 Task: Look for space in Bad Kissingen, Germany from 9th June, 2023 to 16th June, 2023 for 2 adults in price range Rs.8000 to Rs.16000. Place can be entire place with 2 bedrooms having 2 beds and 1 bathroom. Property type can be house, flat, guest house. Booking option can be shelf check-in. Required host language is English.
Action: Mouse moved to (790, 99)
Screenshot: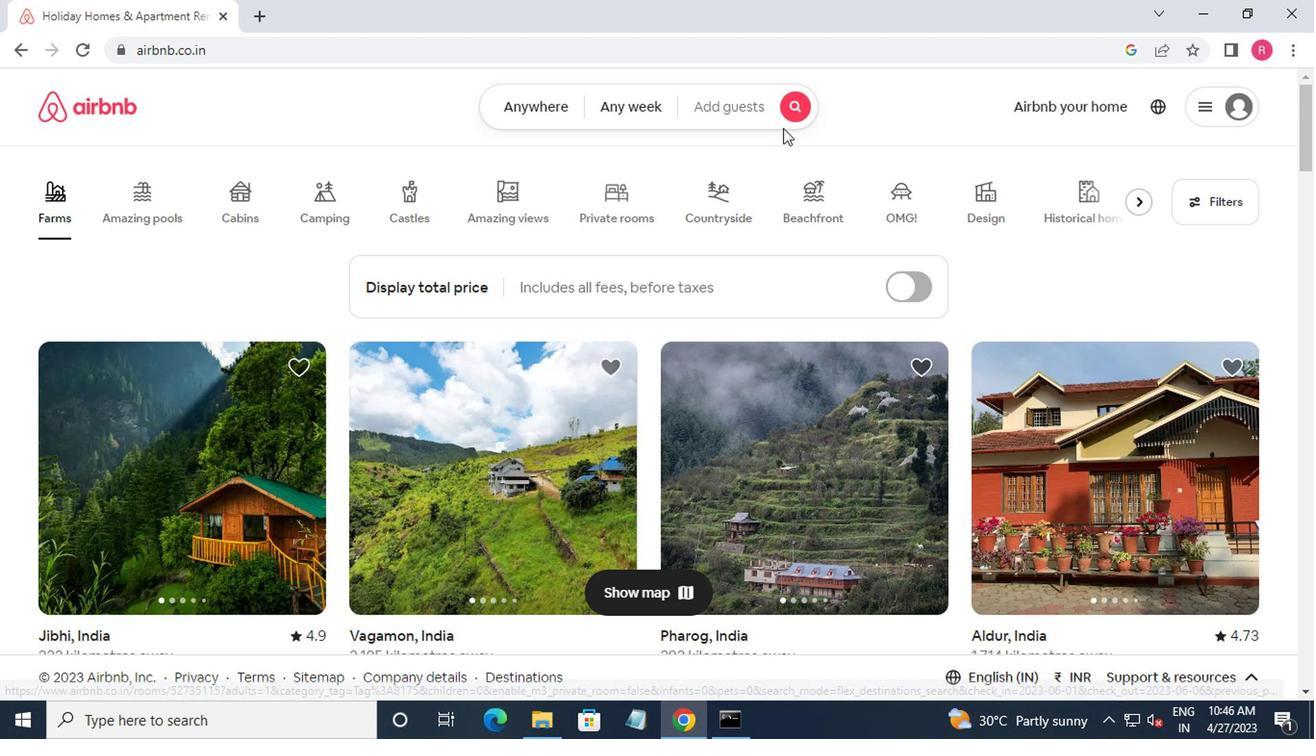 
Action: Mouse pressed left at (790, 99)
Screenshot: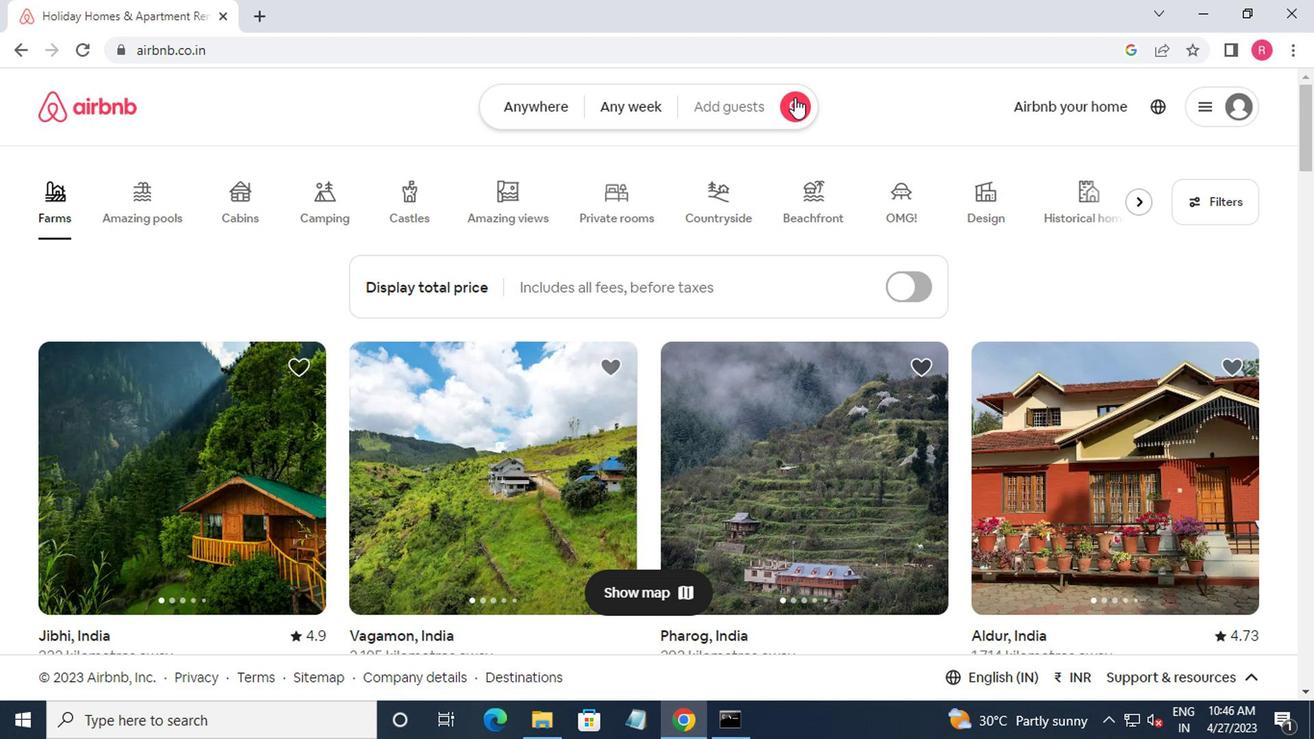 
Action: Mouse moved to (353, 191)
Screenshot: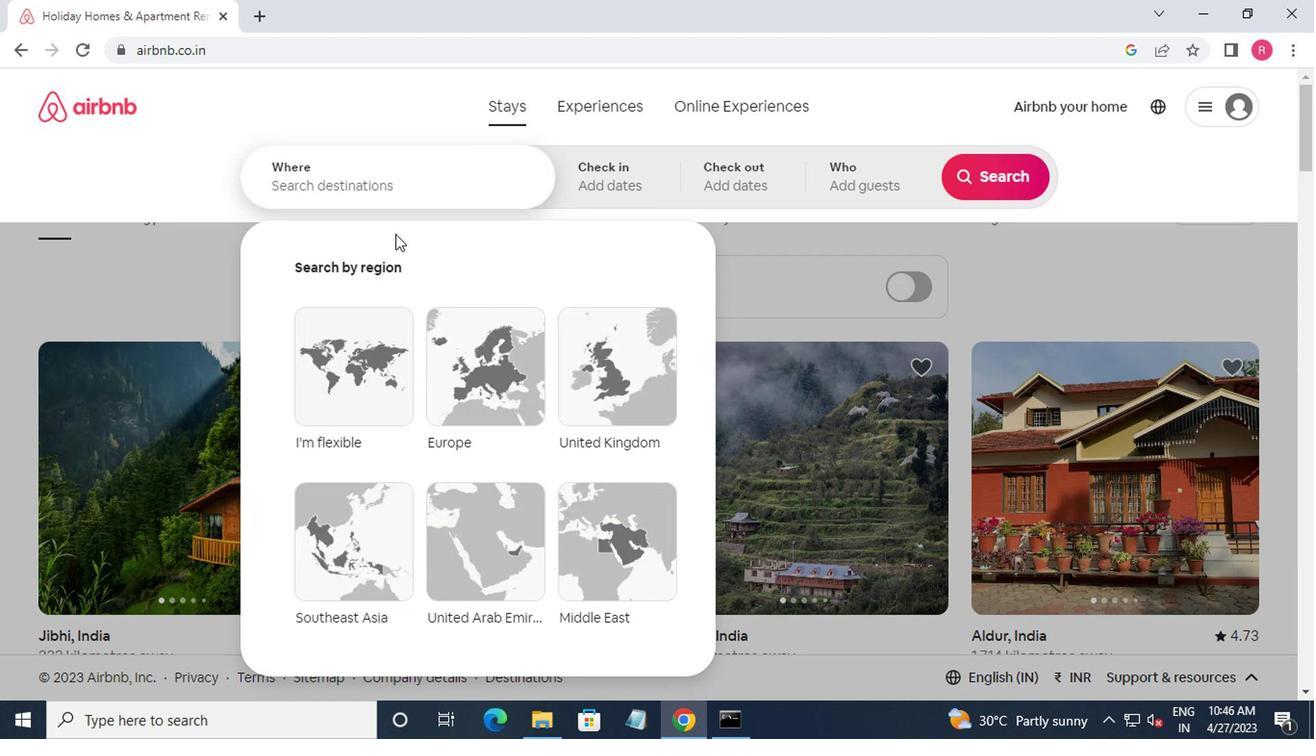 
Action: Mouse pressed left at (353, 191)
Screenshot: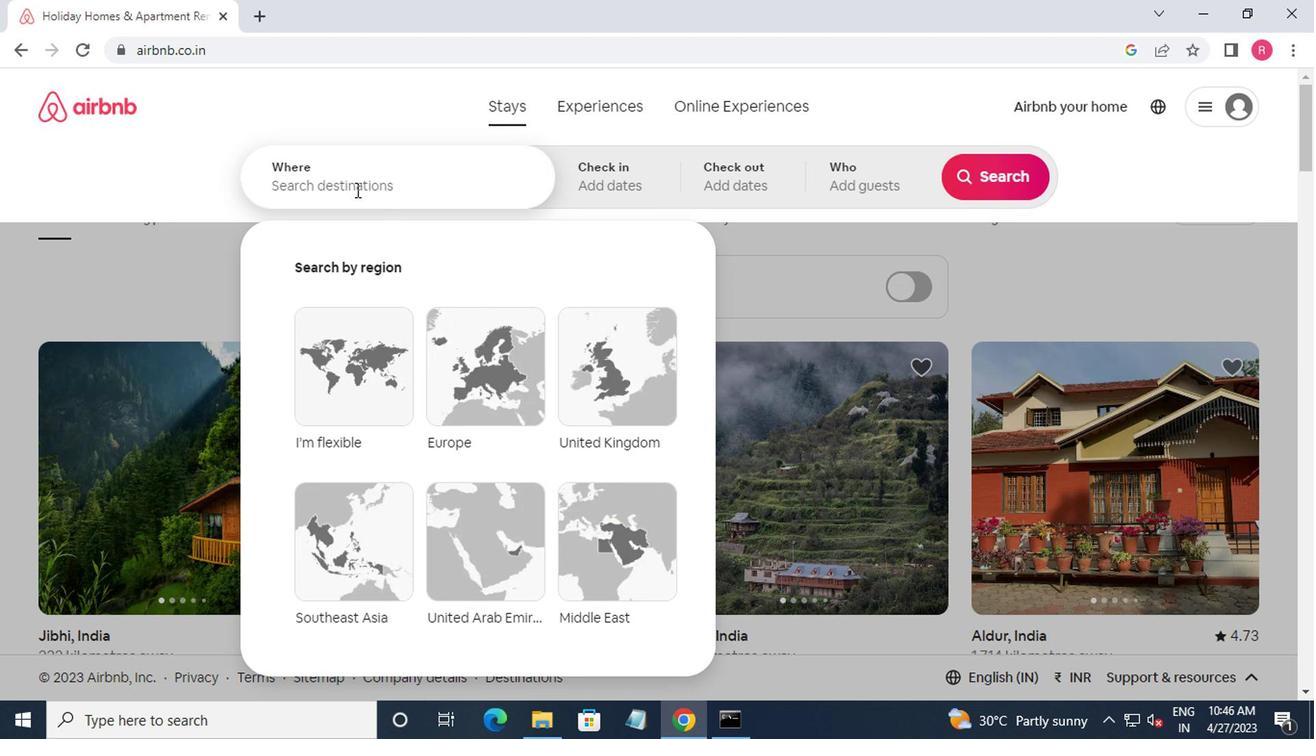 
Action: Mouse moved to (445, 171)
Screenshot: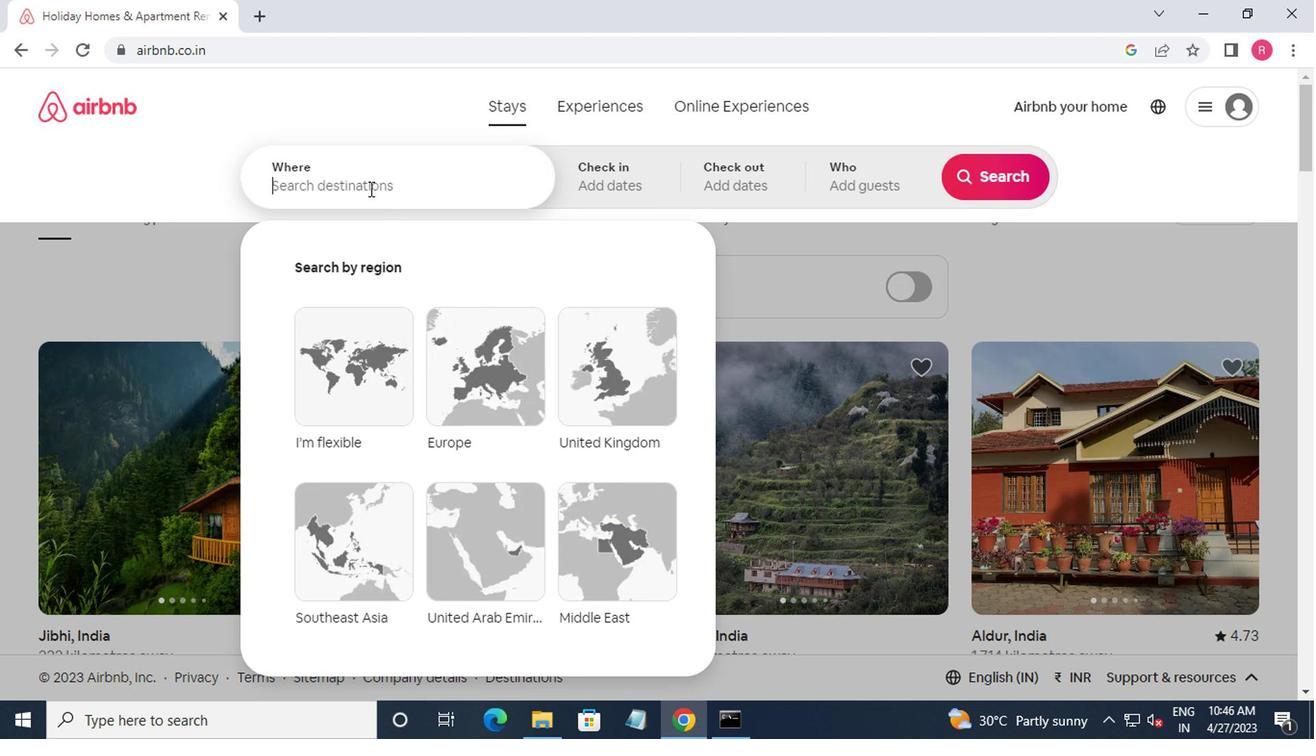 
Action: Key pressed bad<Key.space>kissing<Key.down><Key.down><Key.enter>
Screenshot: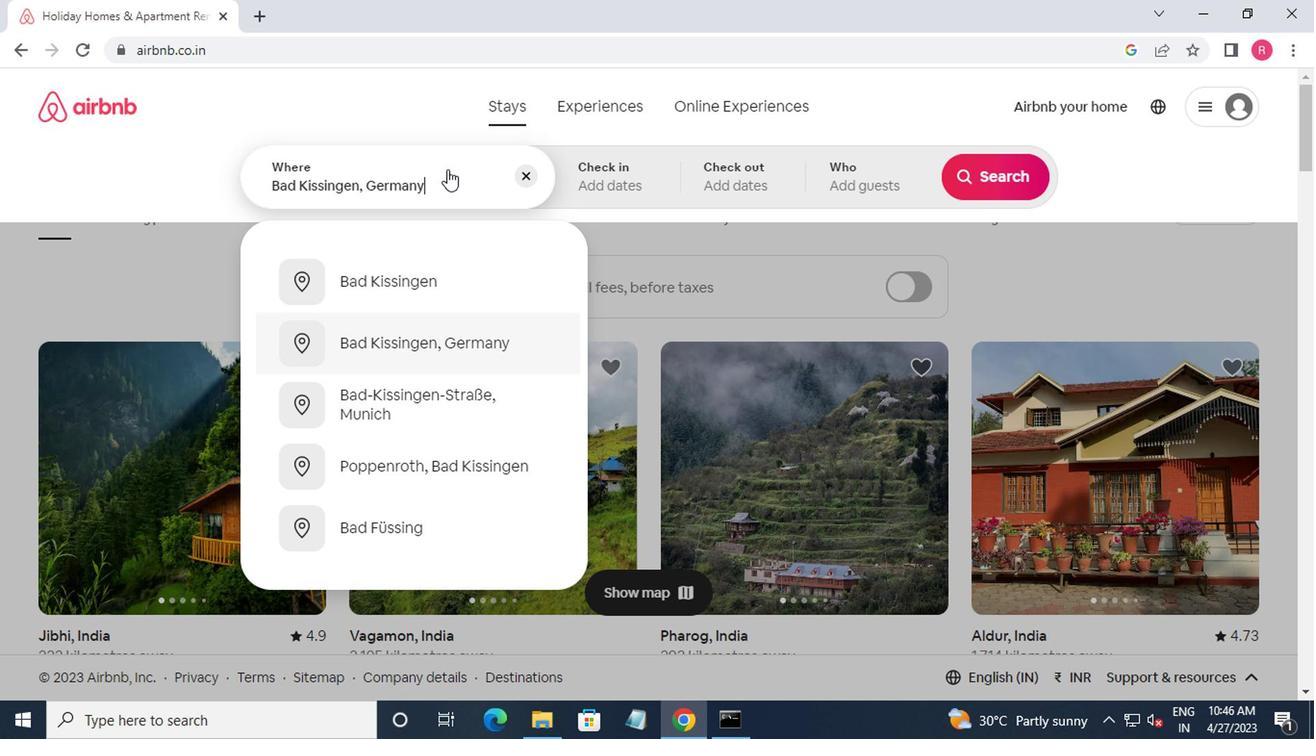 
Action: Mouse moved to (970, 323)
Screenshot: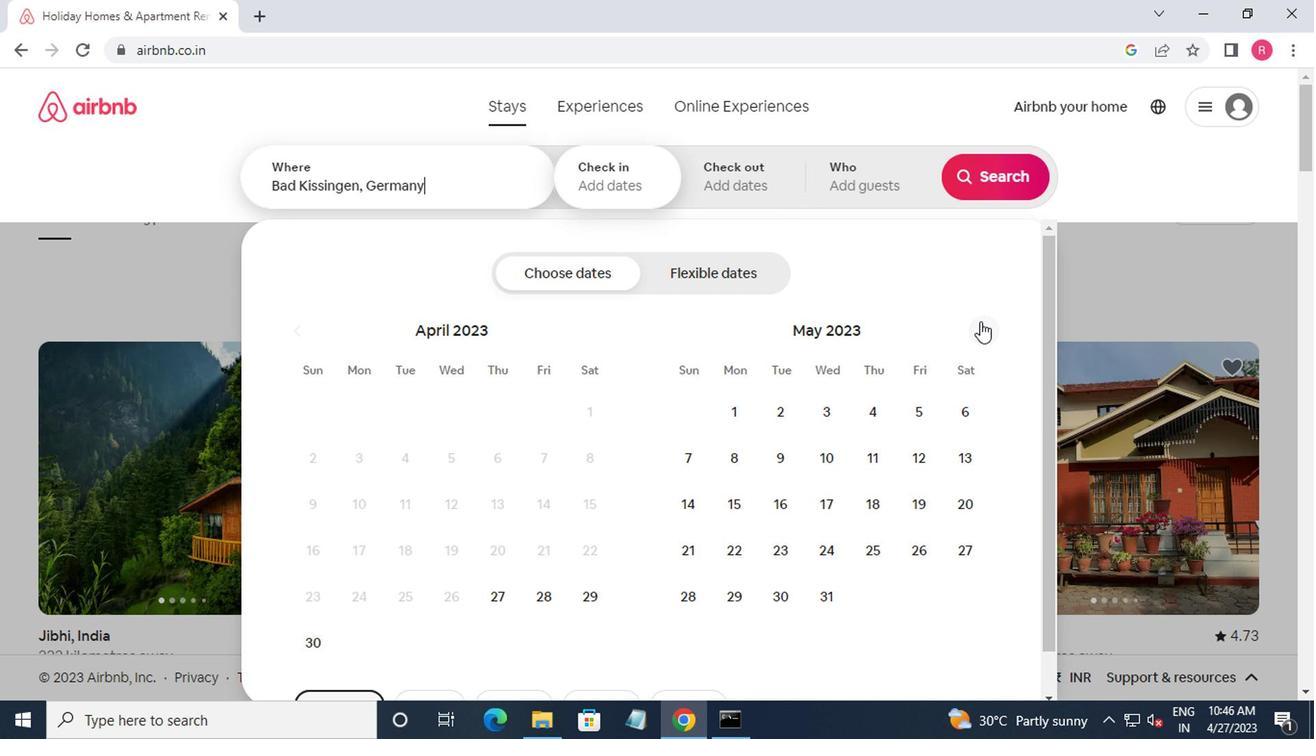 
Action: Mouse pressed left at (970, 323)
Screenshot: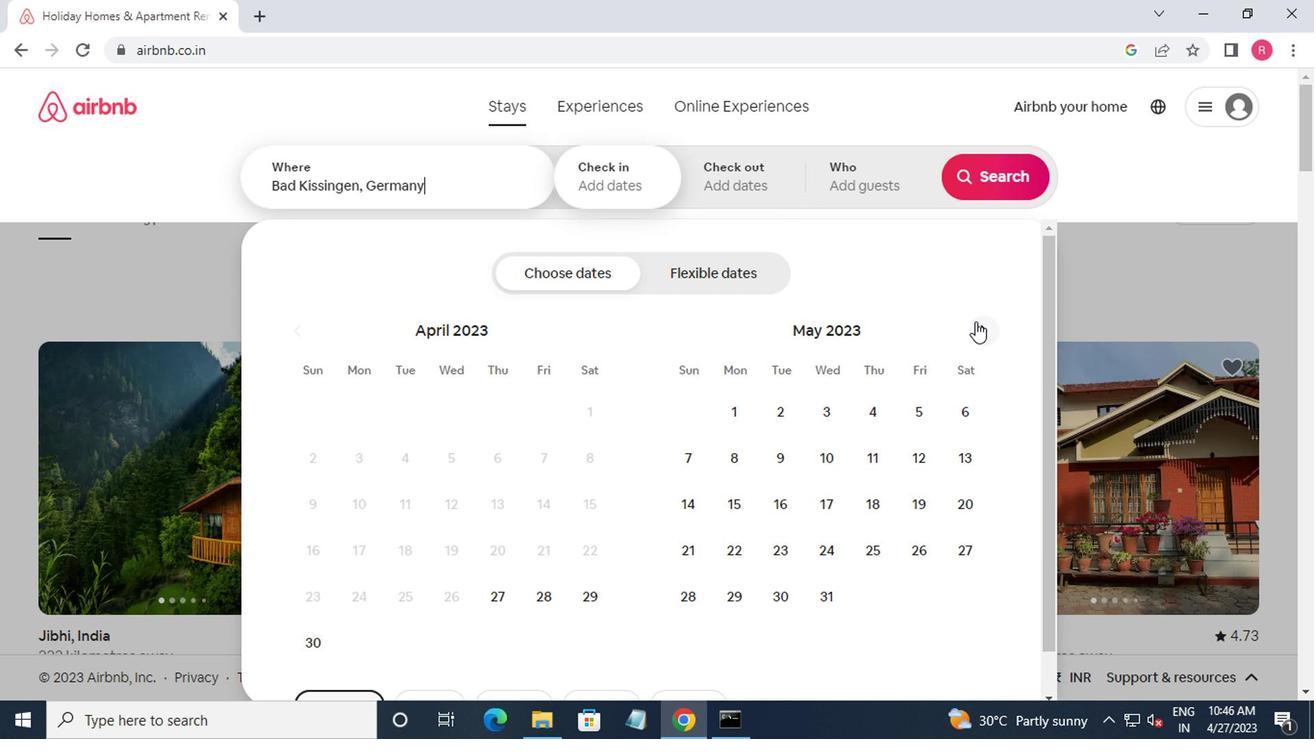 
Action: Mouse moved to (920, 466)
Screenshot: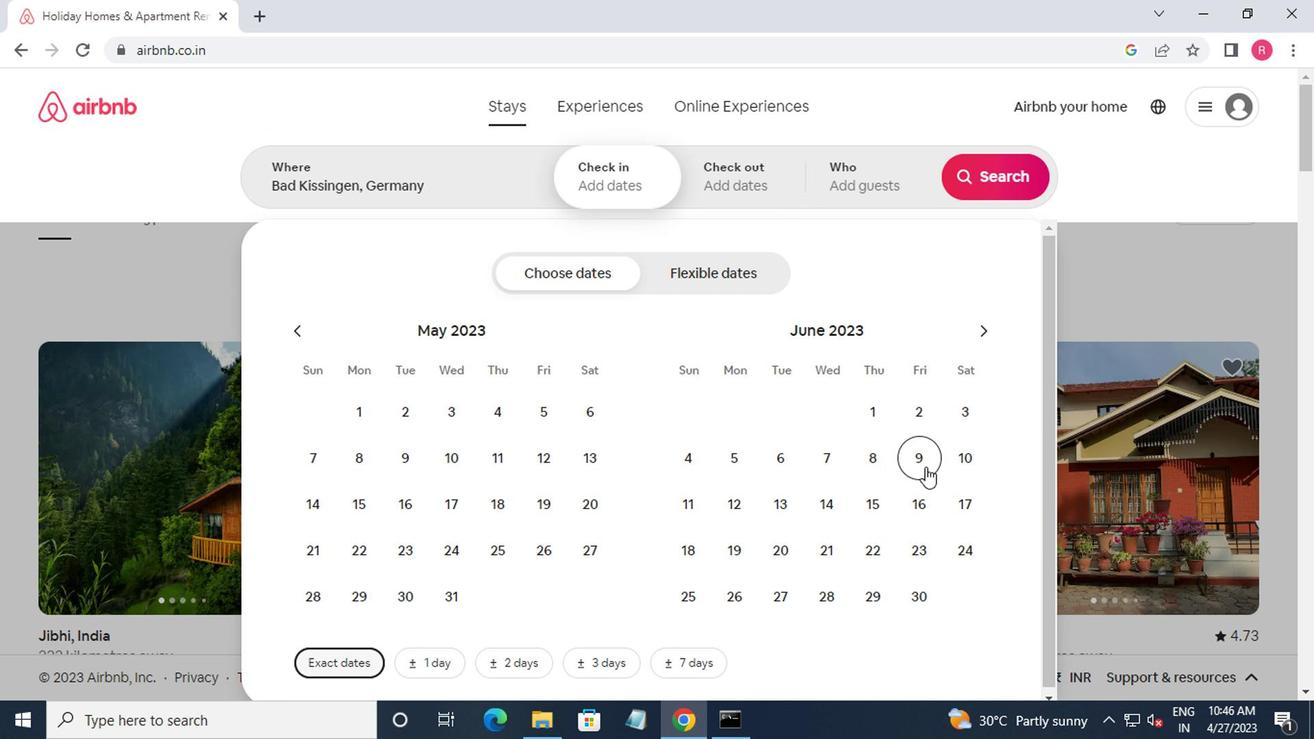 
Action: Mouse pressed left at (920, 466)
Screenshot: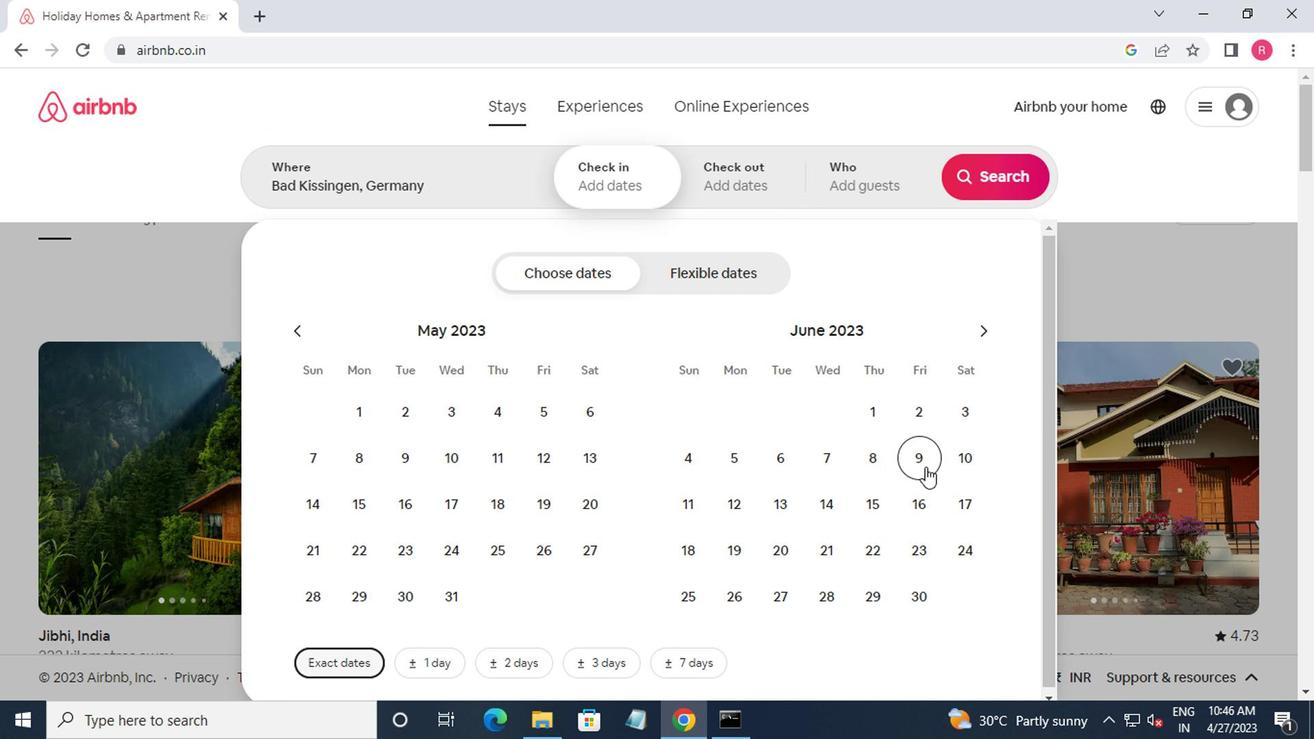 
Action: Mouse moved to (920, 510)
Screenshot: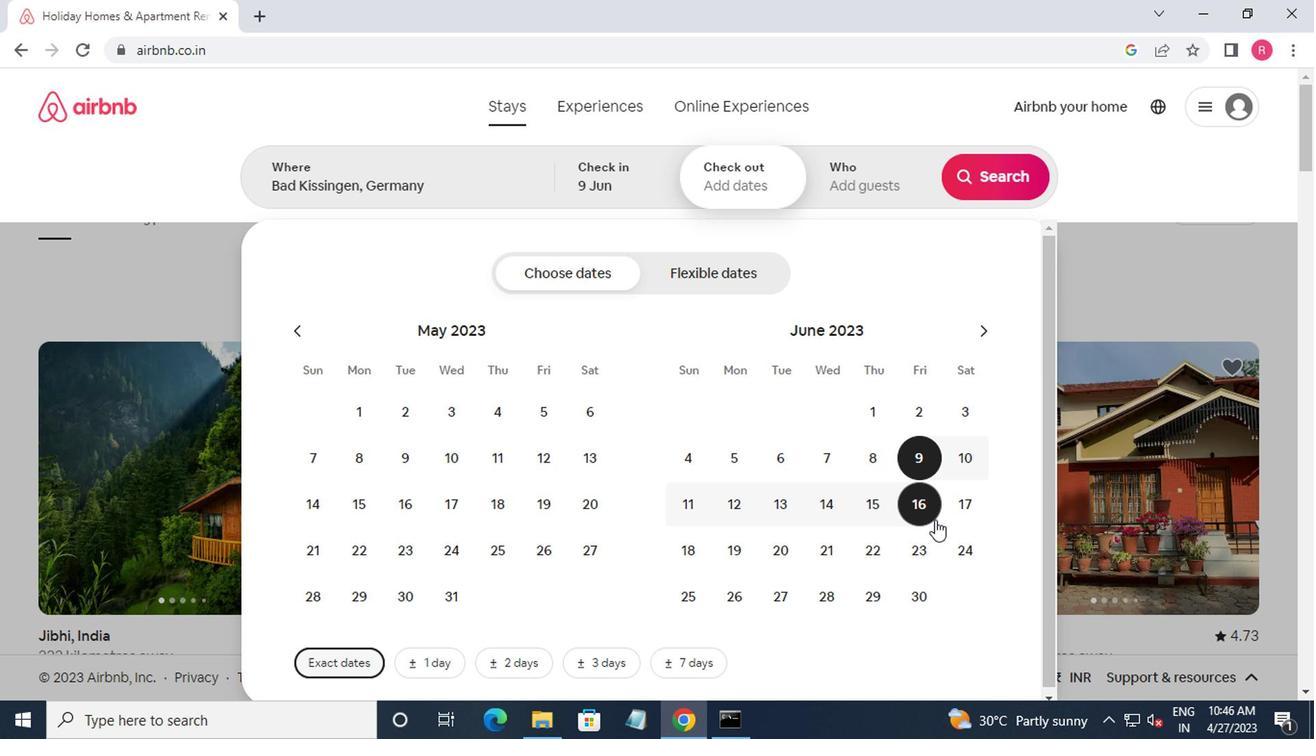 
Action: Mouse pressed left at (920, 510)
Screenshot: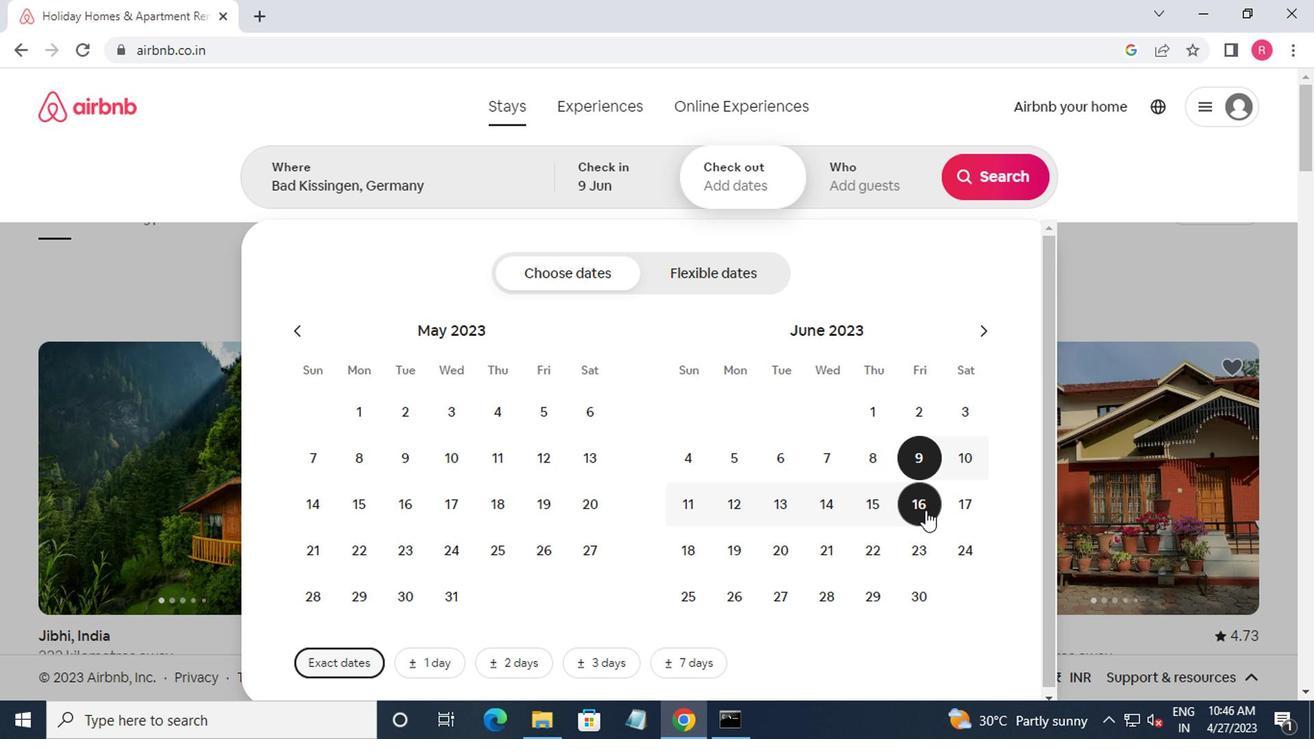 
Action: Mouse moved to (844, 166)
Screenshot: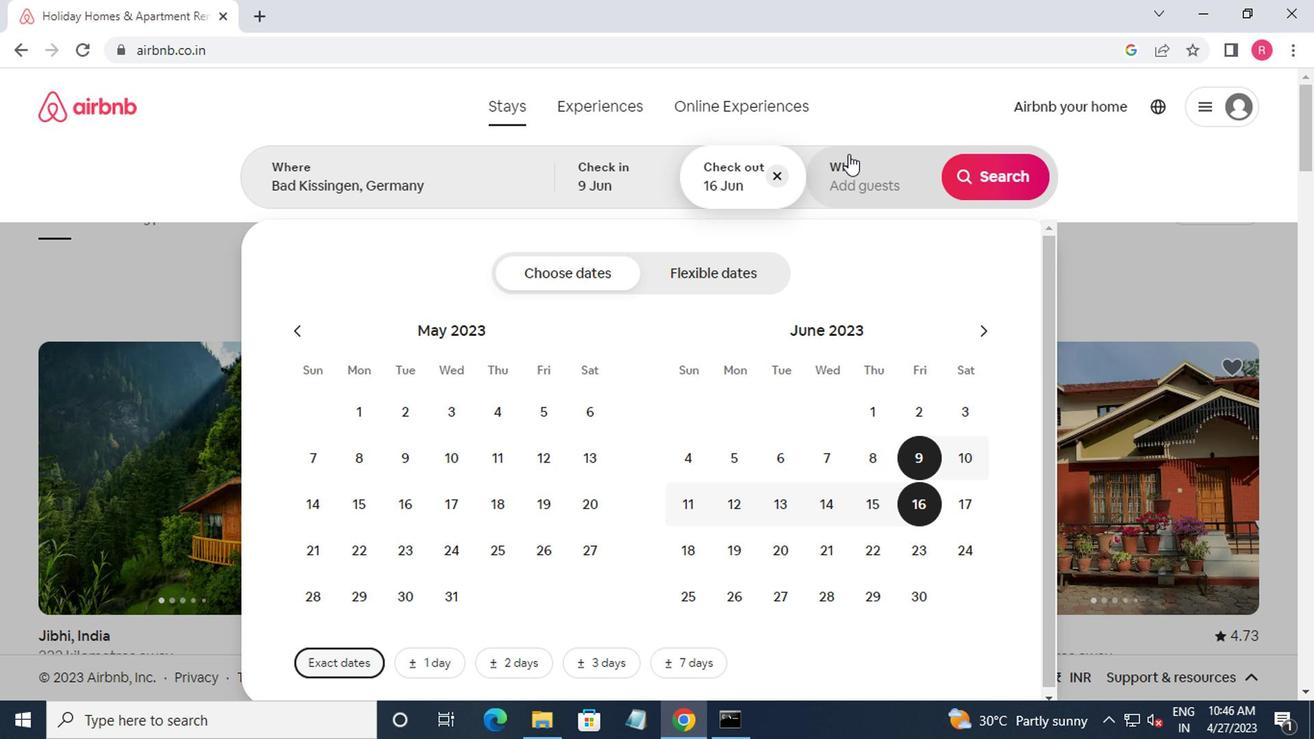 
Action: Mouse pressed left at (844, 166)
Screenshot: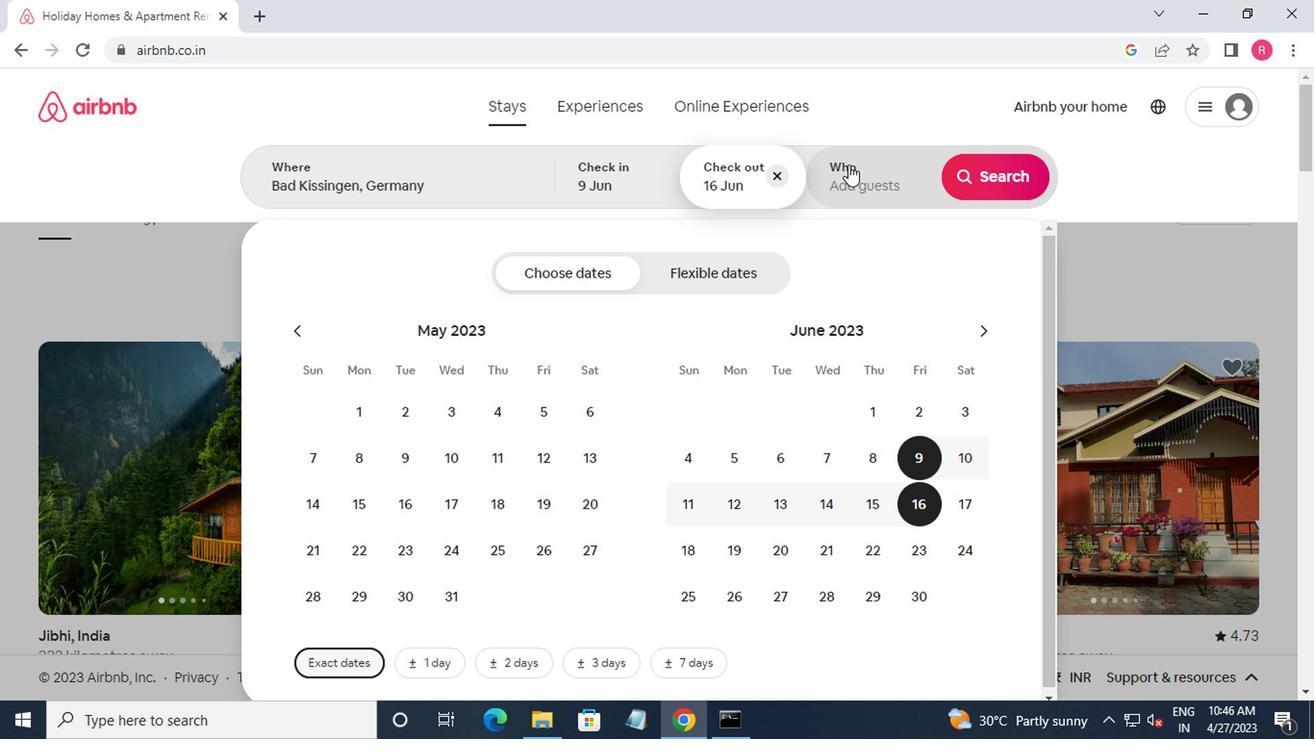 
Action: Mouse moved to (998, 281)
Screenshot: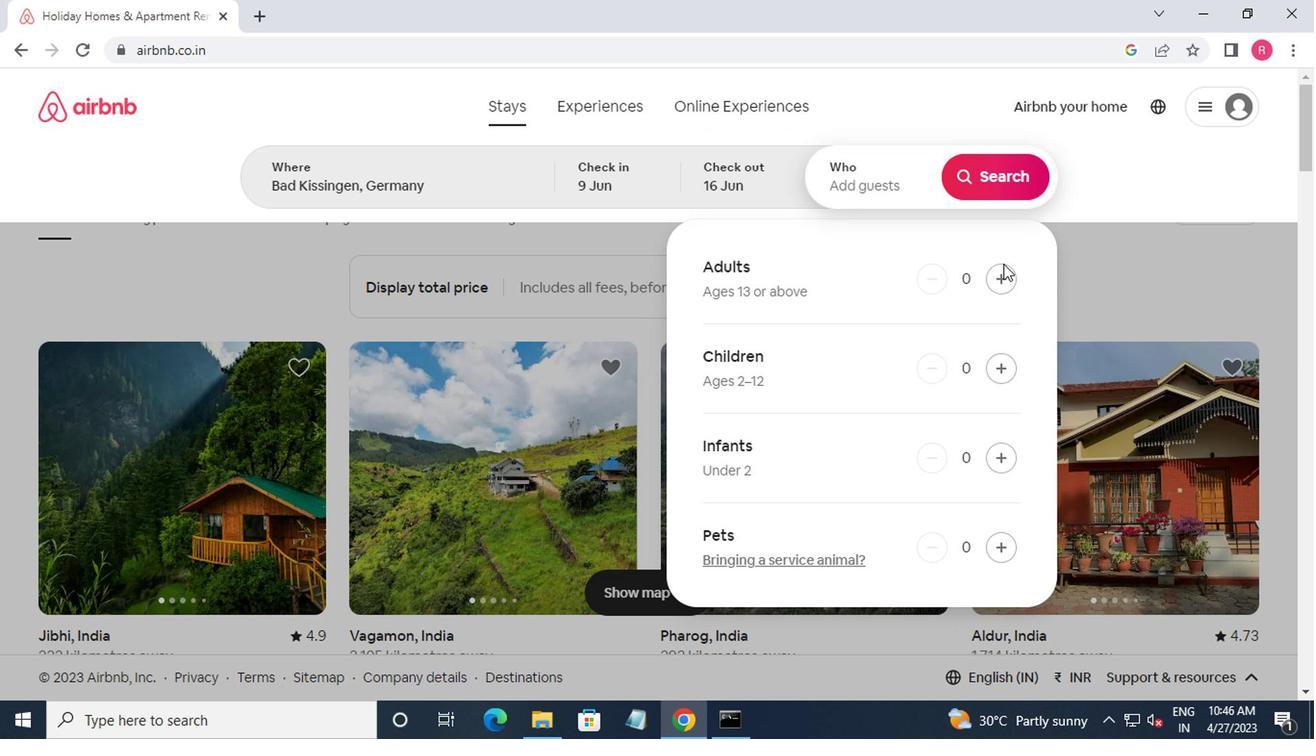 
Action: Mouse pressed left at (998, 281)
Screenshot: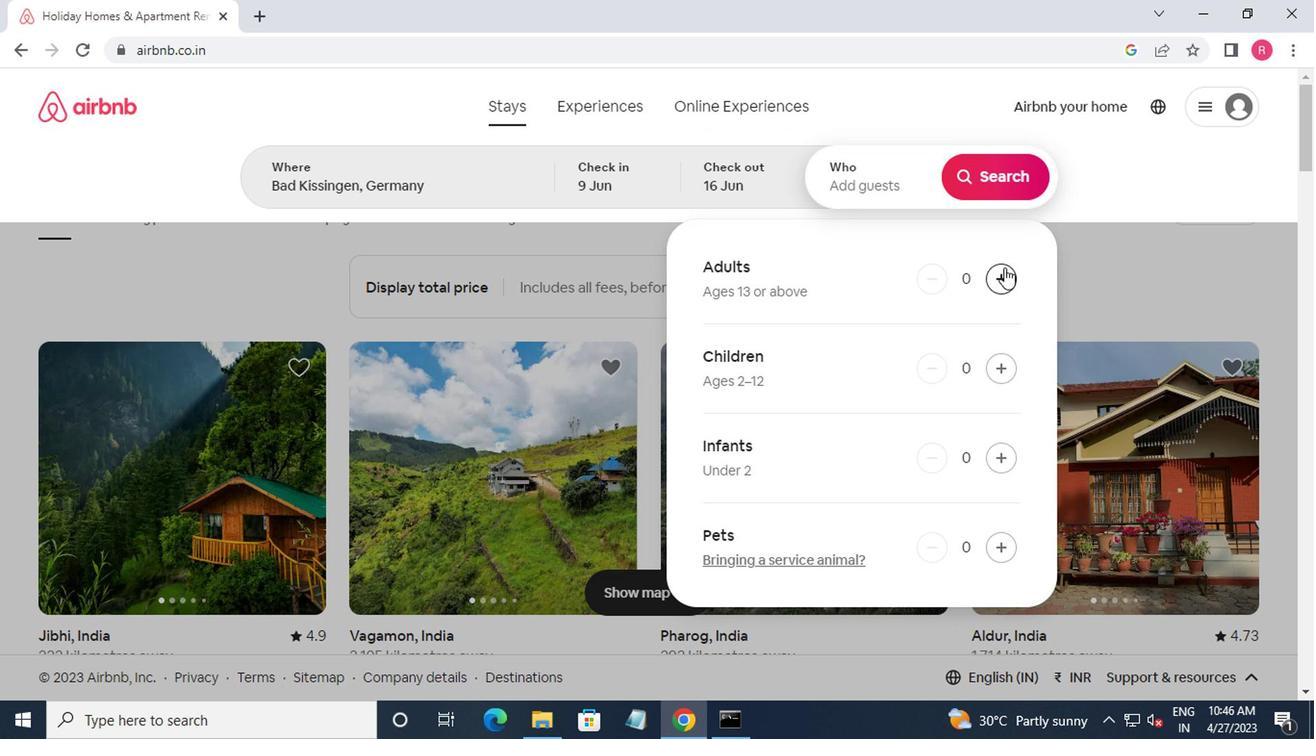 
Action: Mouse pressed left at (998, 281)
Screenshot: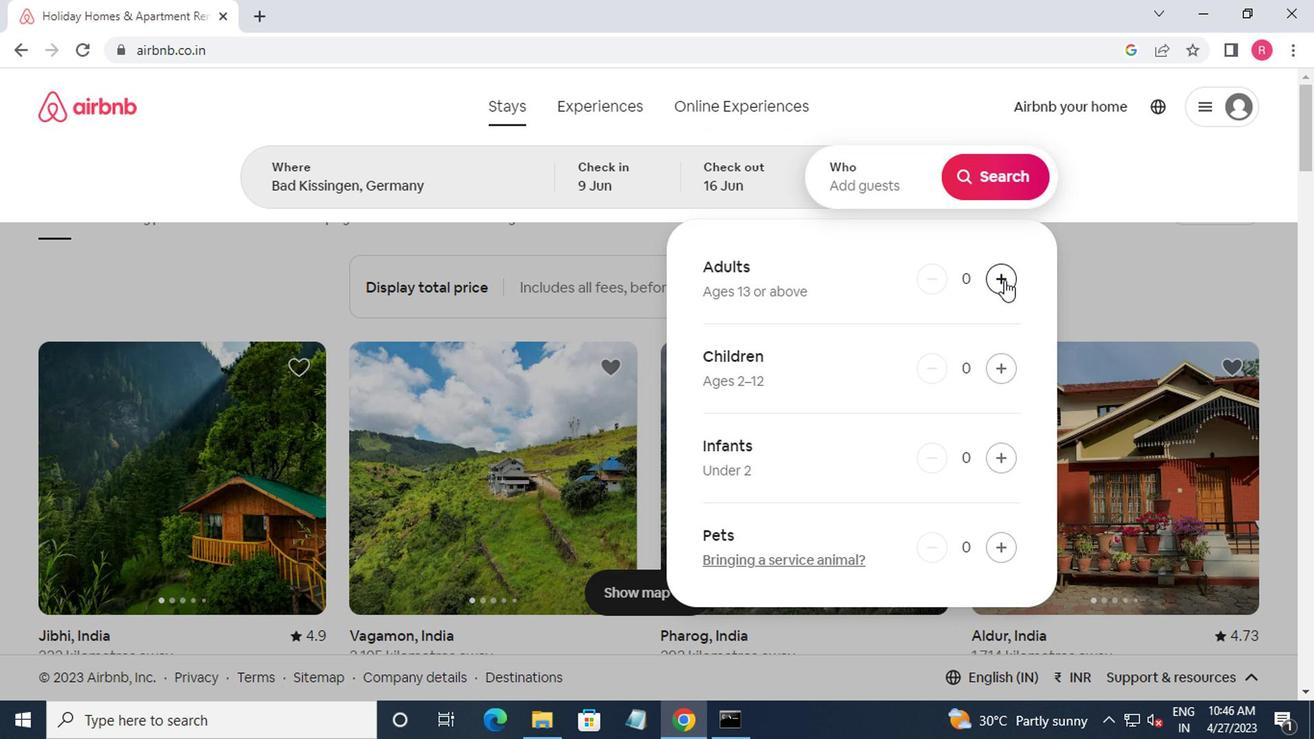 
Action: Mouse moved to (969, 175)
Screenshot: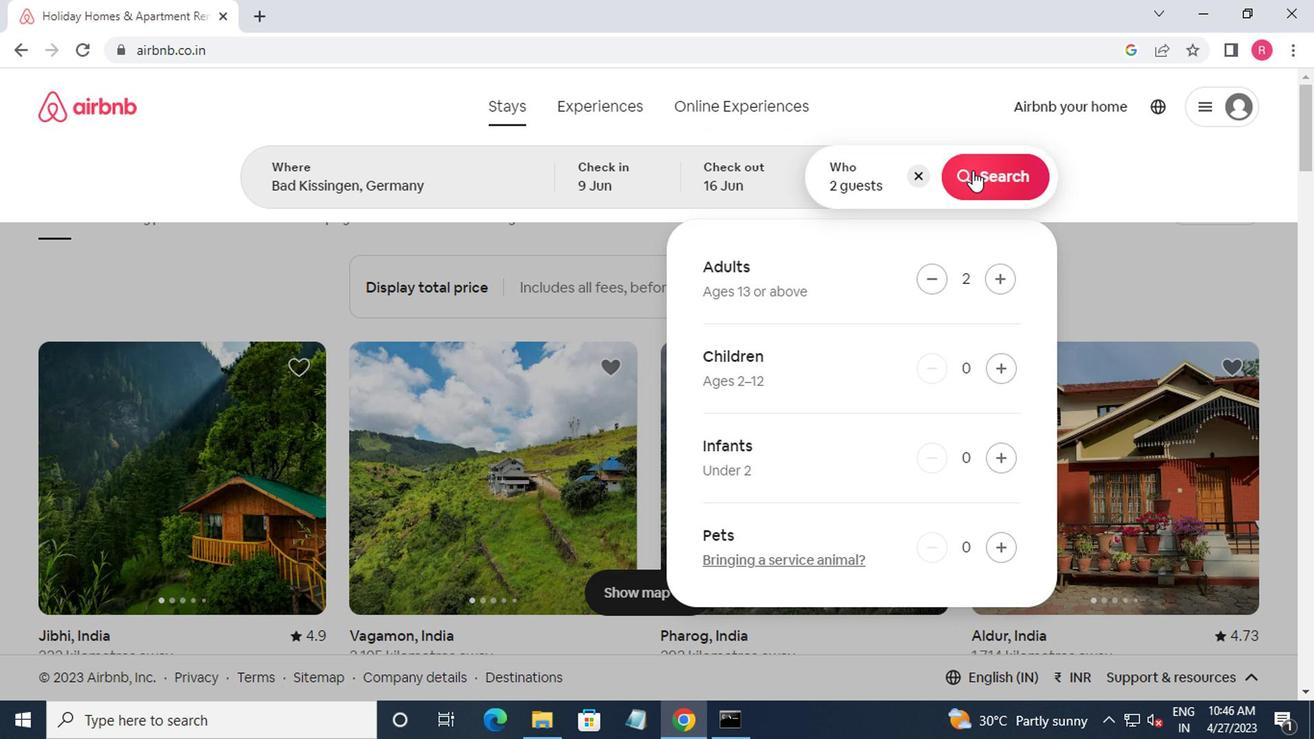 
Action: Mouse pressed left at (969, 175)
Screenshot: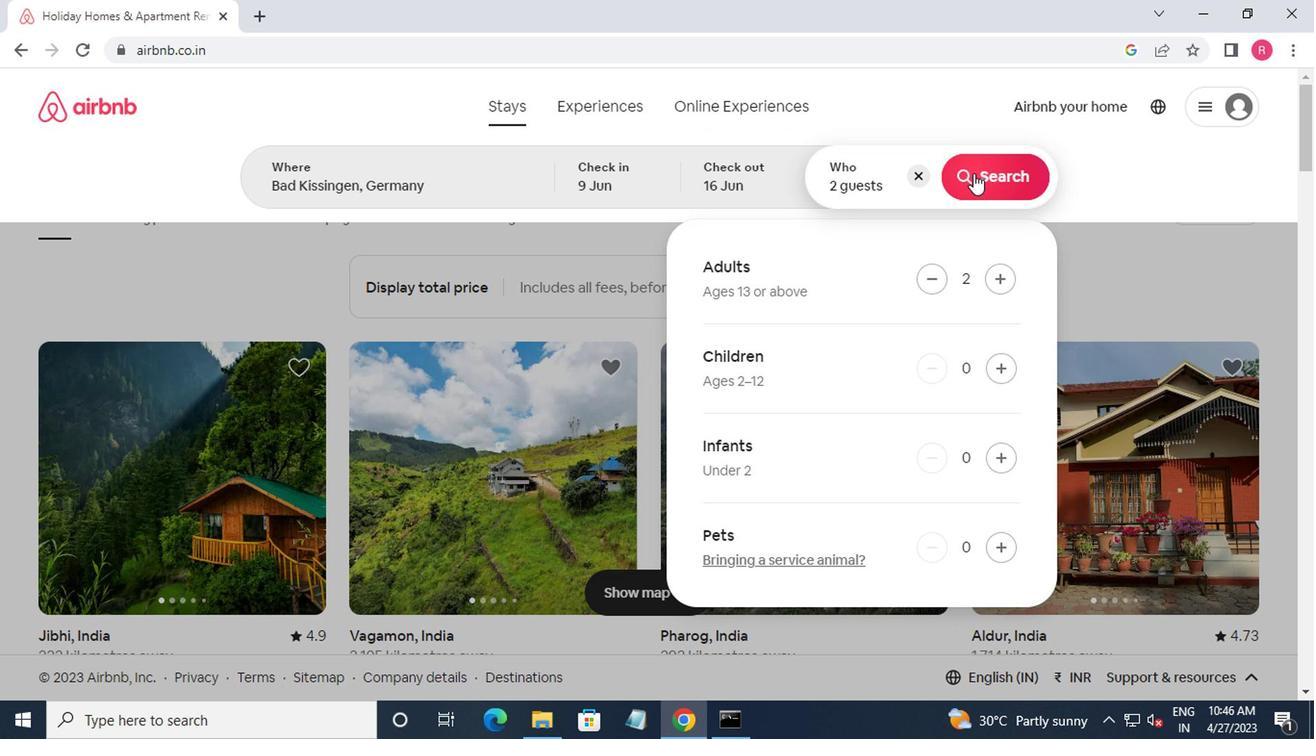 
Action: Mouse moved to (1233, 188)
Screenshot: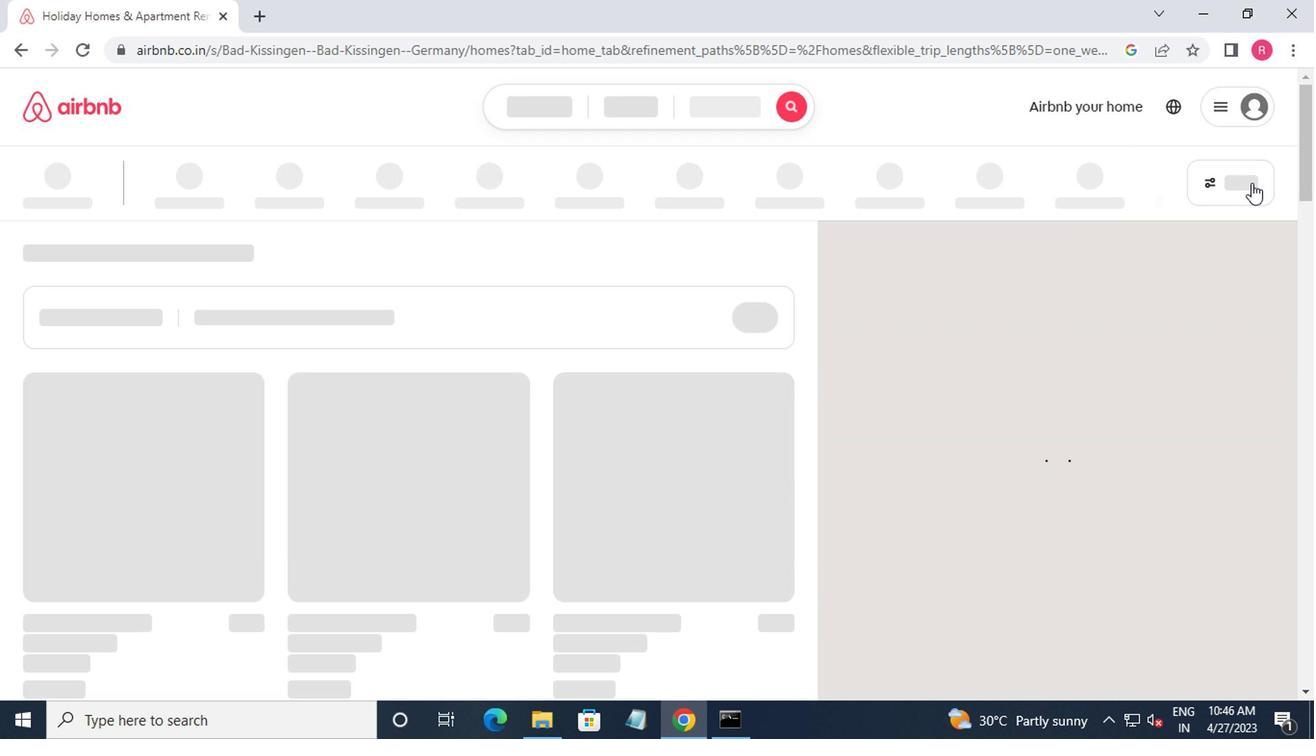
Action: Mouse pressed left at (1233, 188)
Screenshot: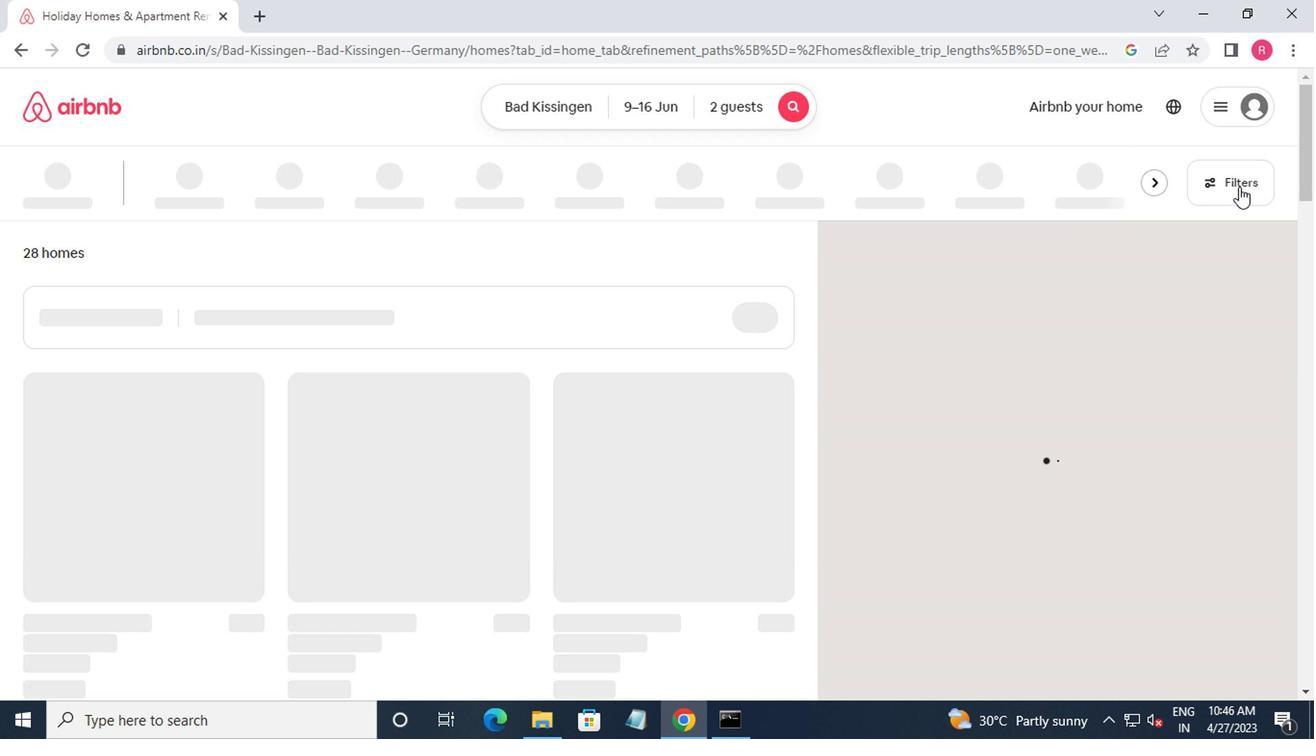 
Action: Mouse moved to (481, 441)
Screenshot: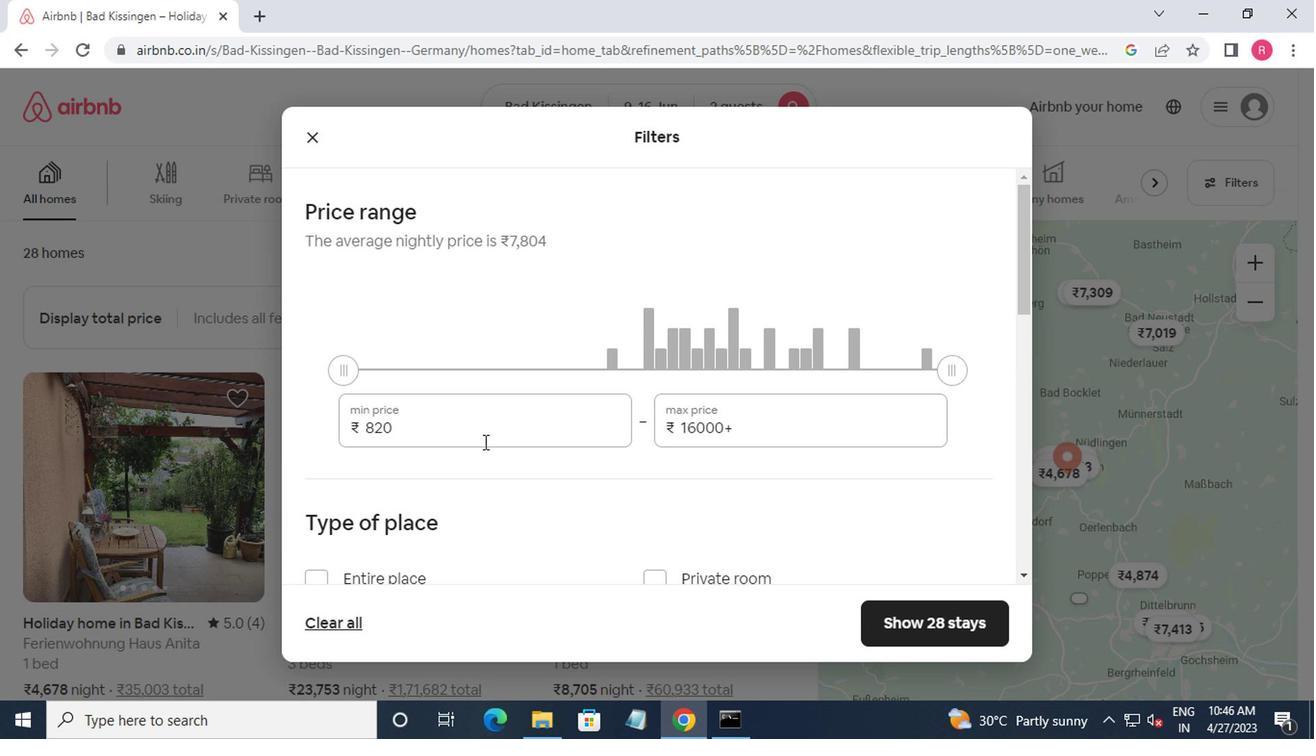 
Action: Mouse pressed left at (481, 441)
Screenshot: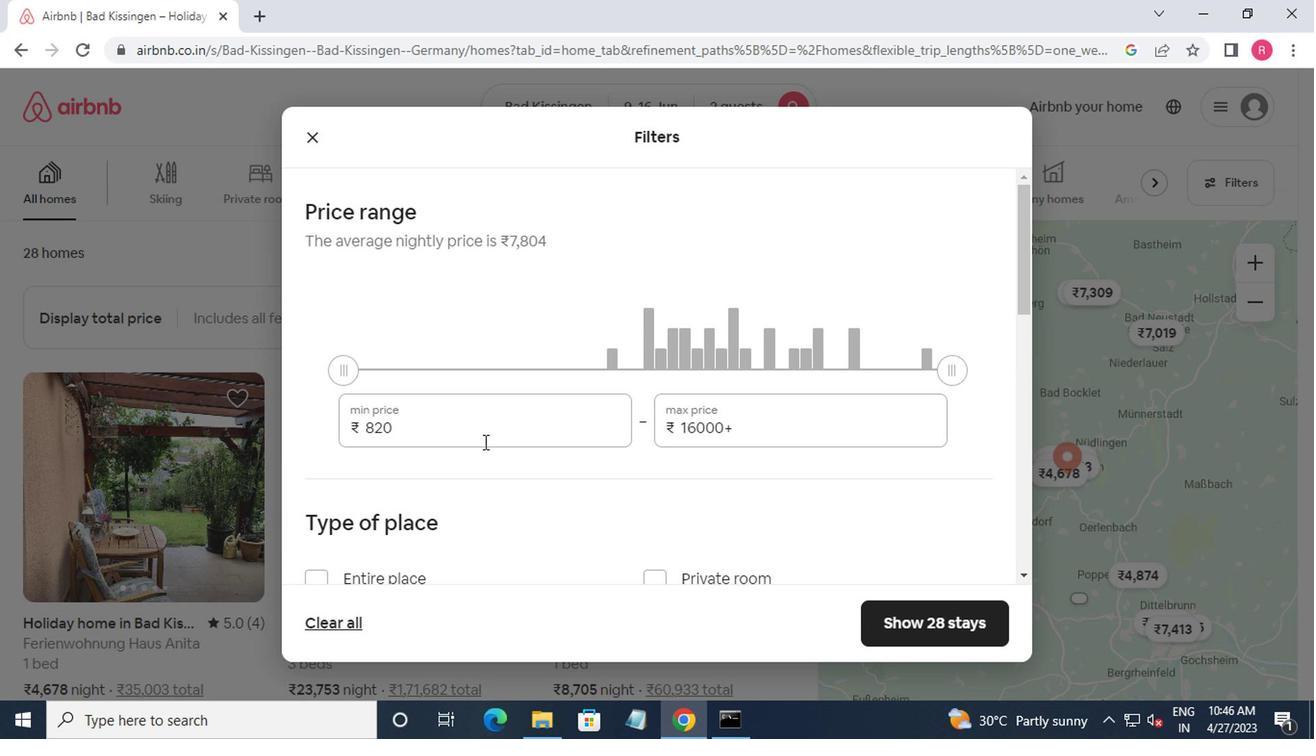 
Action: Mouse moved to (1306, 1)
Screenshot: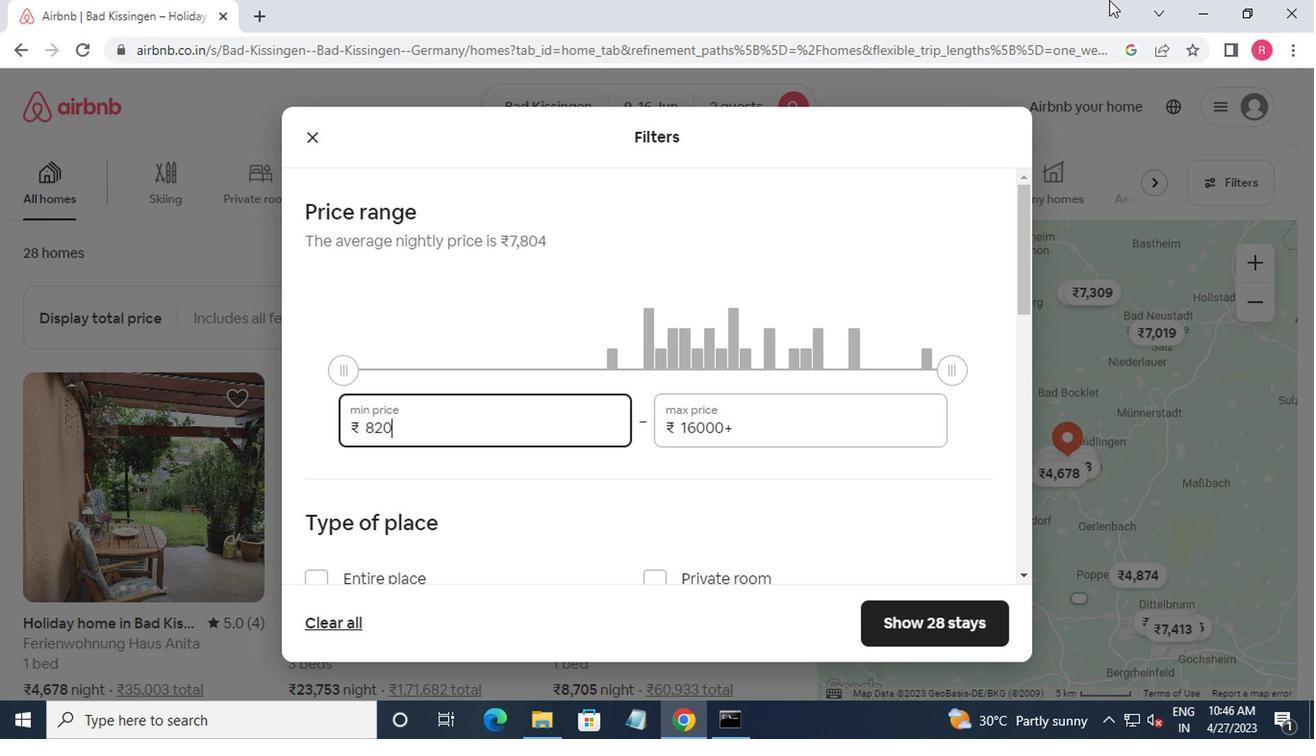 
Action: Key pressed <Key.backspace><Key.backspace>000<Key.tab>16000
Screenshot: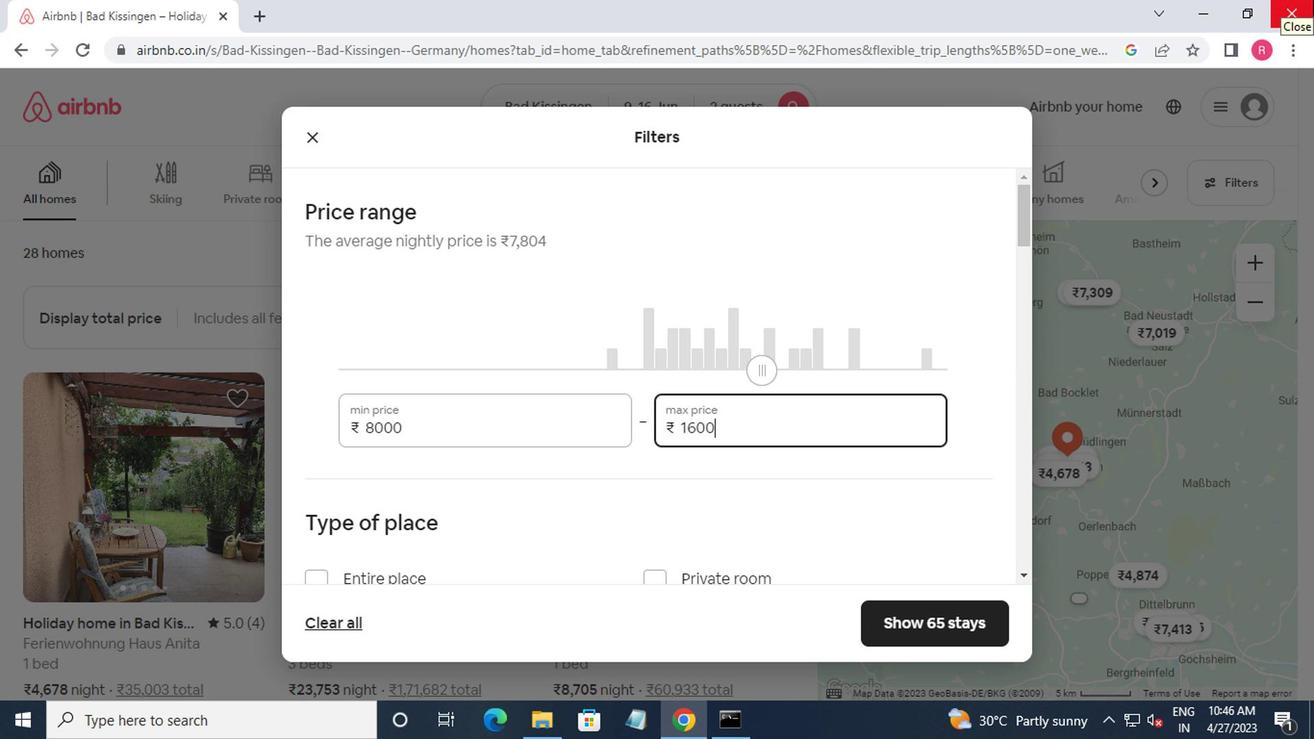 
Action: Mouse moved to (705, 453)
Screenshot: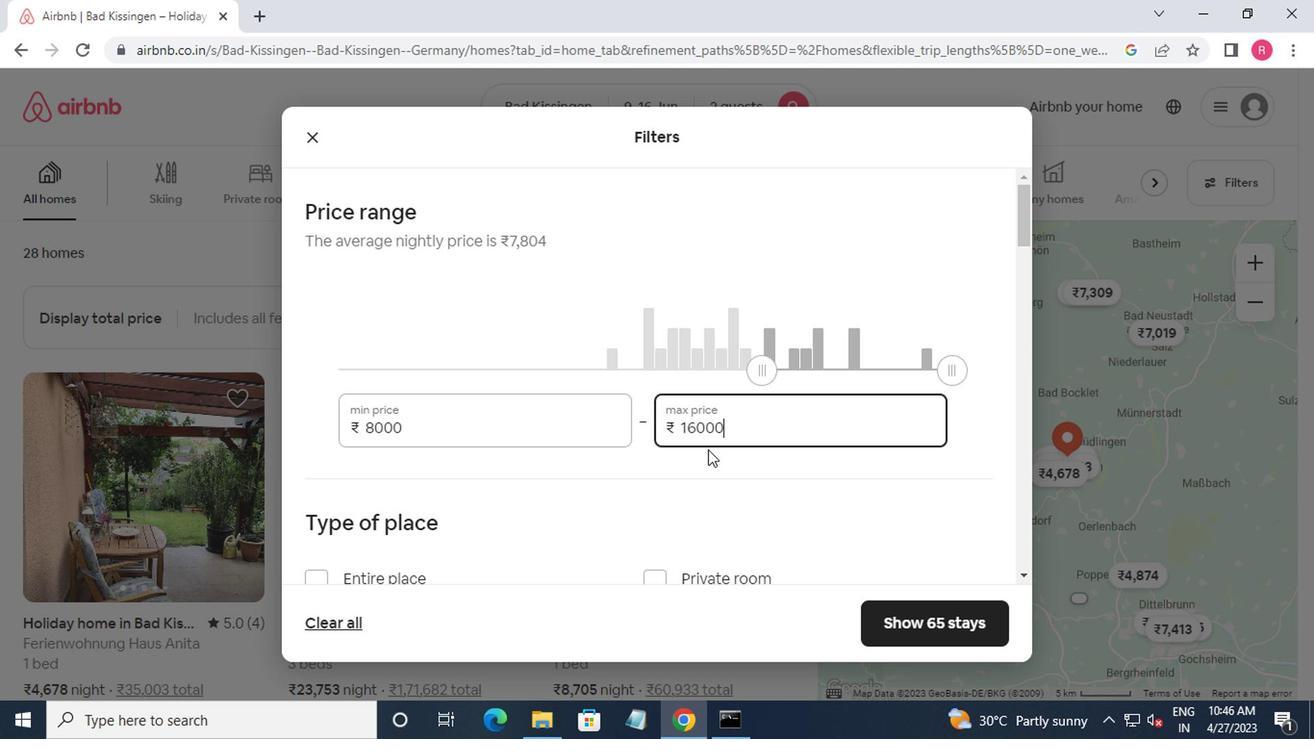
Action: Mouse scrolled (705, 452) with delta (0, 0)
Screenshot: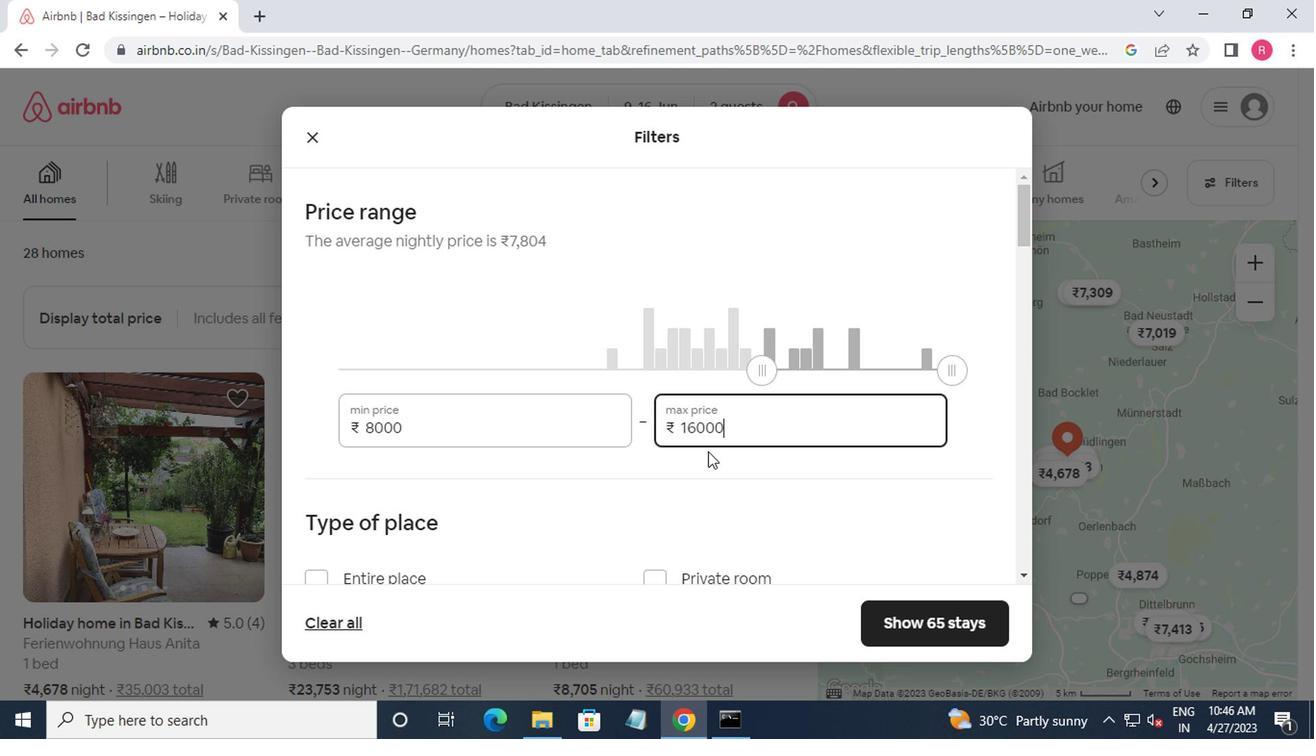 
Action: Mouse moved to (638, 470)
Screenshot: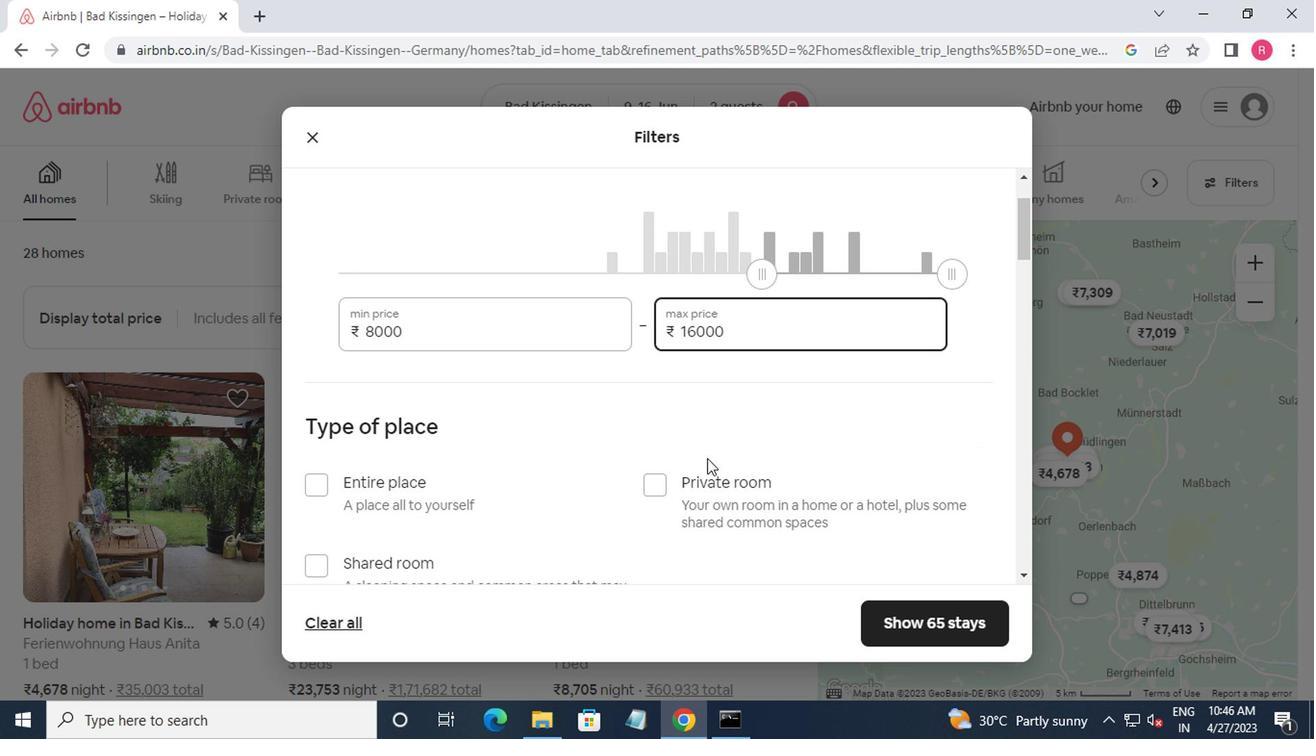 
Action: Mouse scrolled (638, 469) with delta (0, 0)
Screenshot: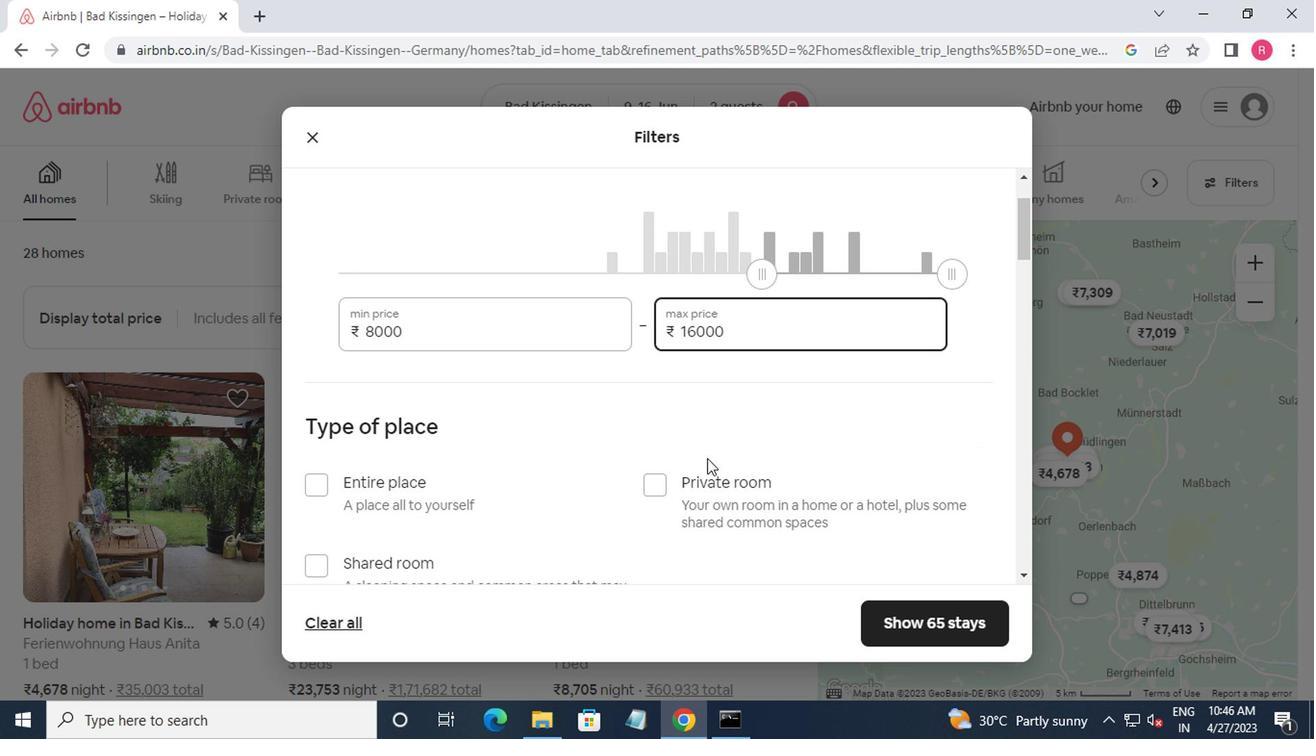 
Action: Mouse moved to (576, 488)
Screenshot: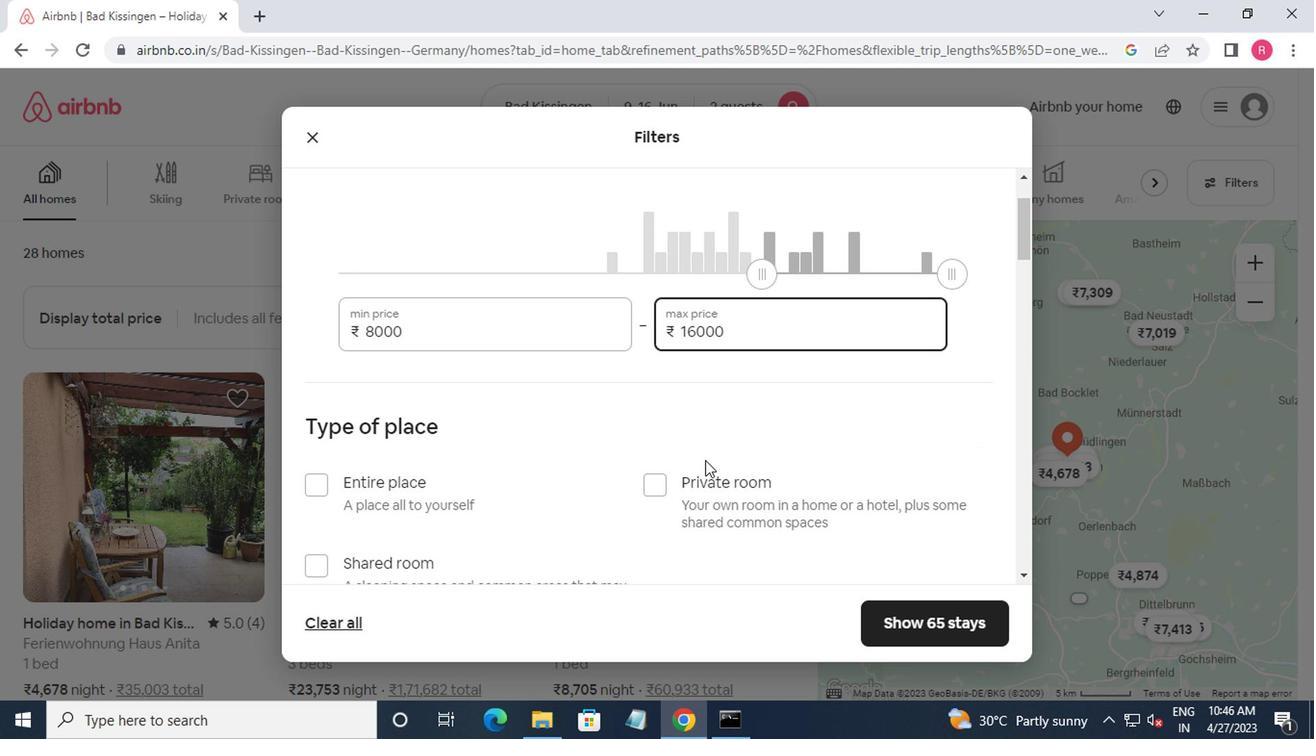 
Action: Mouse scrolled (576, 488) with delta (0, 0)
Screenshot: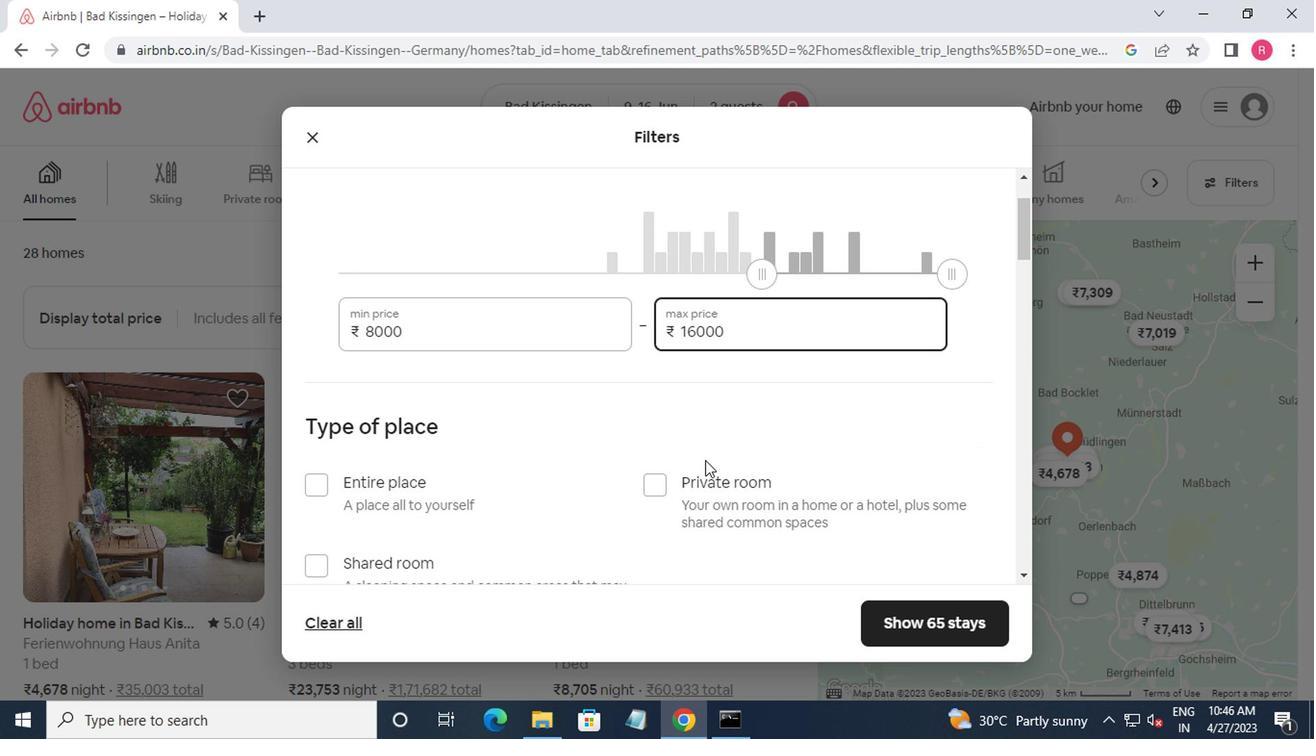 
Action: Mouse moved to (321, 297)
Screenshot: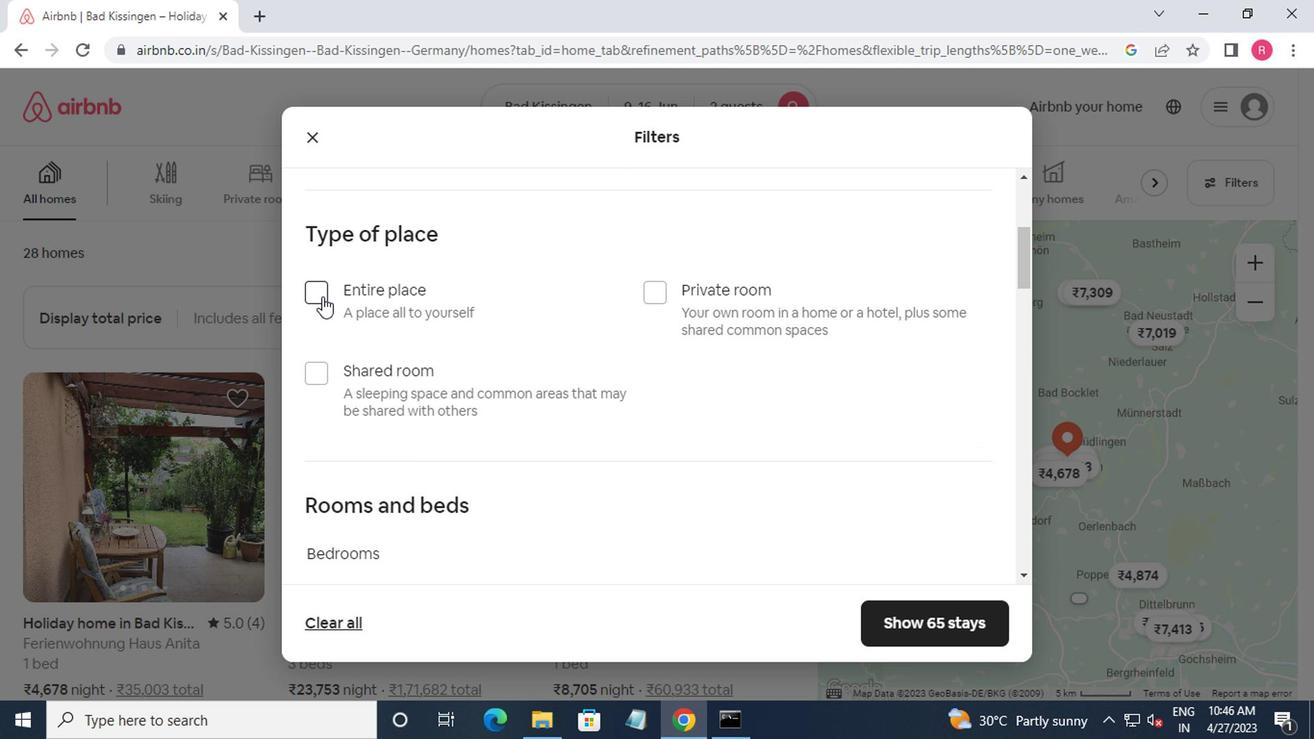 
Action: Mouse pressed left at (321, 297)
Screenshot: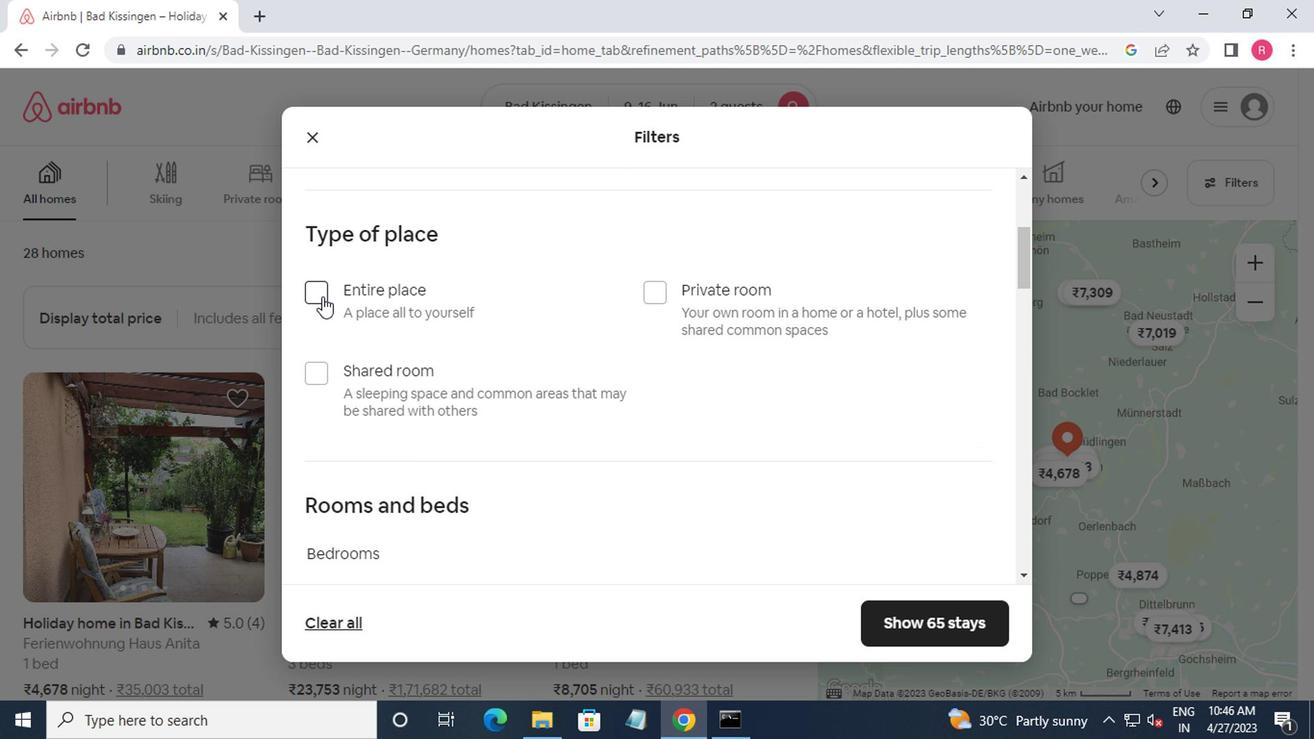 
Action: Mouse moved to (327, 342)
Screenshot: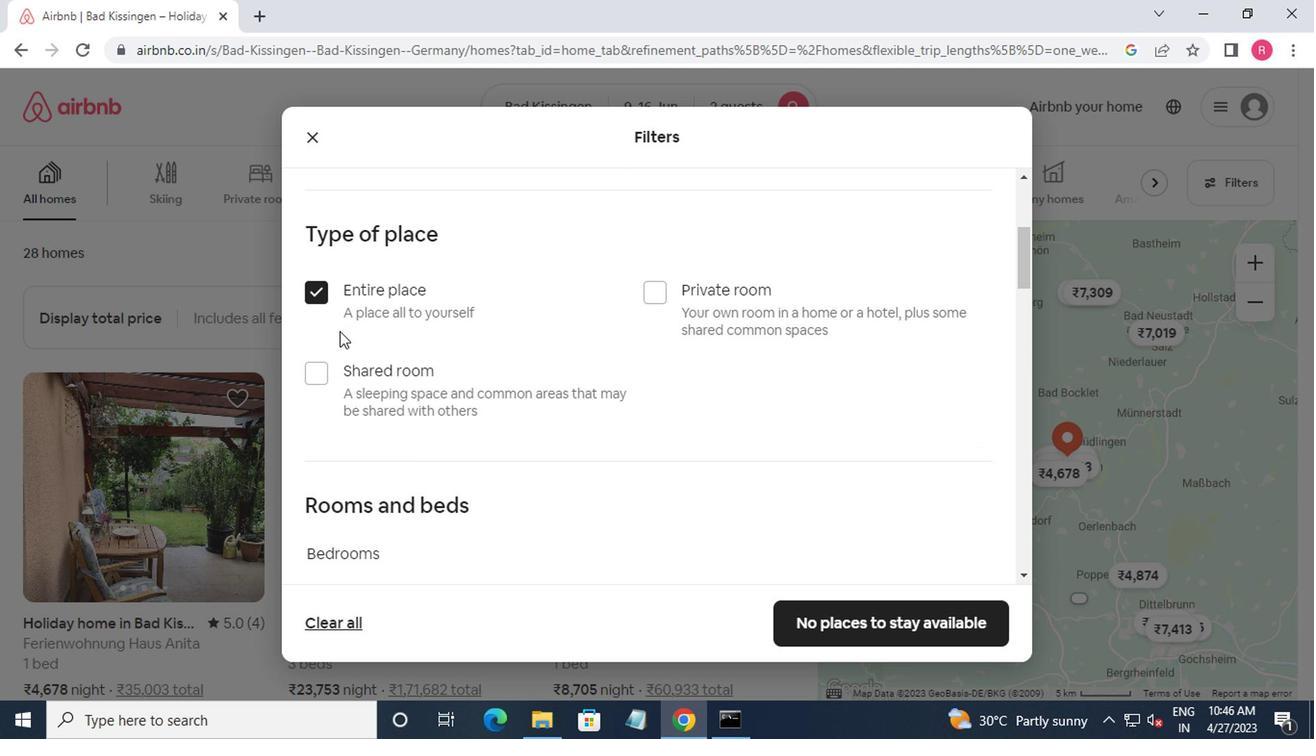
Action: Mouse scrolled (327, 341) with delta (0, 0)
Screenshot: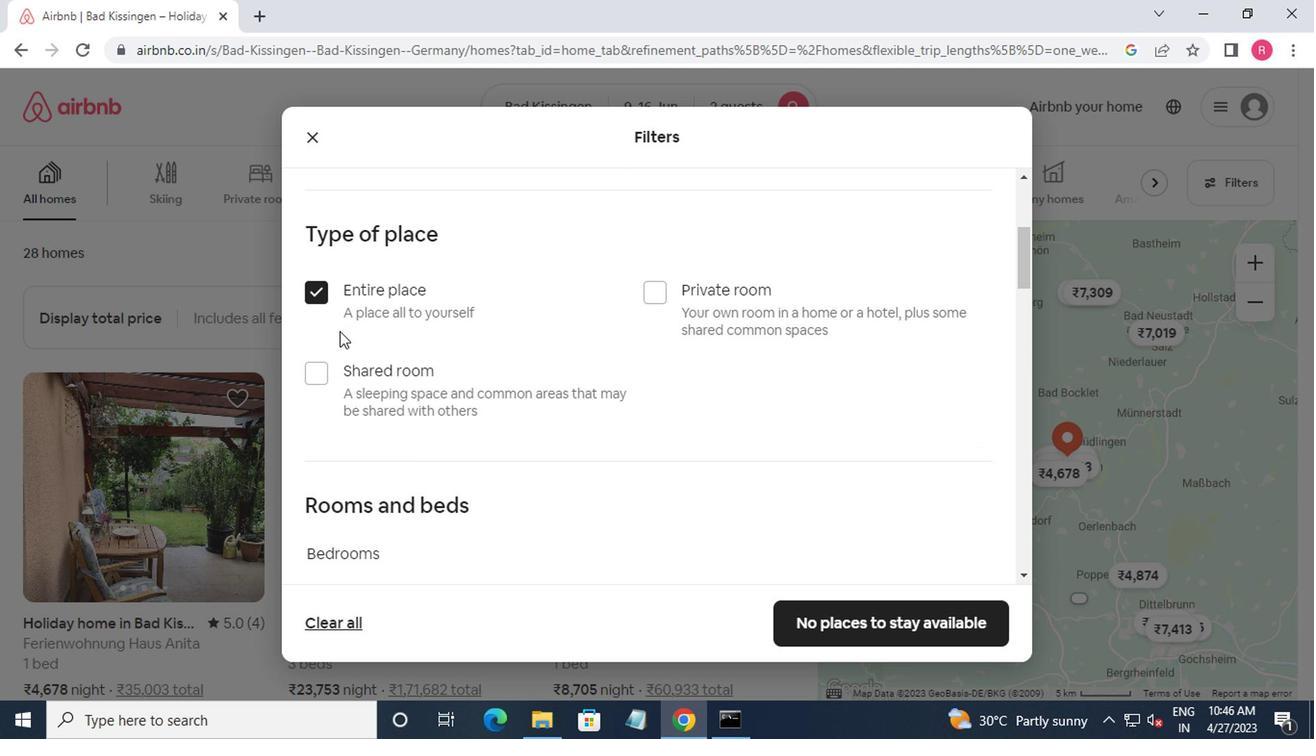 
Action: Mouse moved to (308, 361)
Screenshot: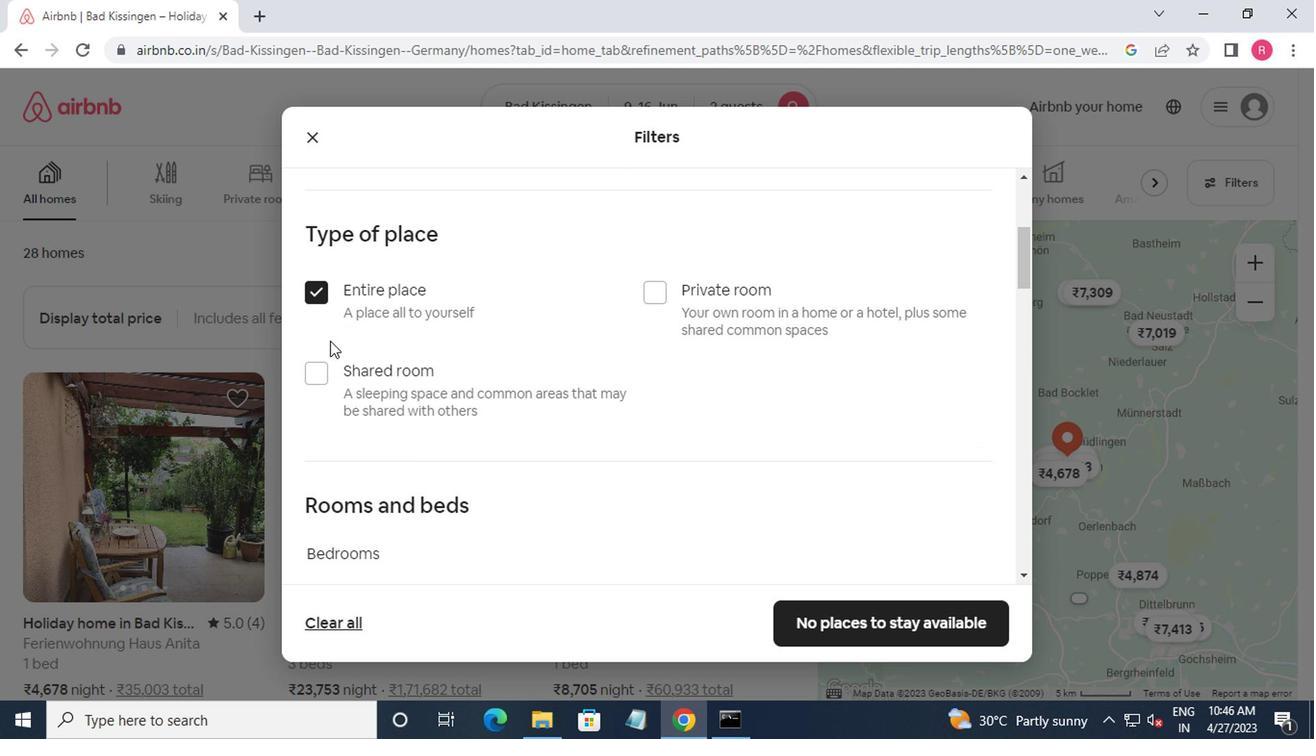
Action: Mouse scrolled (308, 360) with delta (0, 0)
Screenshot: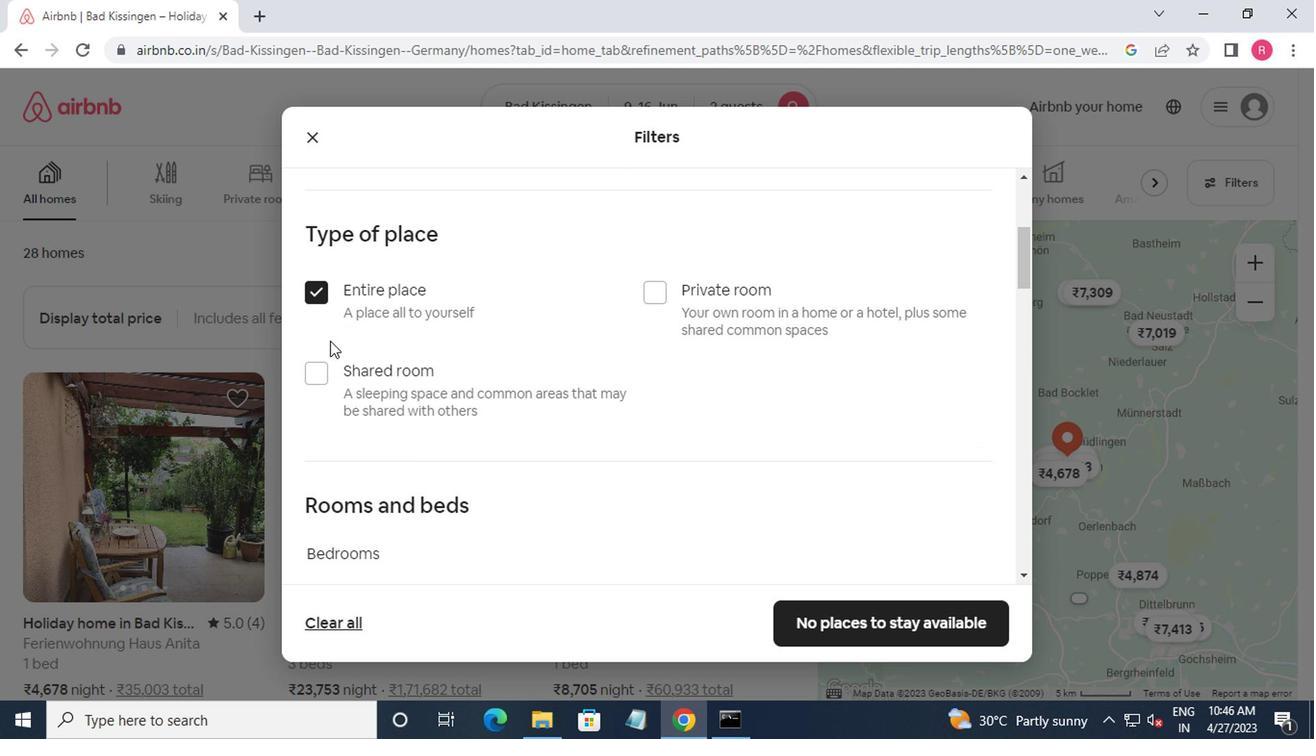 
Action: Mouse moved to (481, 411)
Screenshot: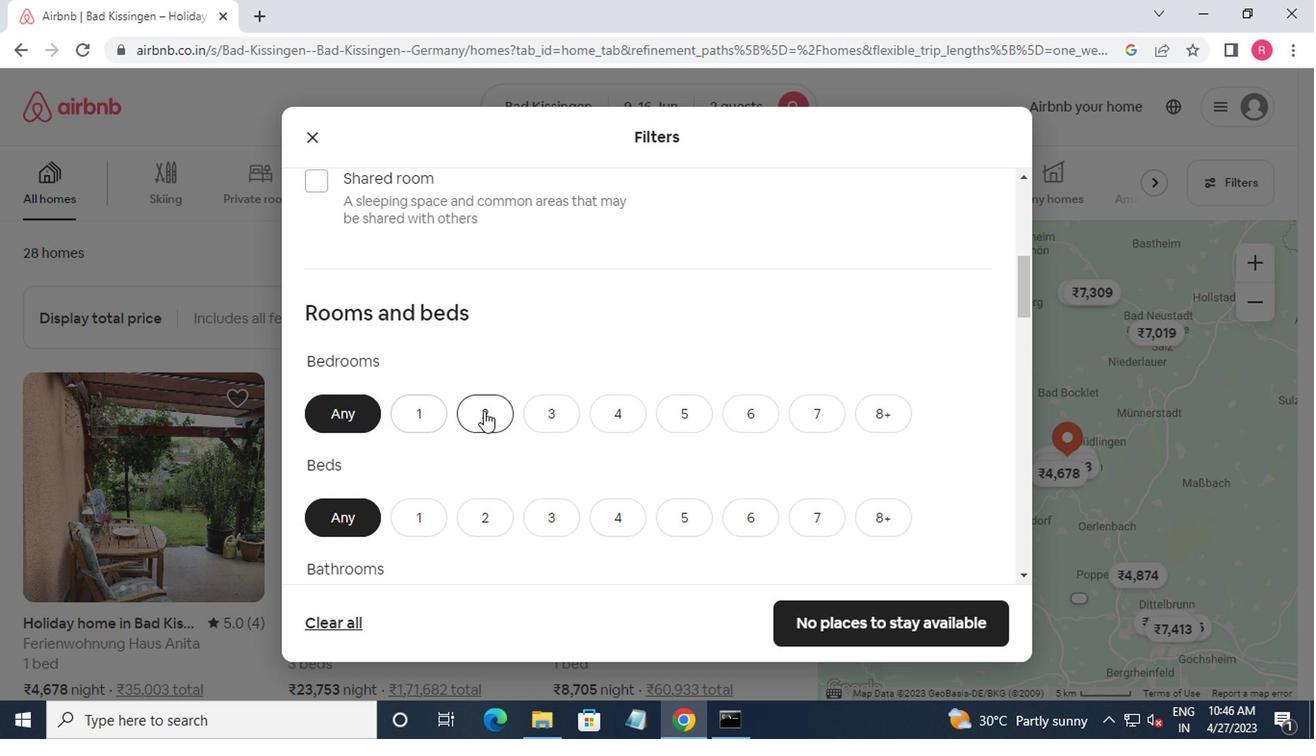 
Action: Mouse pressed left at (481, 411)
Screenshot: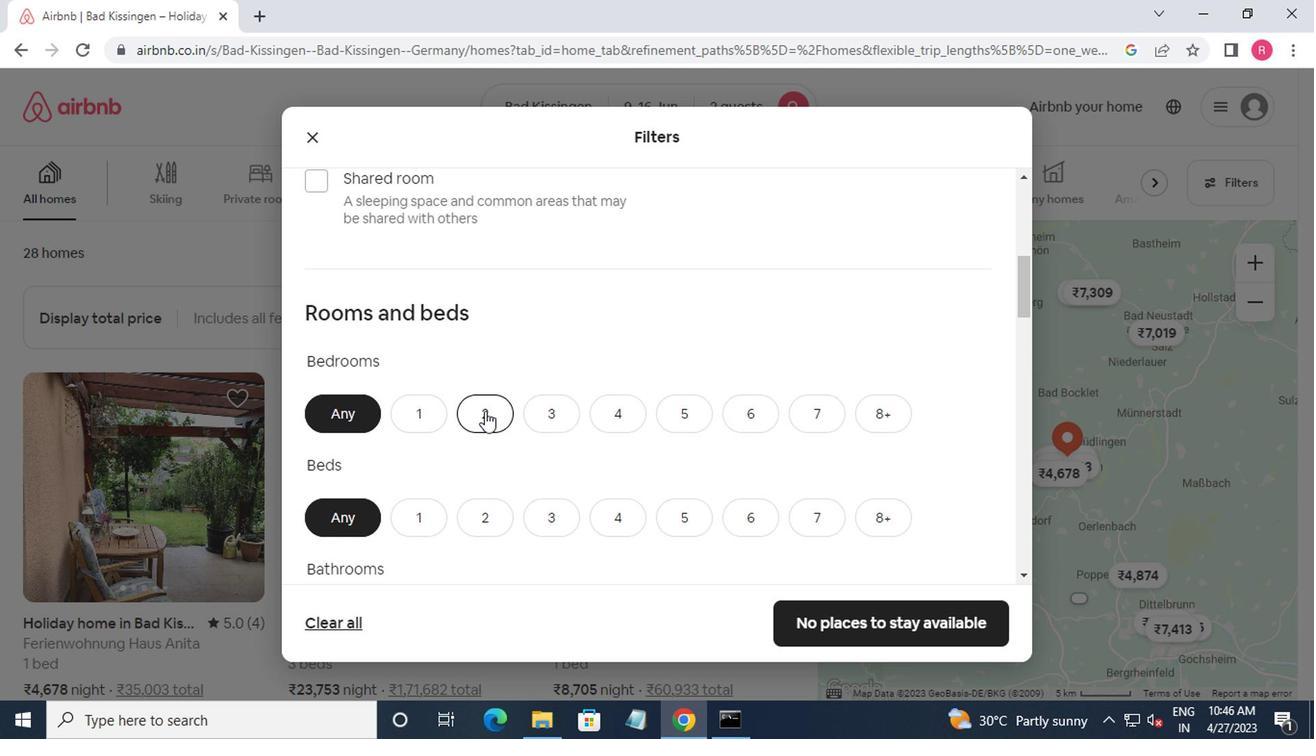 
Action: Mouse moved to (476, 514)
Screenshot: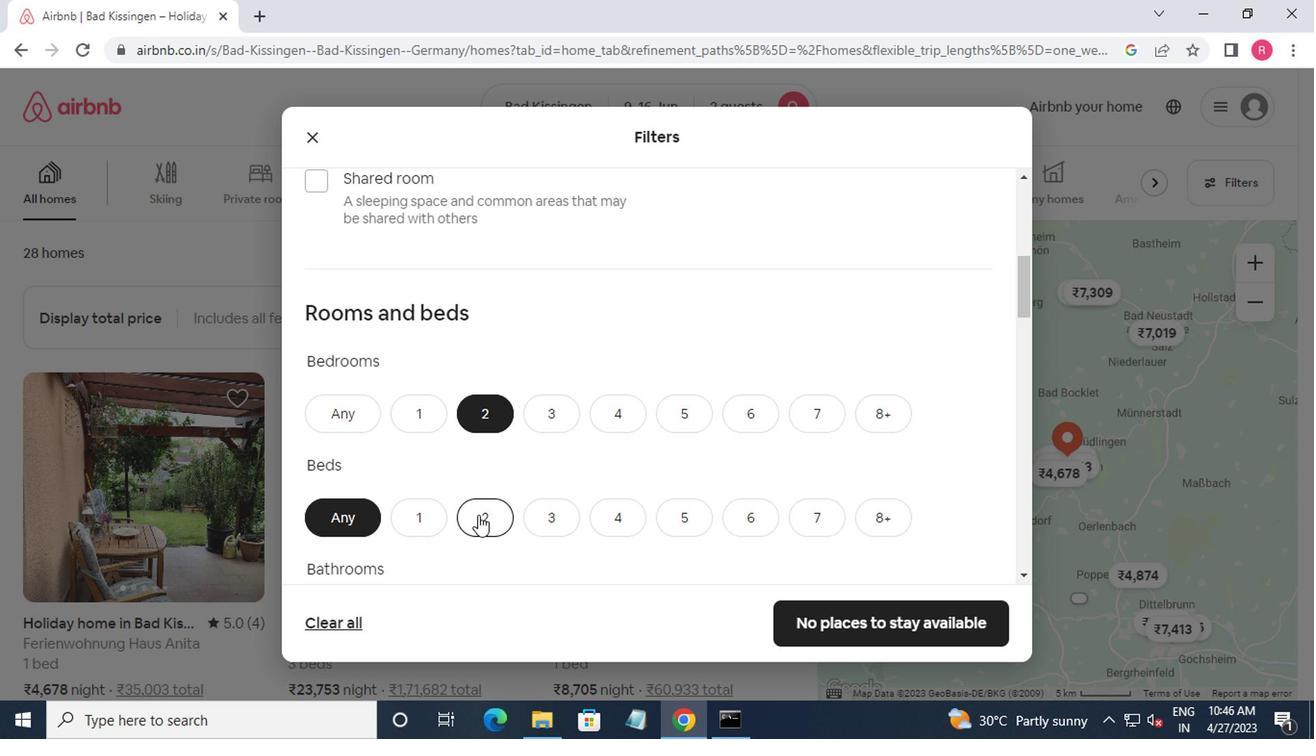 
Action: Mouse pressed left at (476, 514)
Screenshot: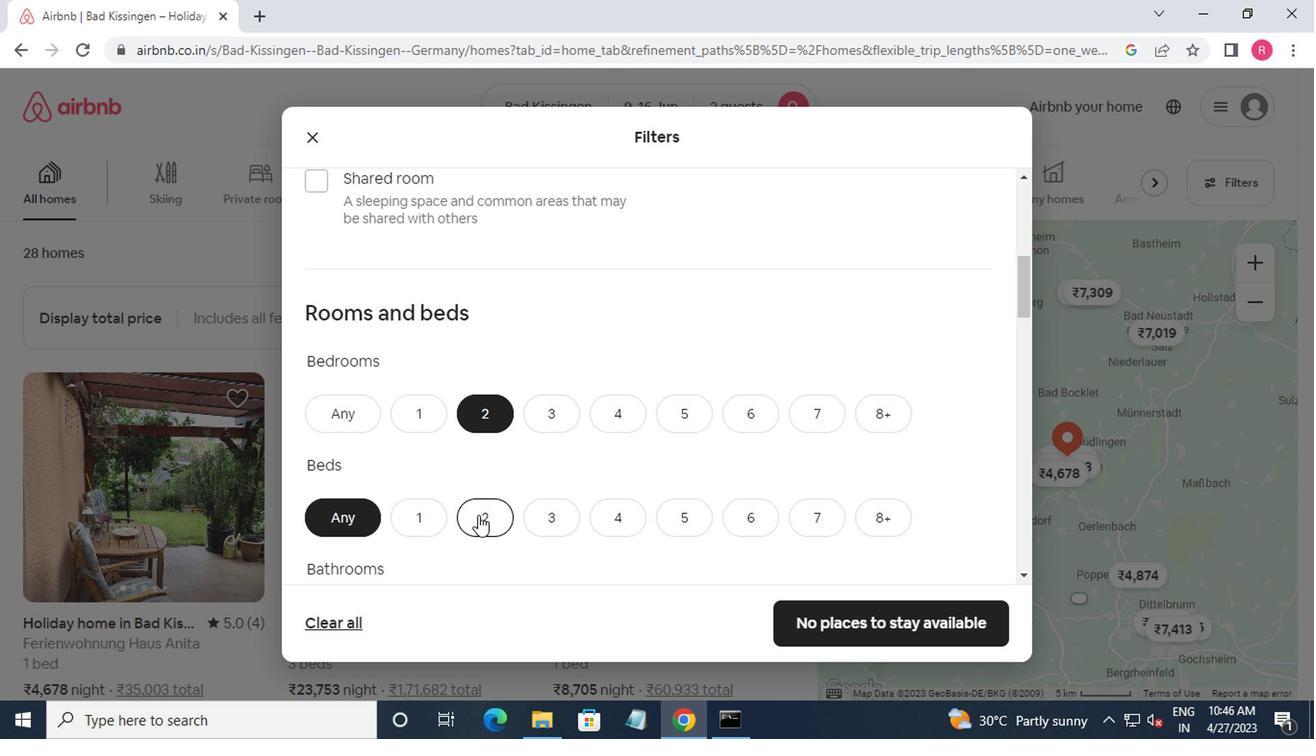 
Action: Mouse moved to (468, 491)
Screenshot: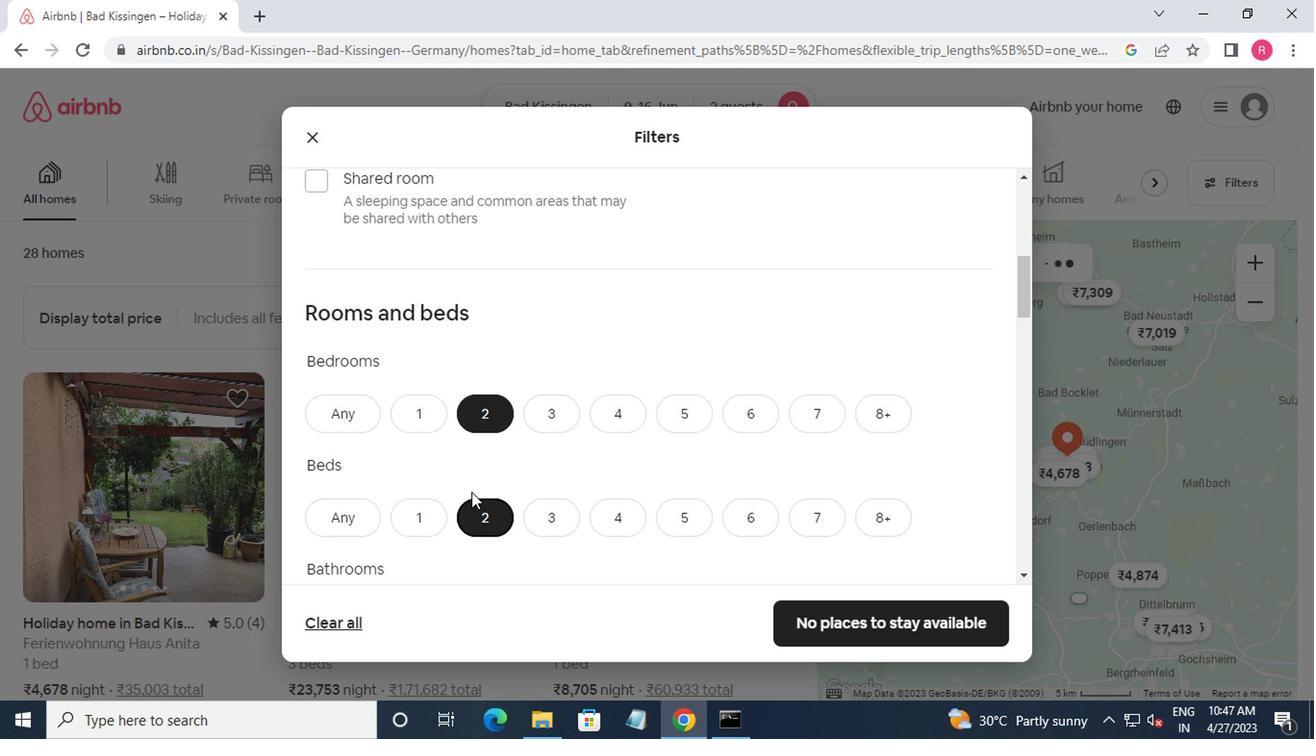 
Action: Mouse scrolled (468, 490) with delta (0, 0)
Screenshot: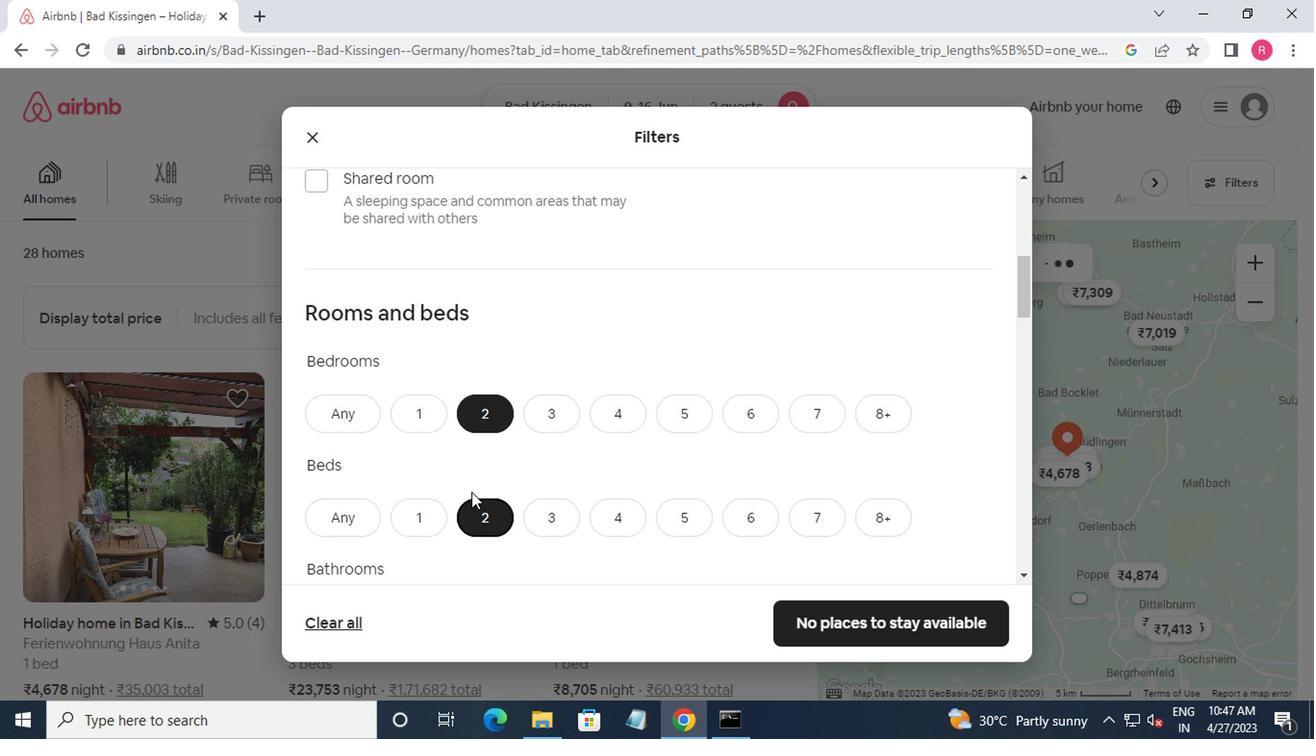 
Action: Mouse moved to (468, 493)
Screenshot: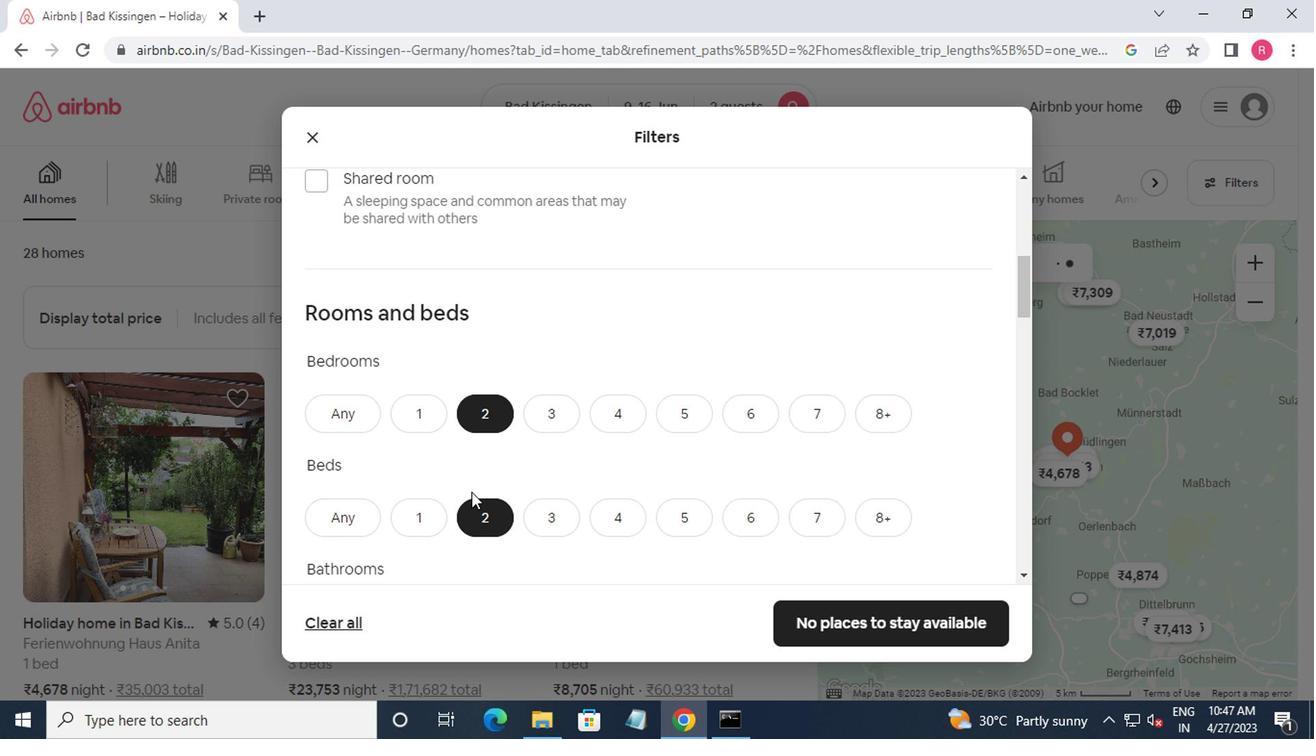 
Action: Mouse scrolled (468, 492) with delta (0, 0)
Screenshot: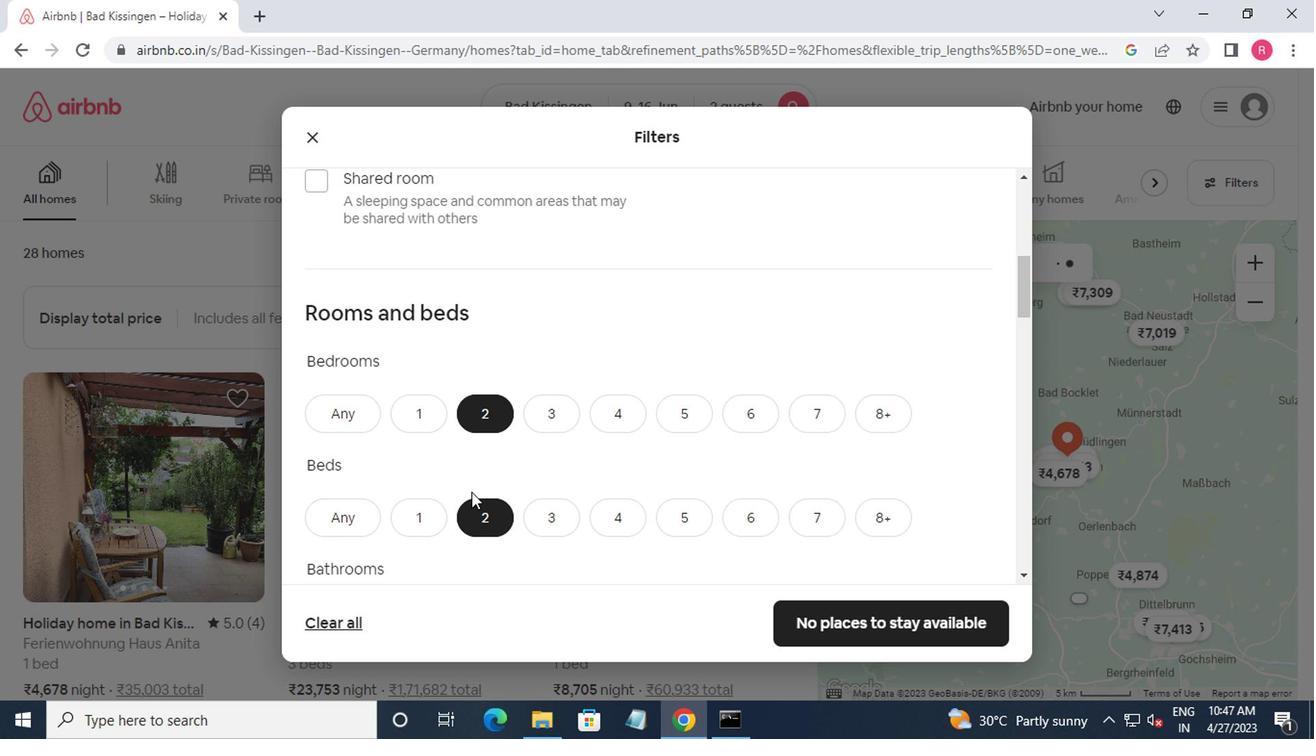 
Action: Mouse moved to (411, 436)
Screenshot: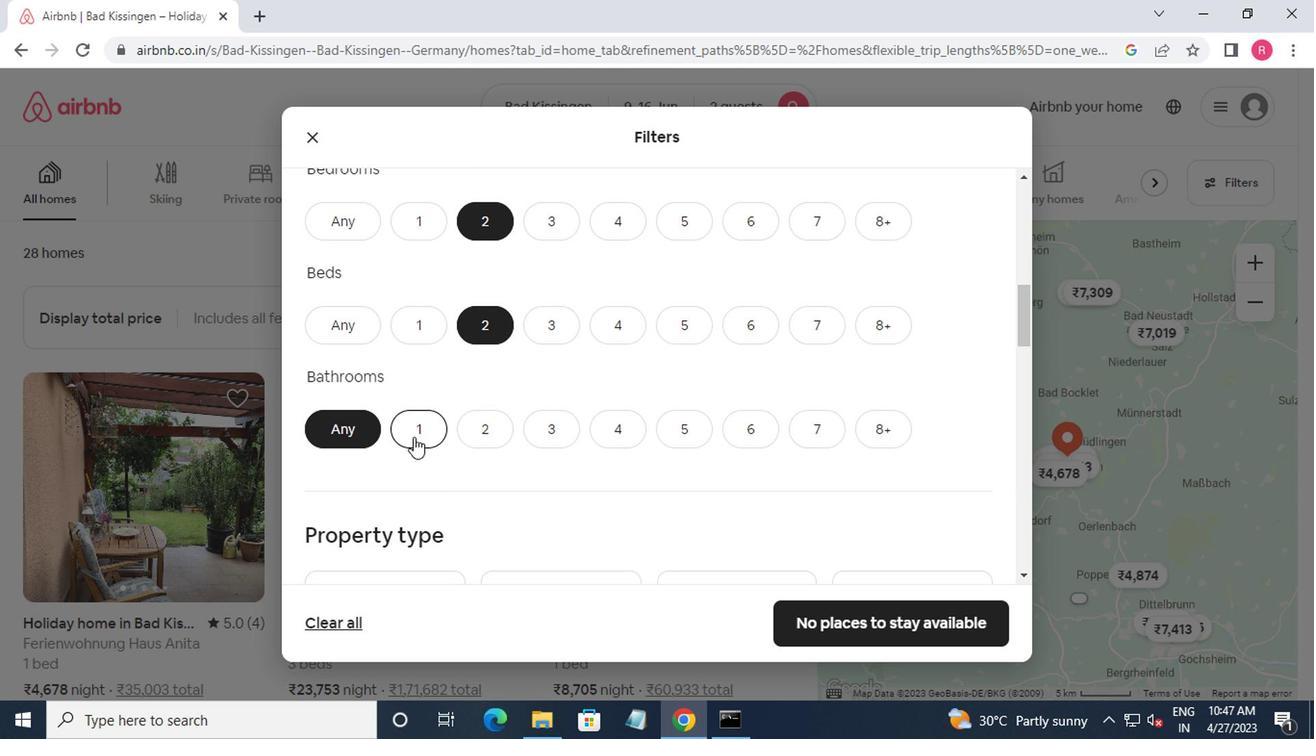 
Action: Mouse pressed left at (411, 436)
Screenshot: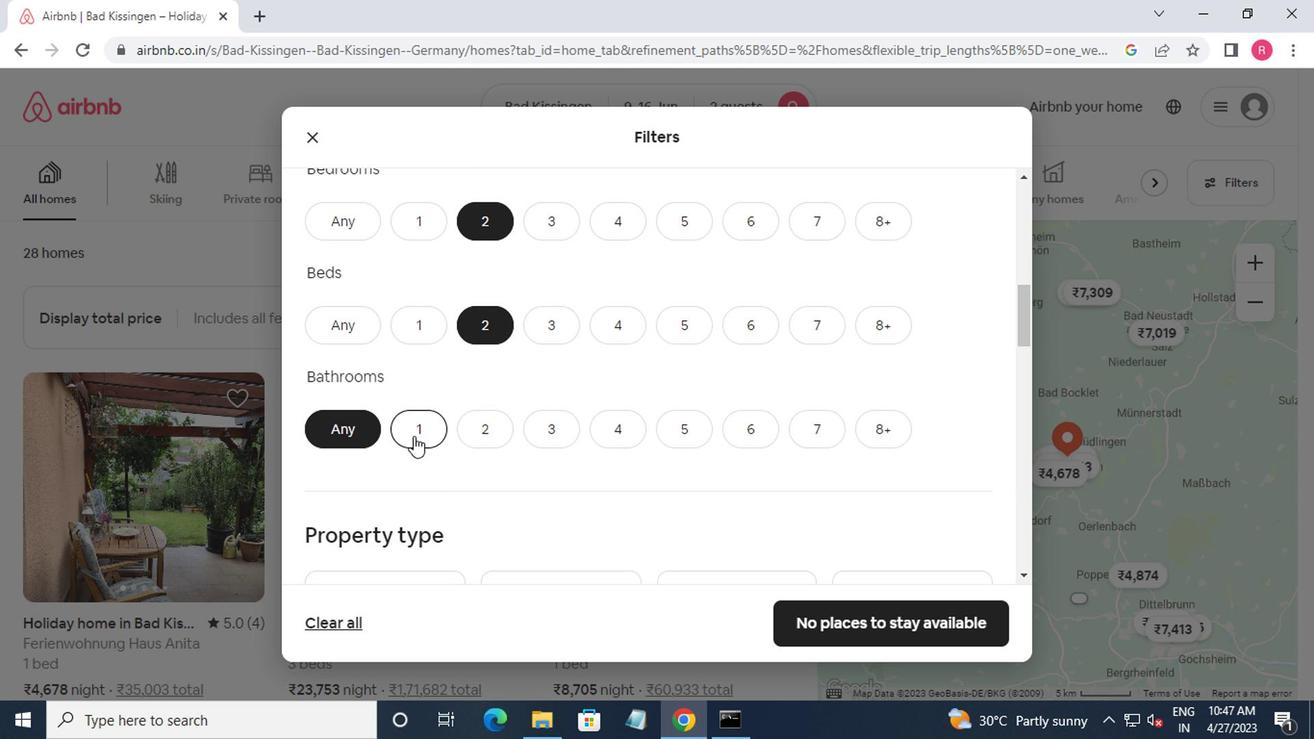 
Action: Mouse moved to (401, 436)
Screenshot: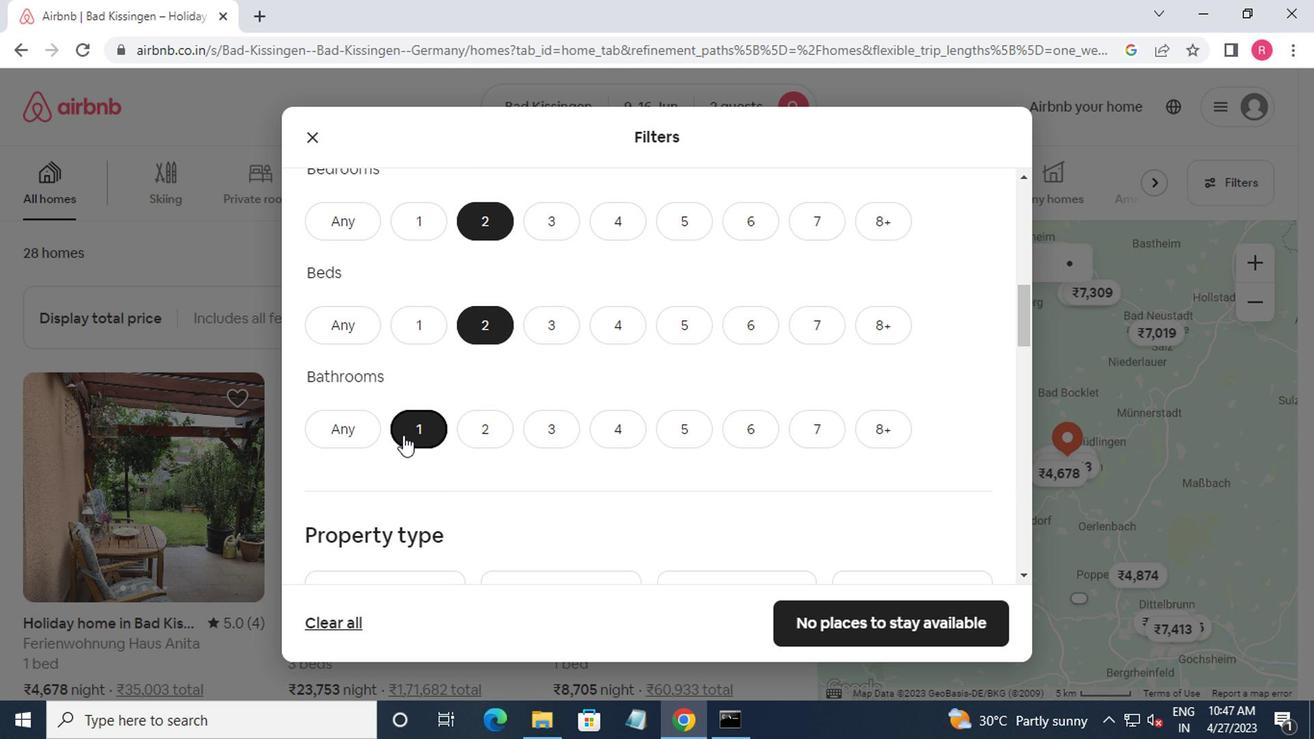 
Action: Mouse scrolled (401, 435) with delta (0, 0)
Screenshot: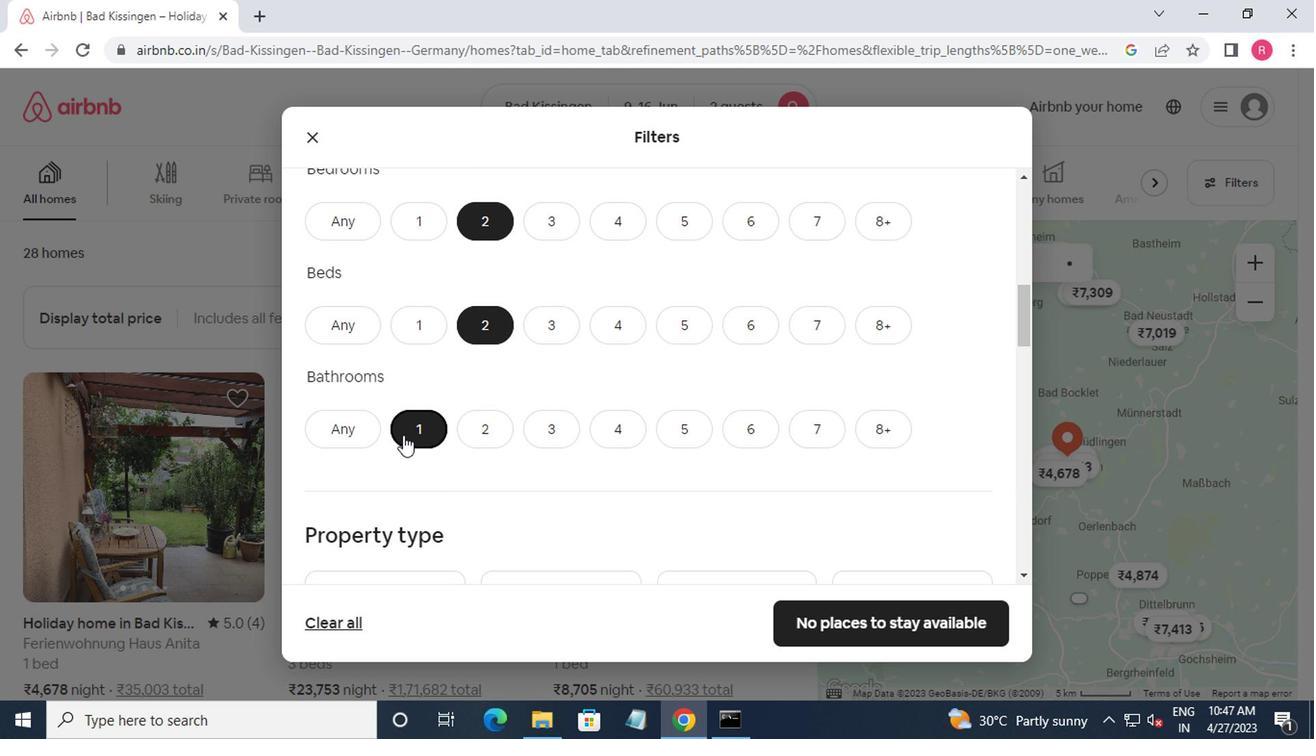 
Action: Mouse scrolled (401, 435) with delta (0, 0)
Screenshot: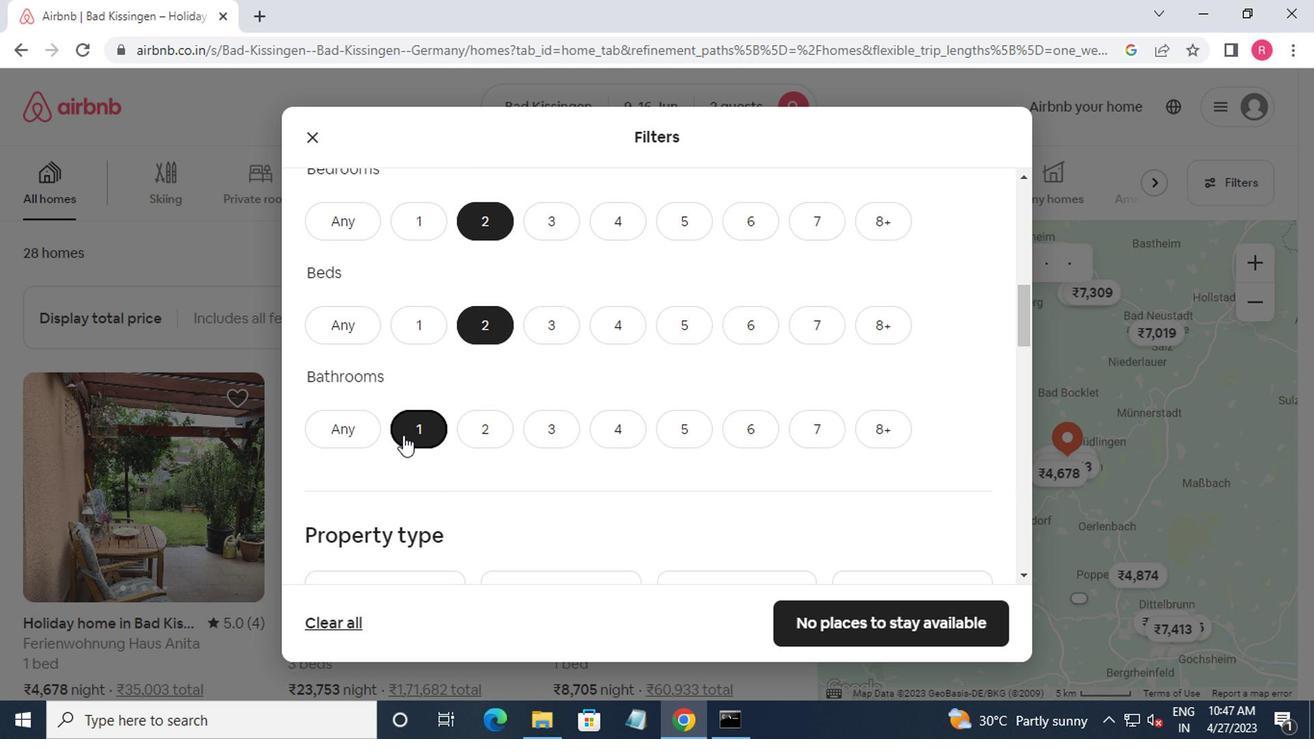 
Action: Mouse moved to (401, 438)
Screenshot: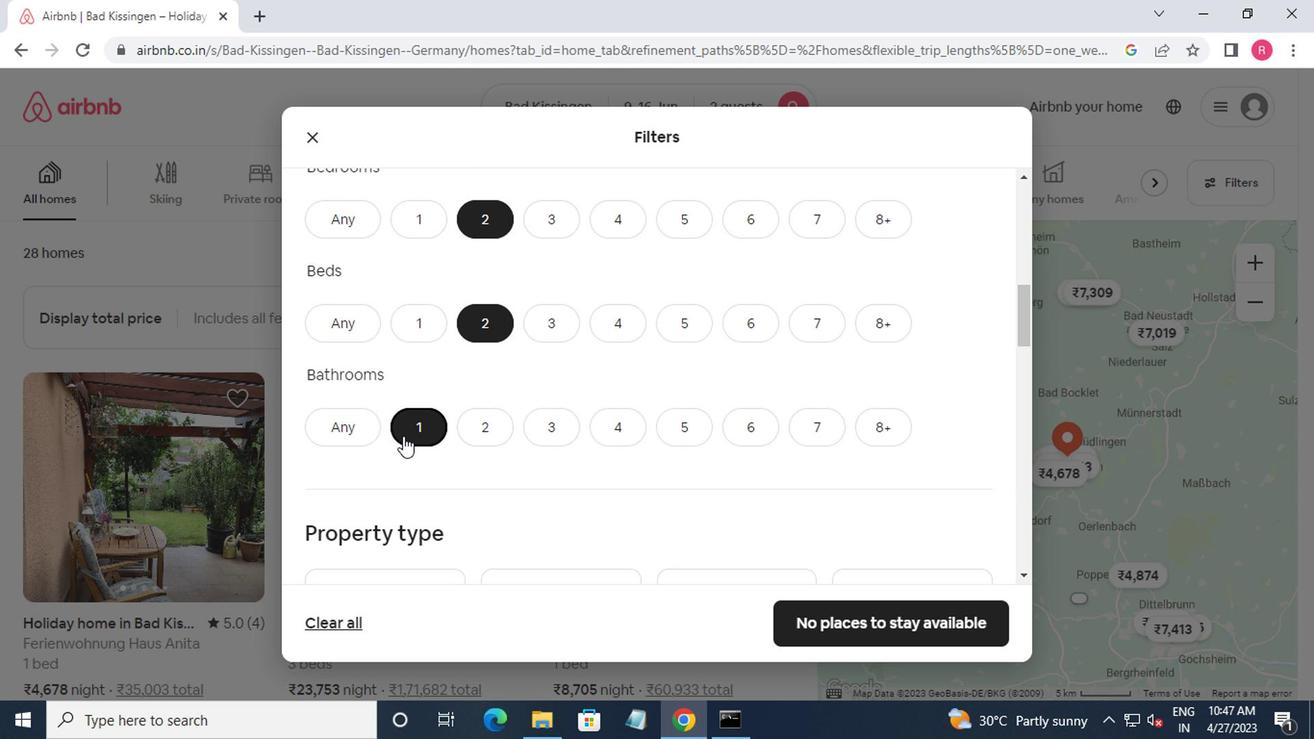 
Action: Mouse scrolled (401, 436) with delta (0, -1)
Screenshot: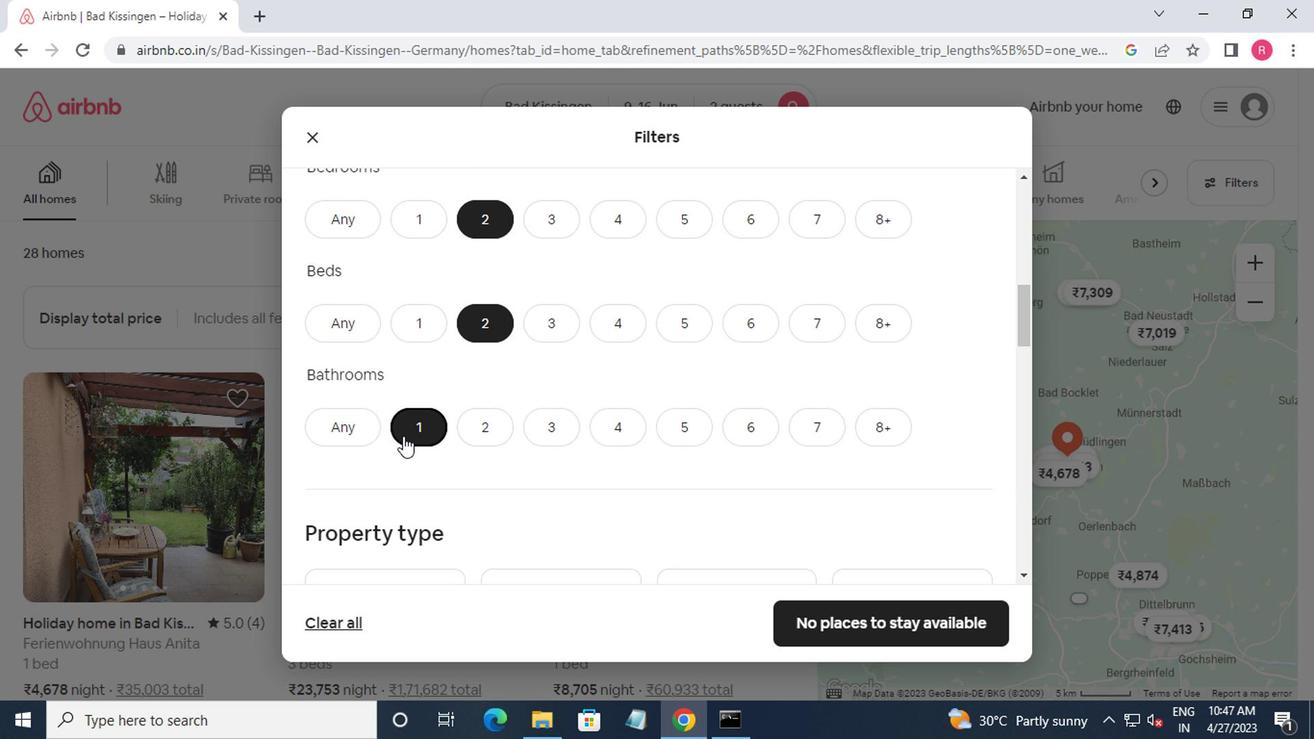 
Action: Mouse moved to (371, 395)
Screenshot: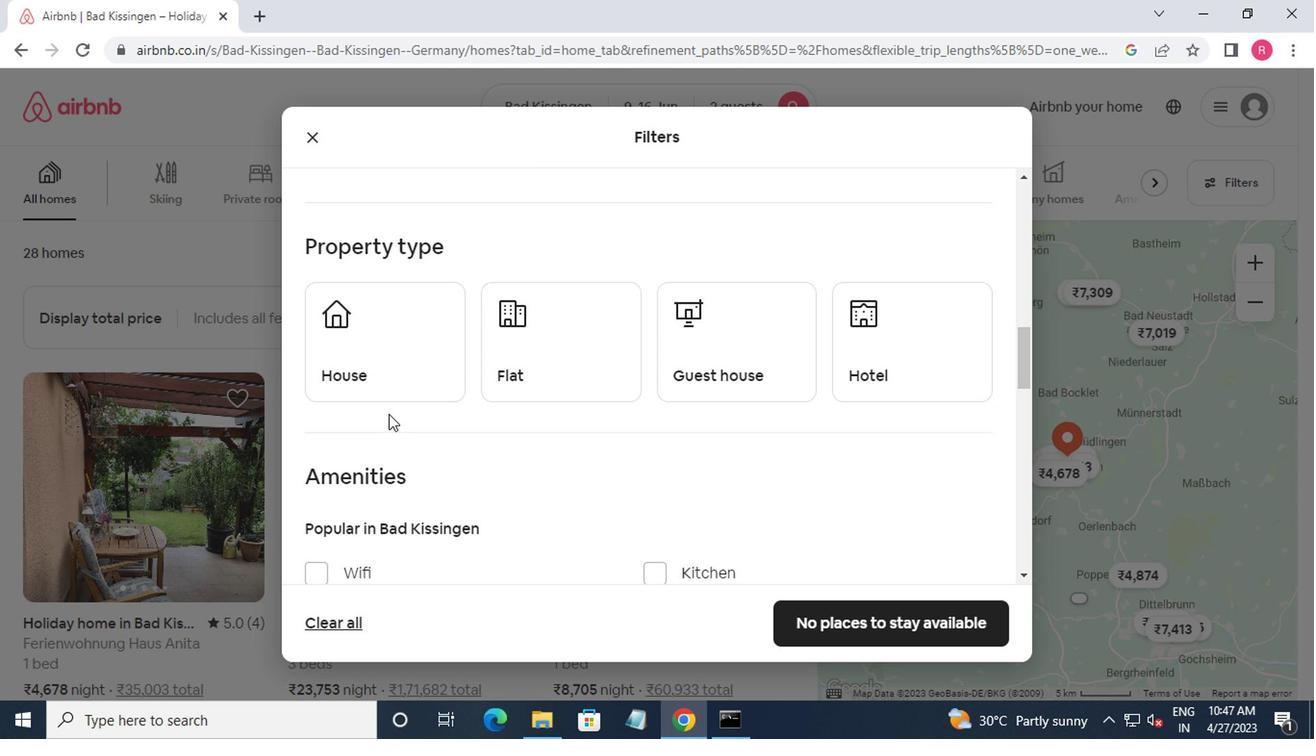 
Action: Mouse pressed left at (371, 395)
Screenshot: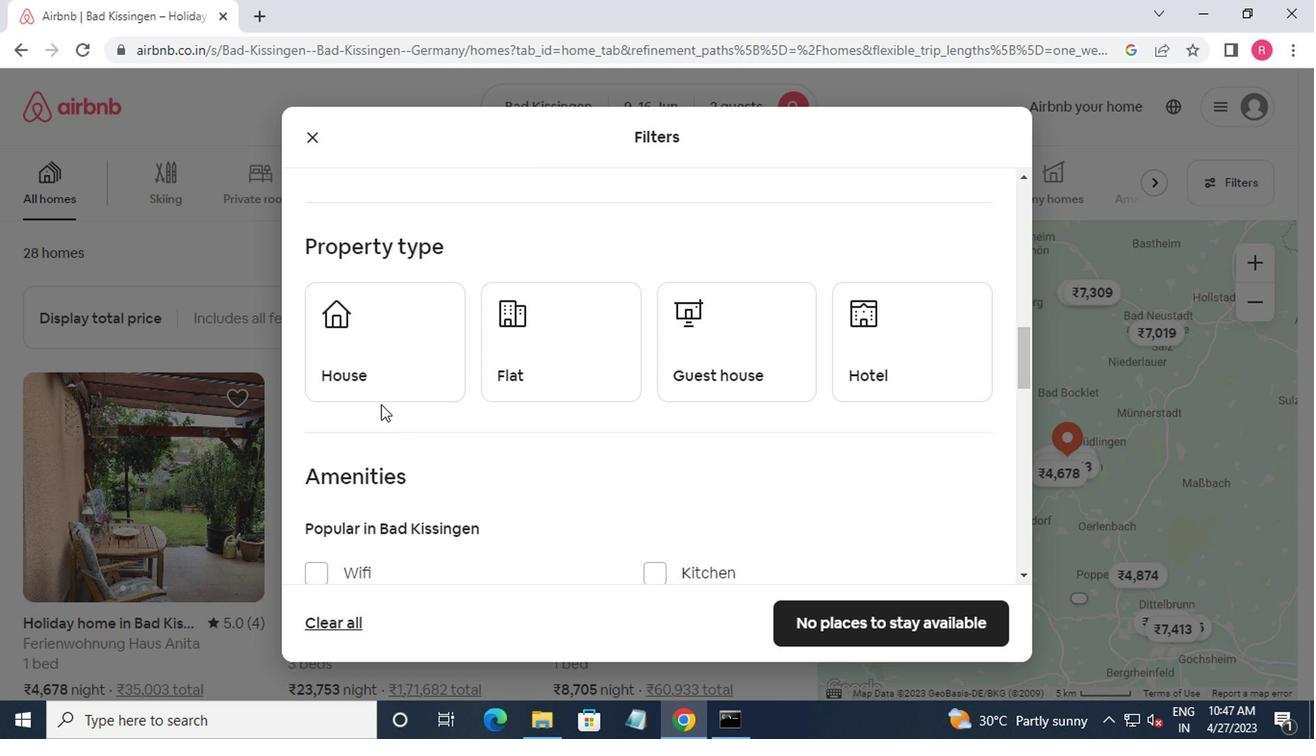 
Action: Mouse moved to (516, 390)
Screenshot: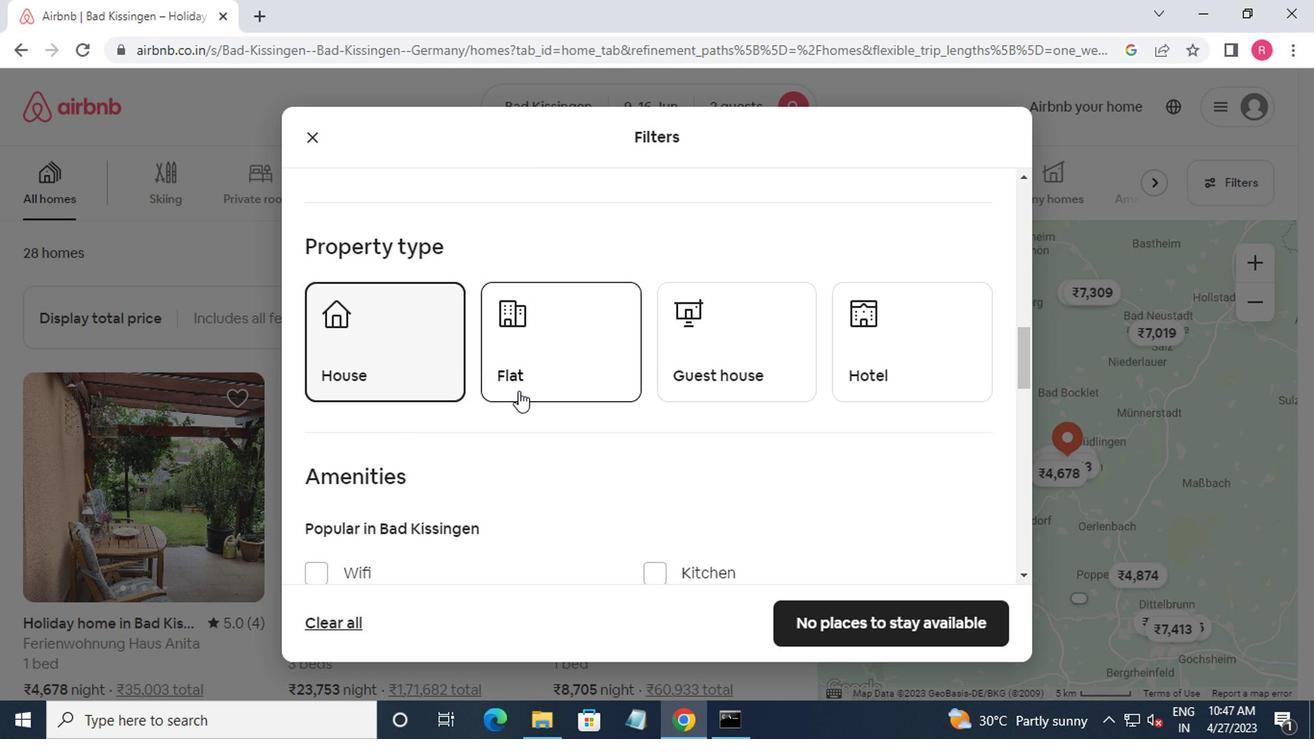 
Action: Mouse pressed left at (516, 390)
Screenshot: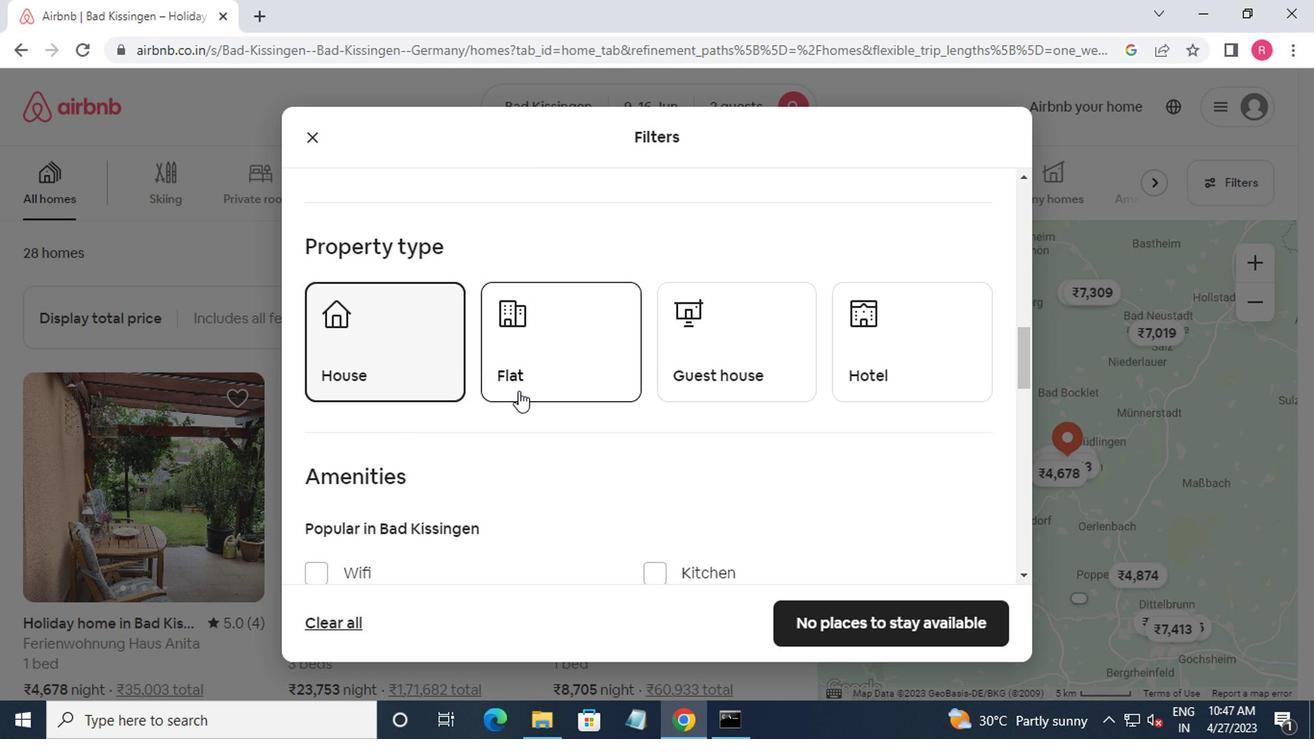 
Action: Mouse moved to (746, 385)
Screenshot: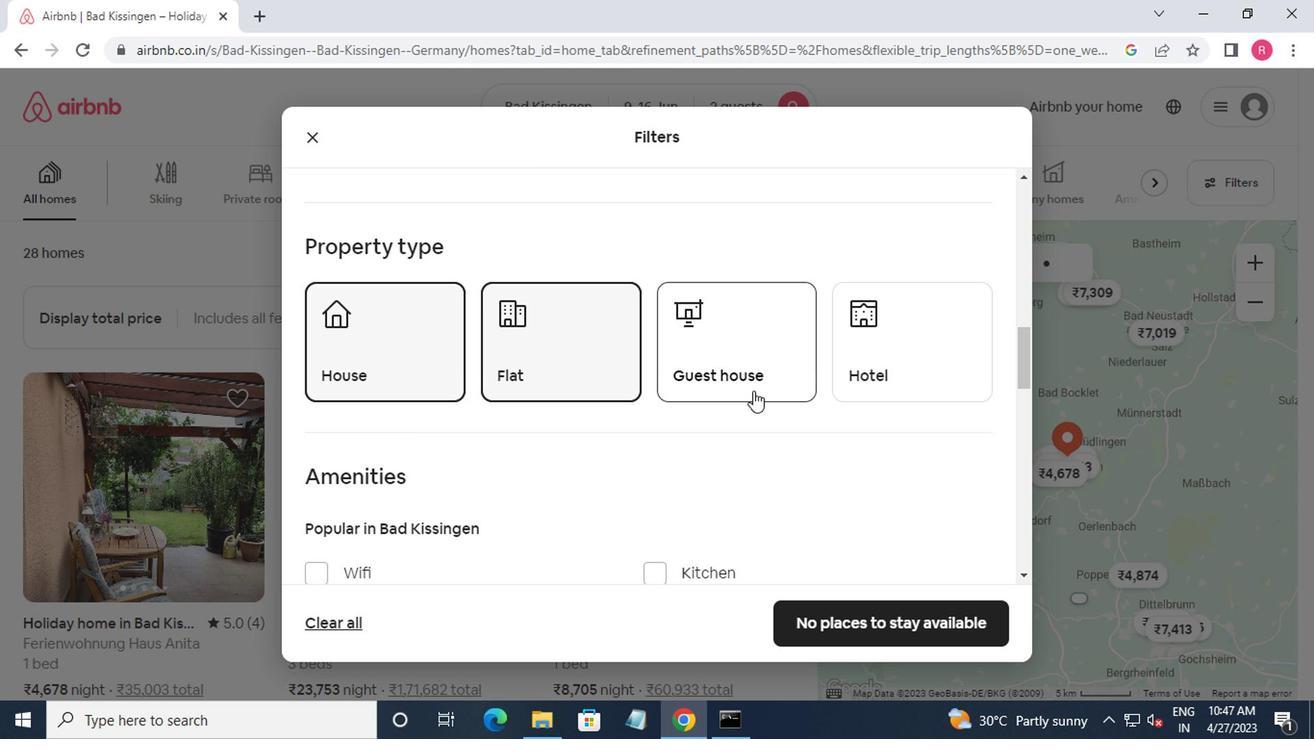 
Action: Mouse pressed left at (746, 385)
Screenshot: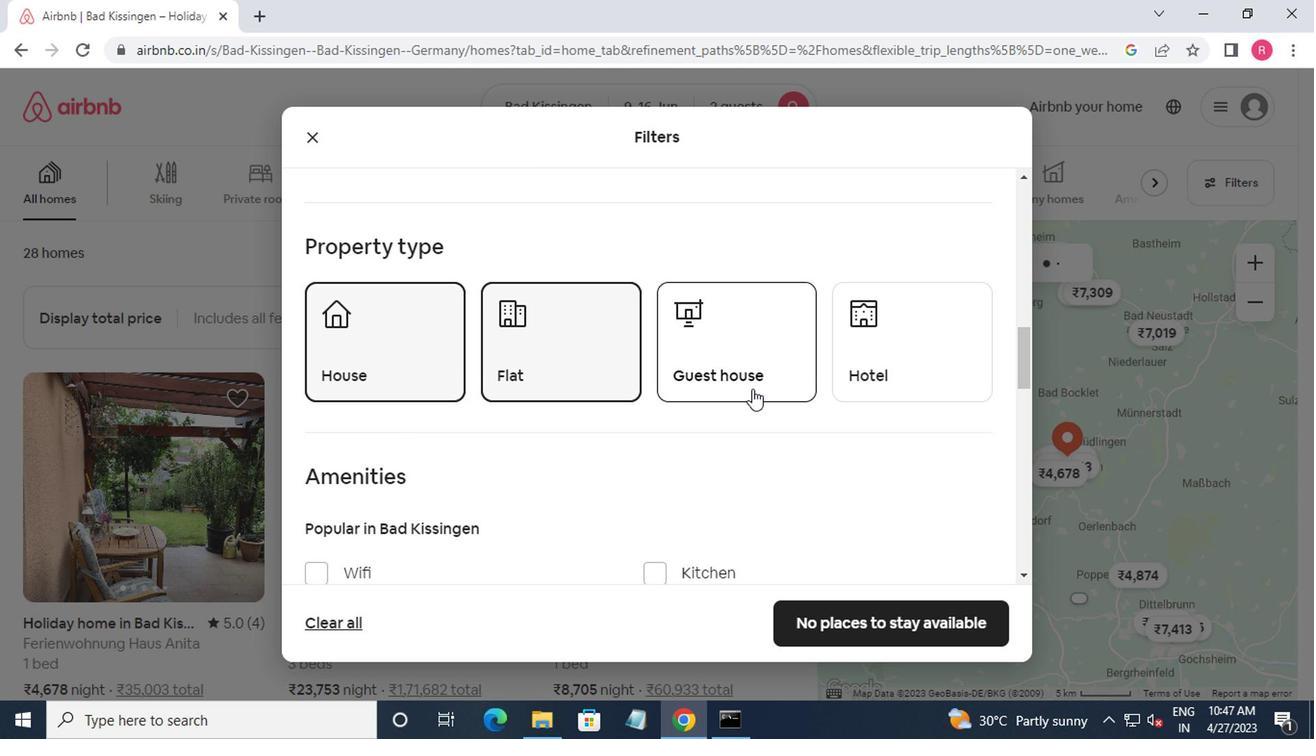 
Action: Mouse moved to (757, 387)
Screenshot: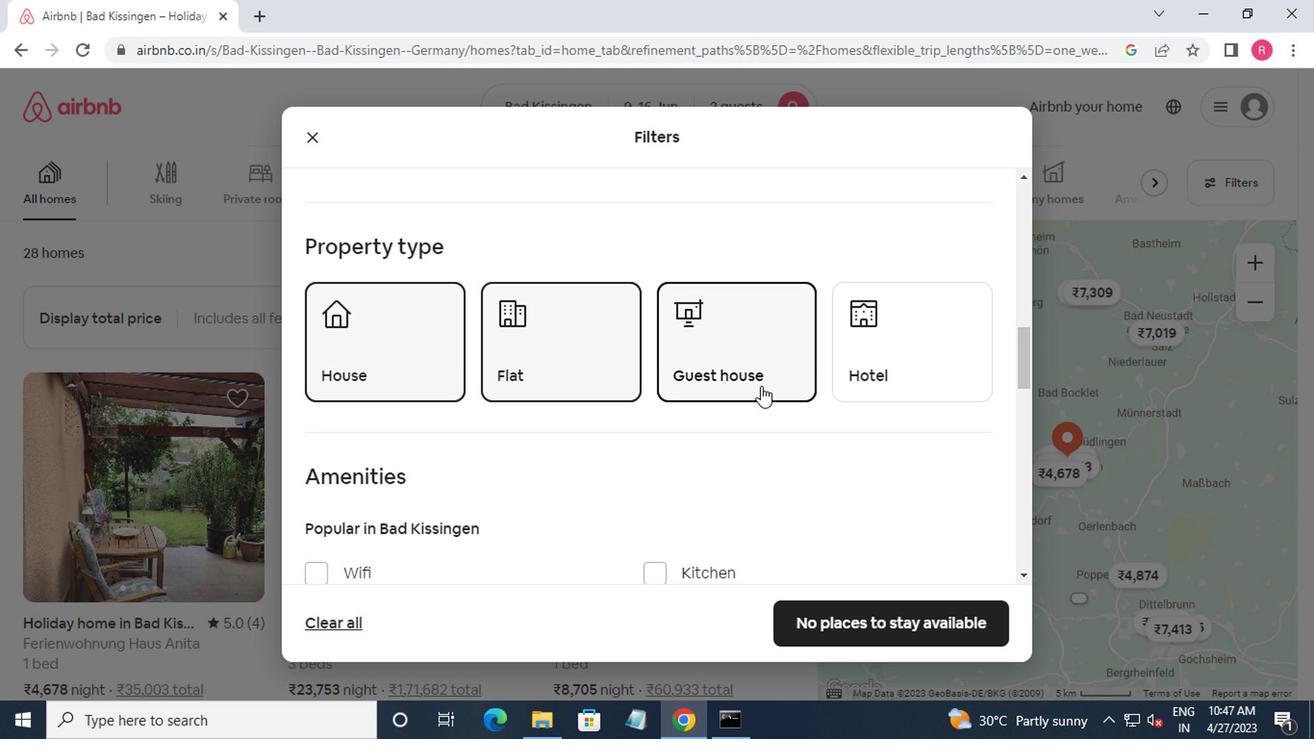 
Action: Mouse scrolled (757, 386) with delta (0, -1)
Screenshot: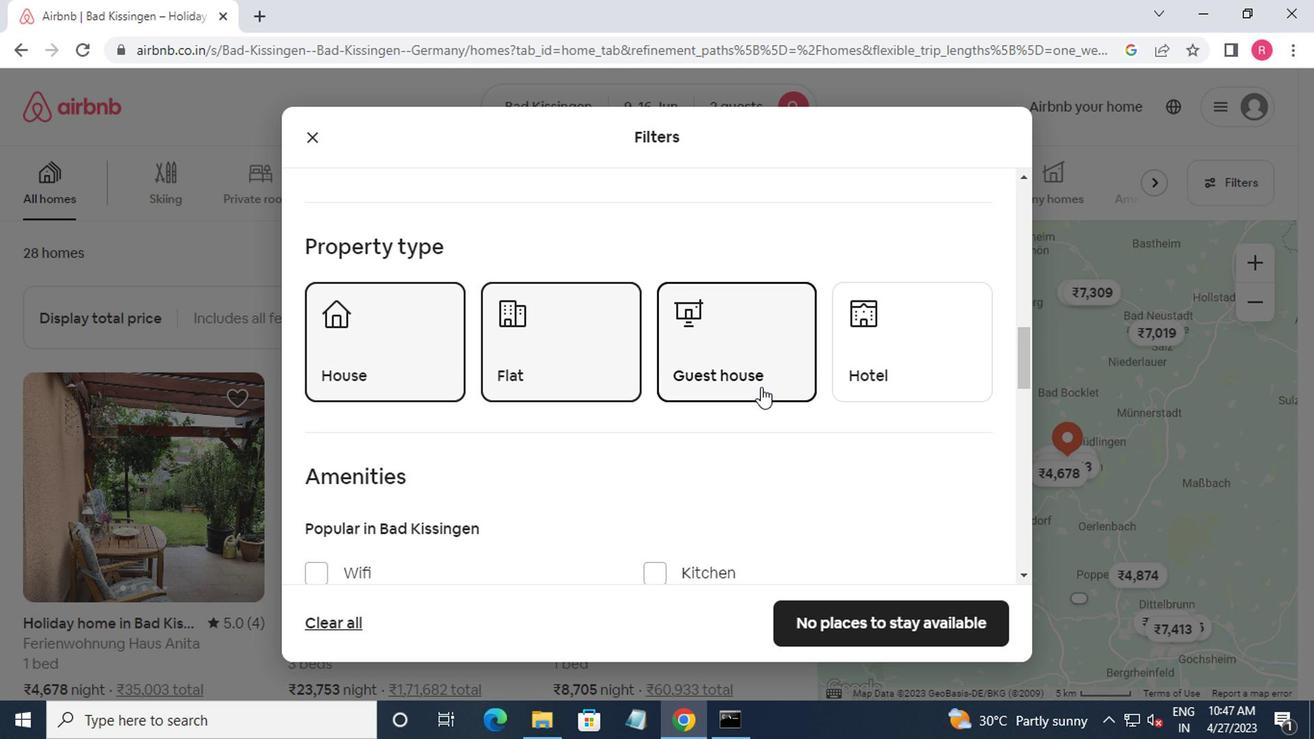 
Action: Mouse moved to (757, 388)
Screenshot: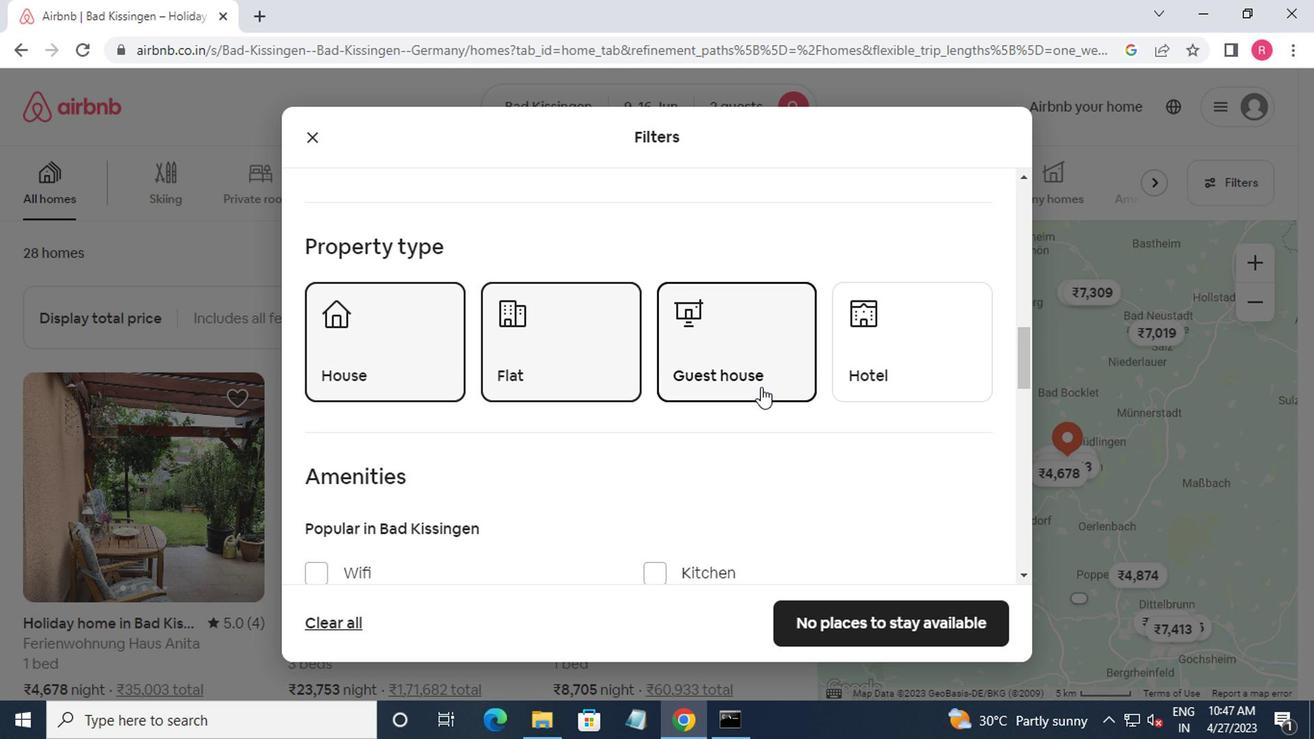 
Action: Mouse scrolled (757, 387) with delta (0, 0)
Screenshot: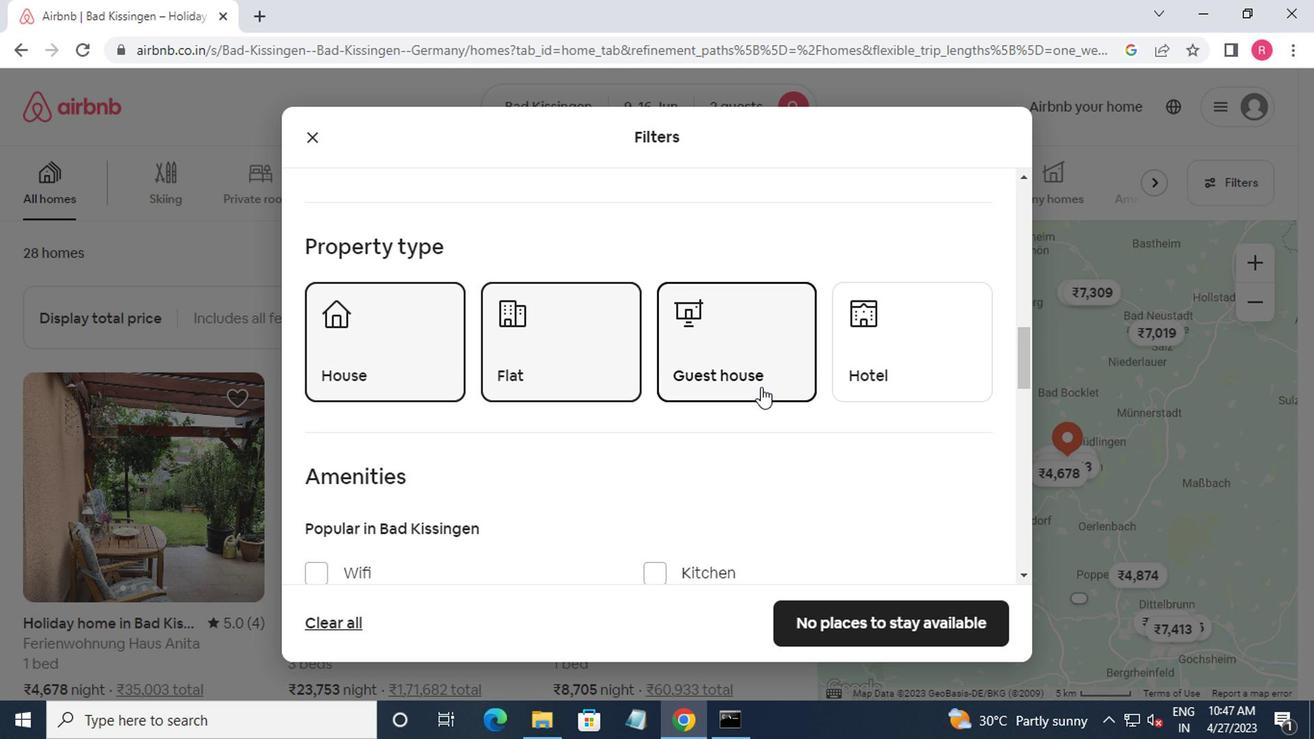 
Action: Mouse scrolled (757, 387) with delta (0, 0)
Screenshot: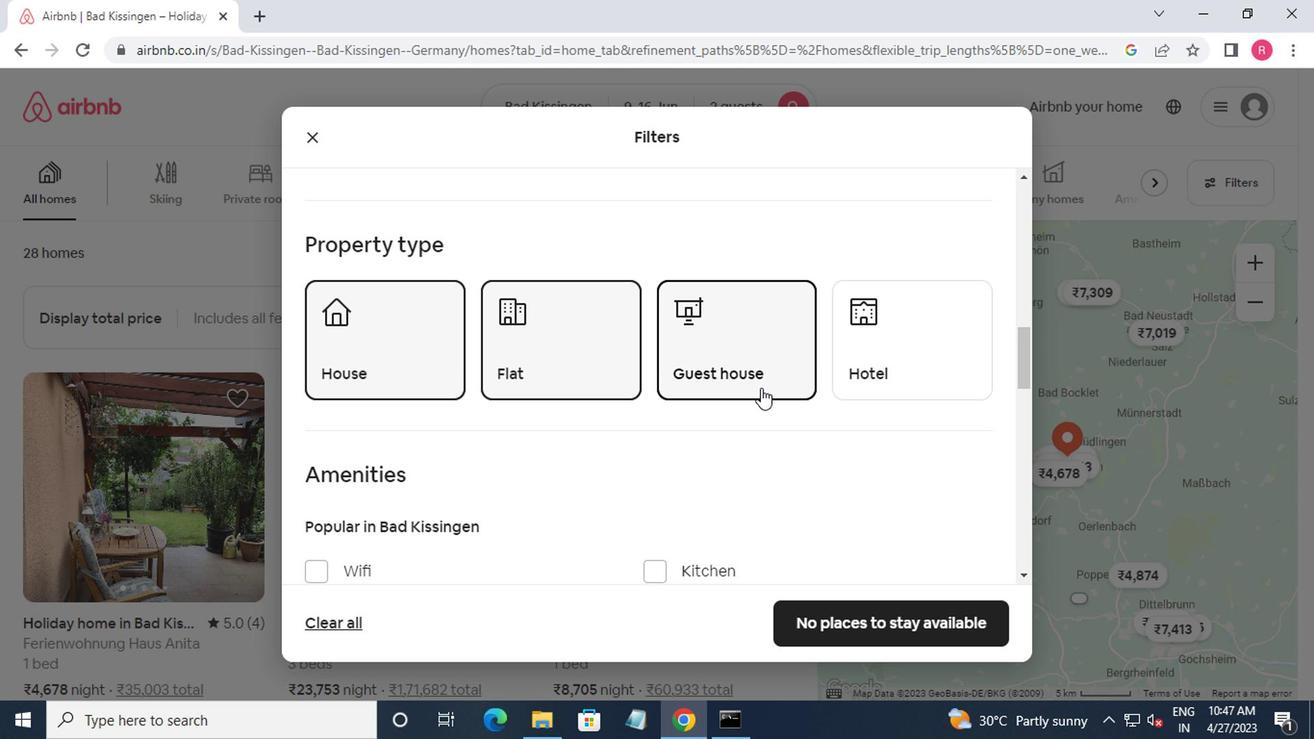 
Action: Mouse moved to (579, 410)
Screenshot: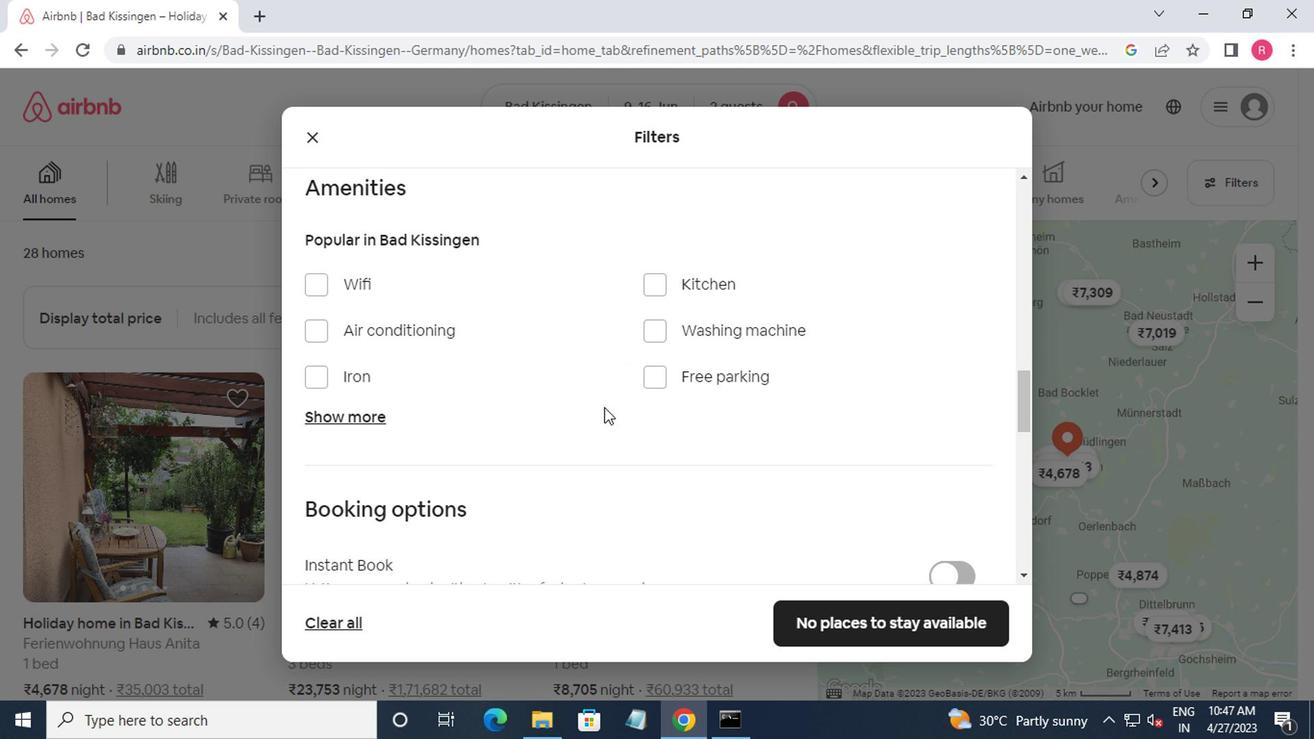 
Action: Mouse scrolled (579, 409) with delta (0, 0)
Screenshot: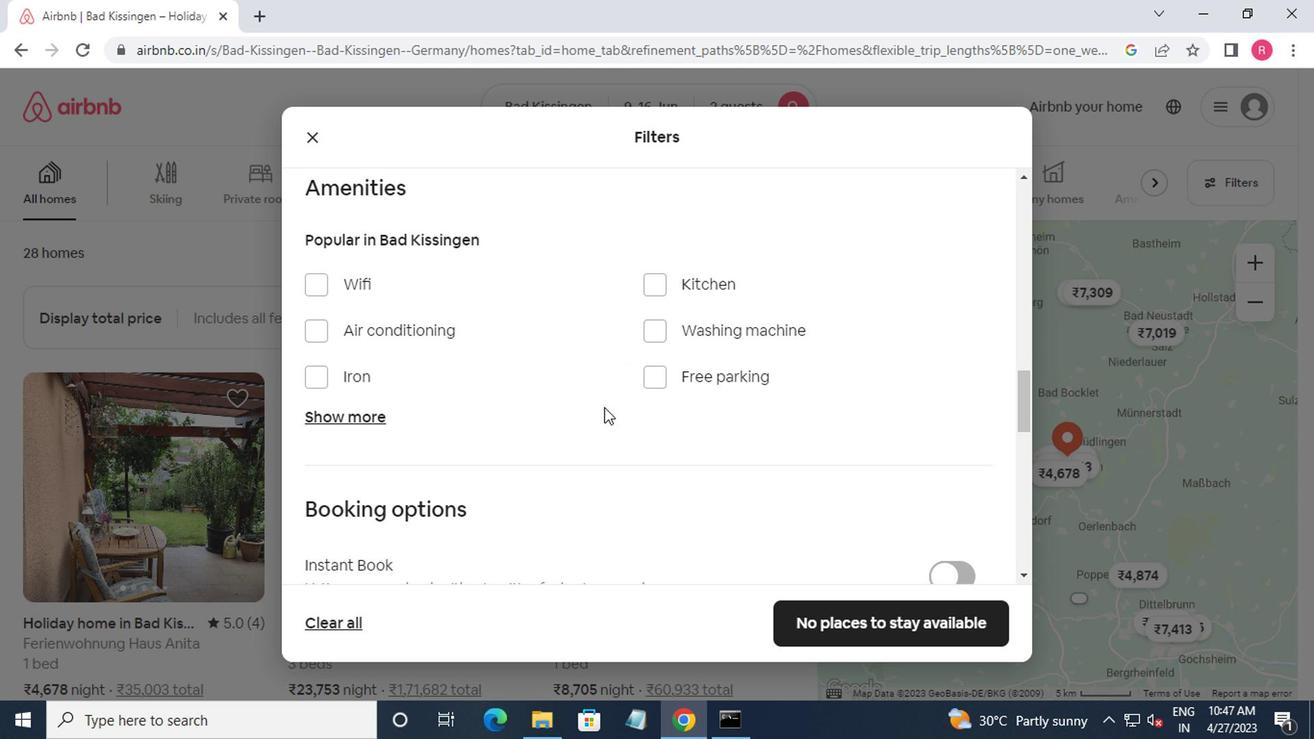 
Action: Mouse moved to (579, 411)
Screenshot: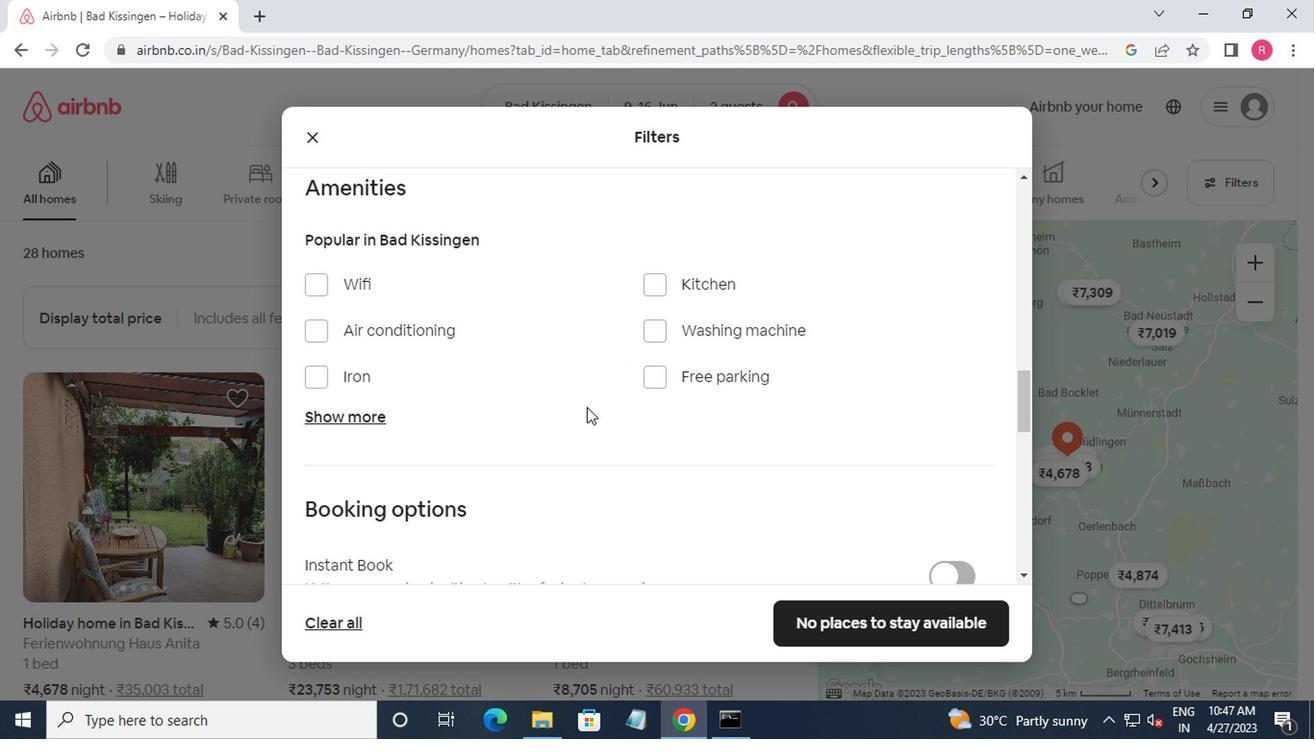 
Action: Mouse scrolled (579, 410) with delta (0, -1)
Screenshot: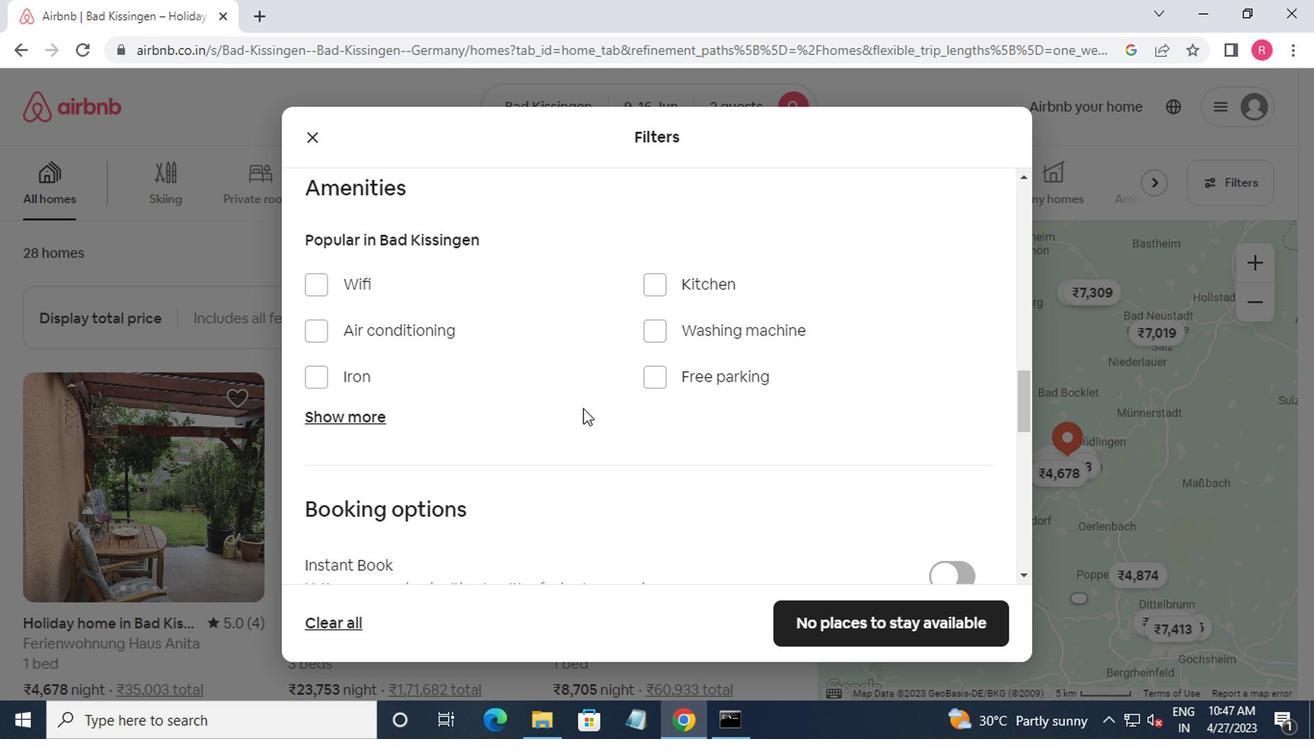 
Action: Mouse moved to (944, 446)
Screenshot: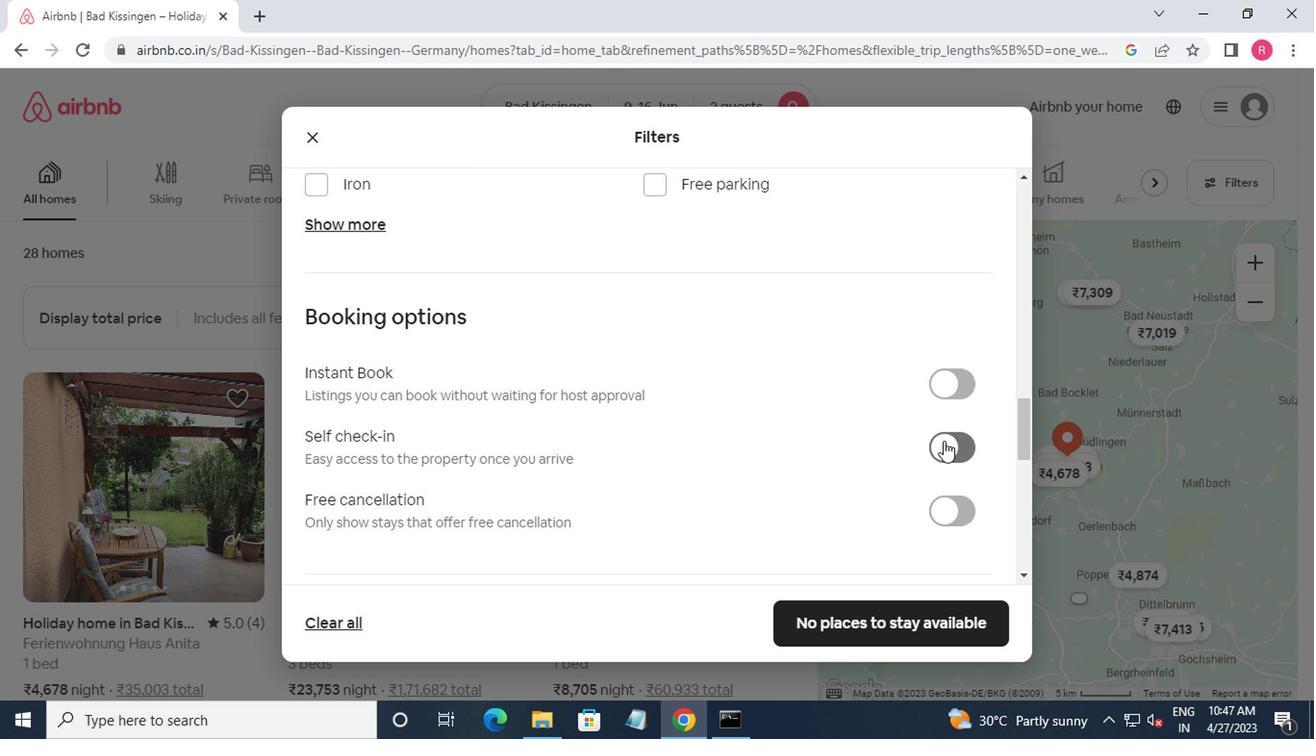 
Action: Mouse pressed left at (944, 446)
Screenshot: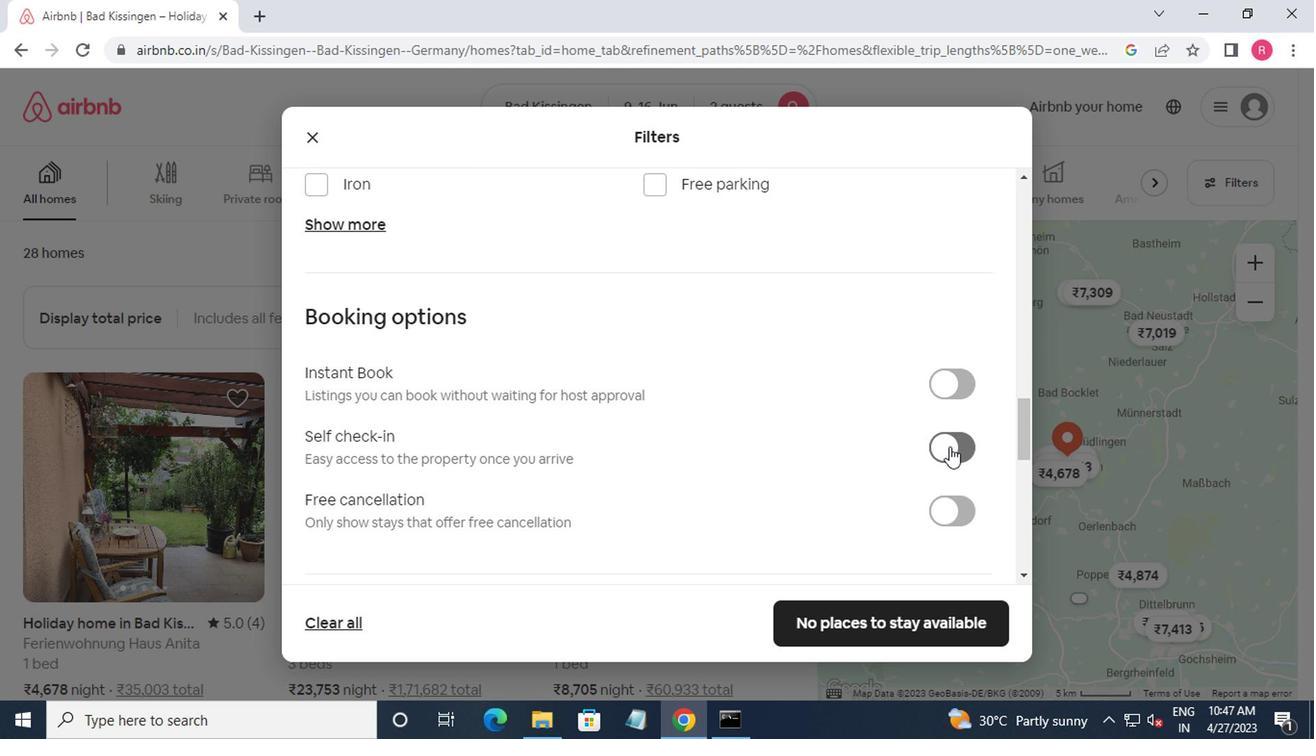 
Action: Mouse moved to (942, 440)
Screenshot: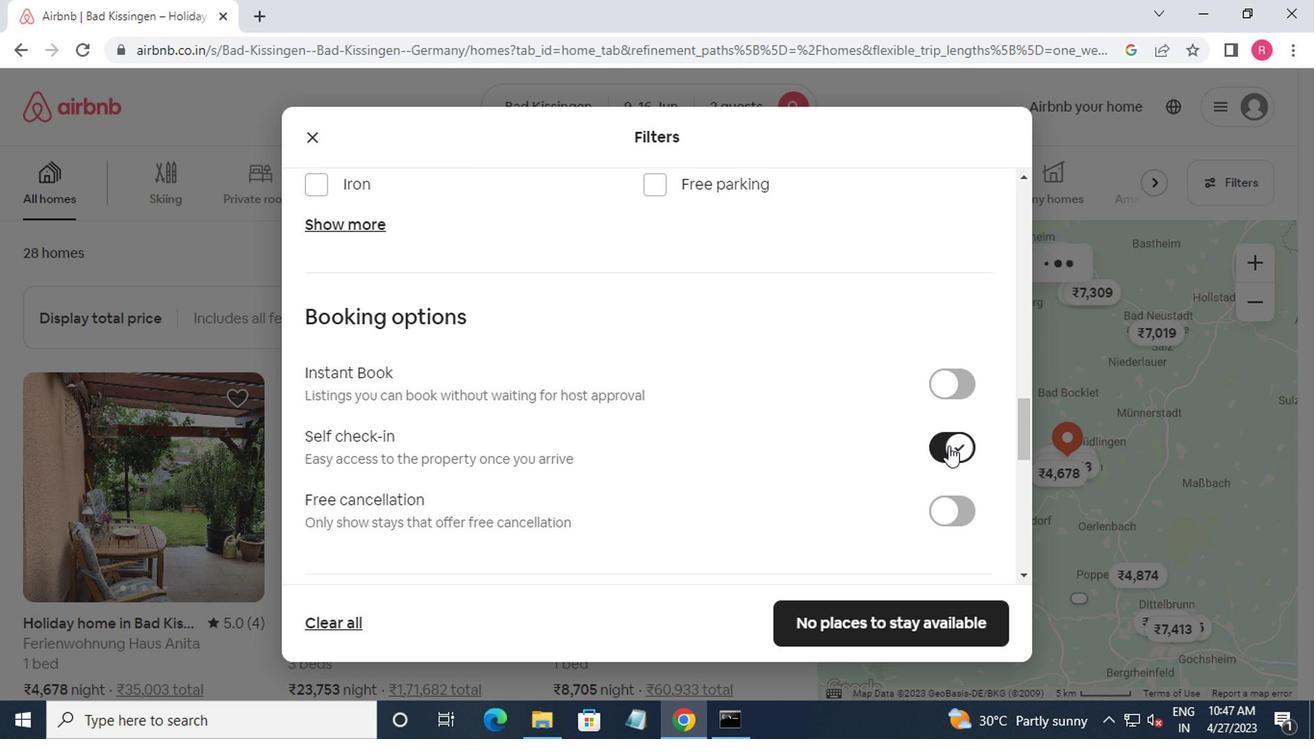 
Action: Mouse scrolled (942, 440) with delta (0, 0)
Screenshot: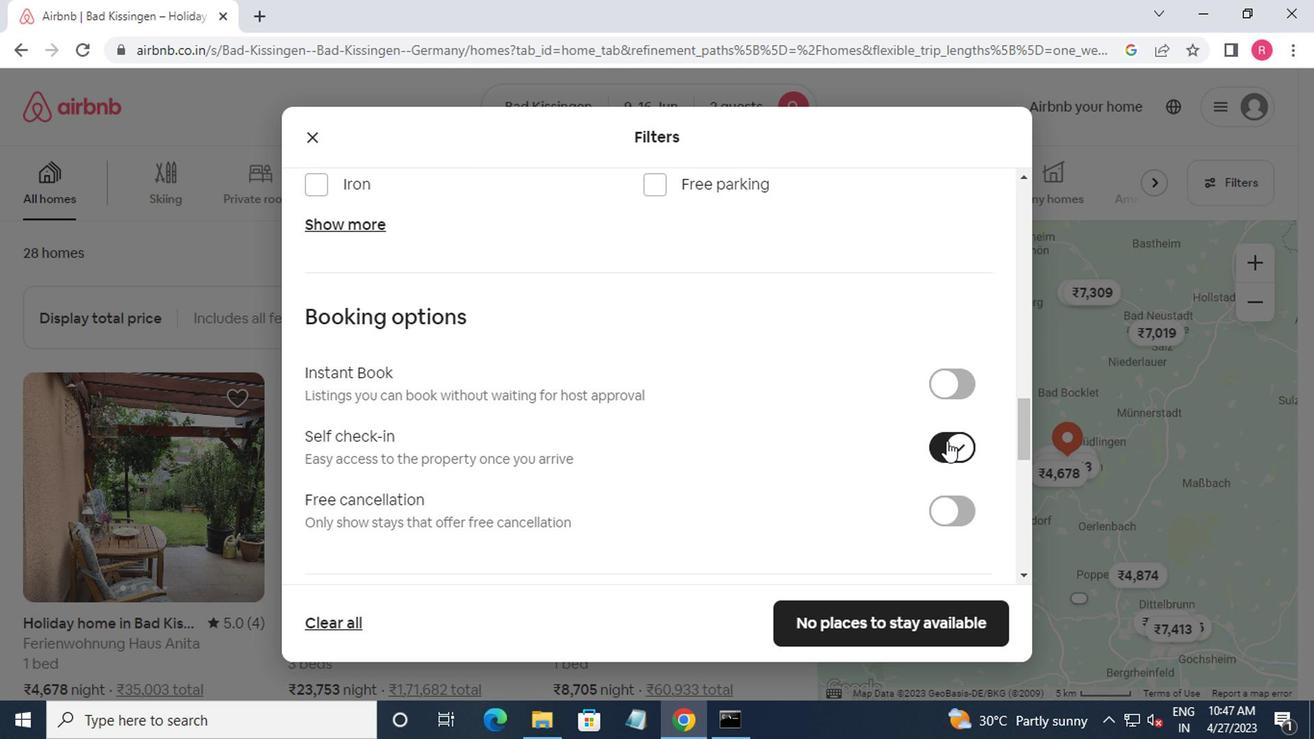 
Action: Mouse moved to (937, 443)
Screenshot: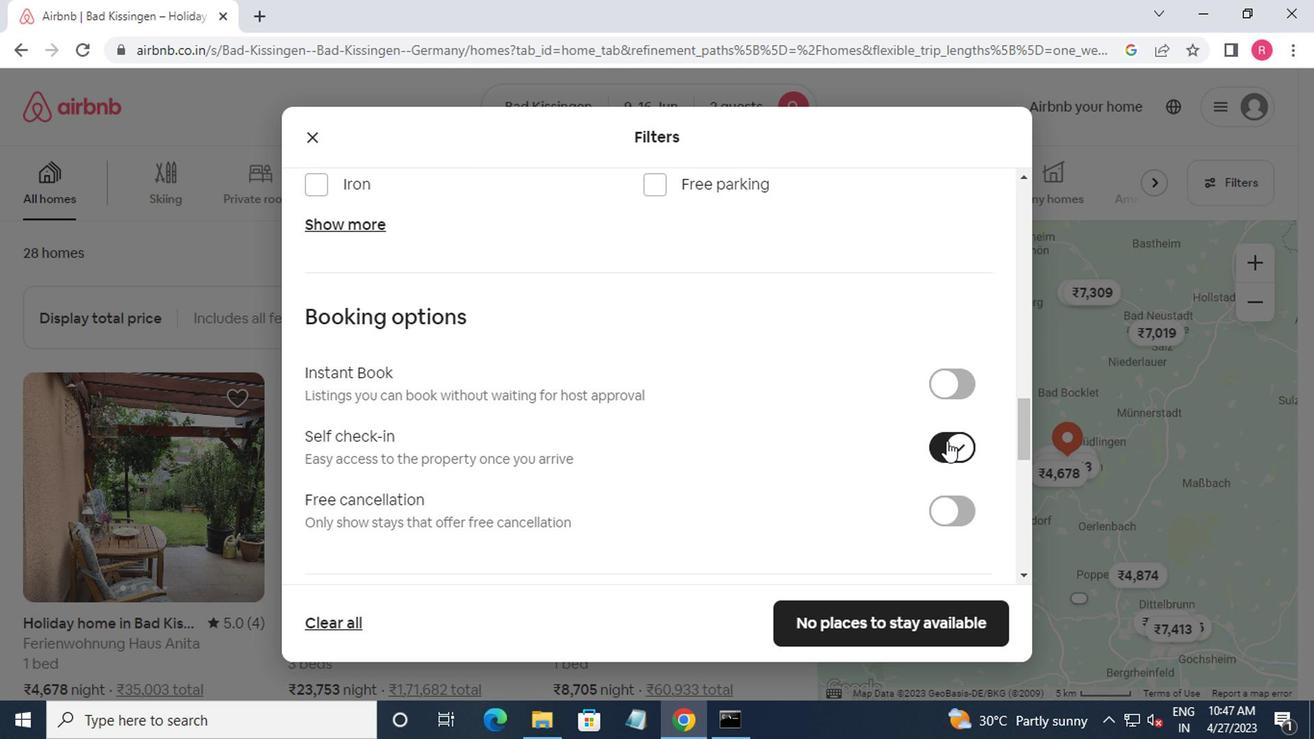 
Action: Mouse scrolled (937, 442) with delta (0, 0)
Screenshot: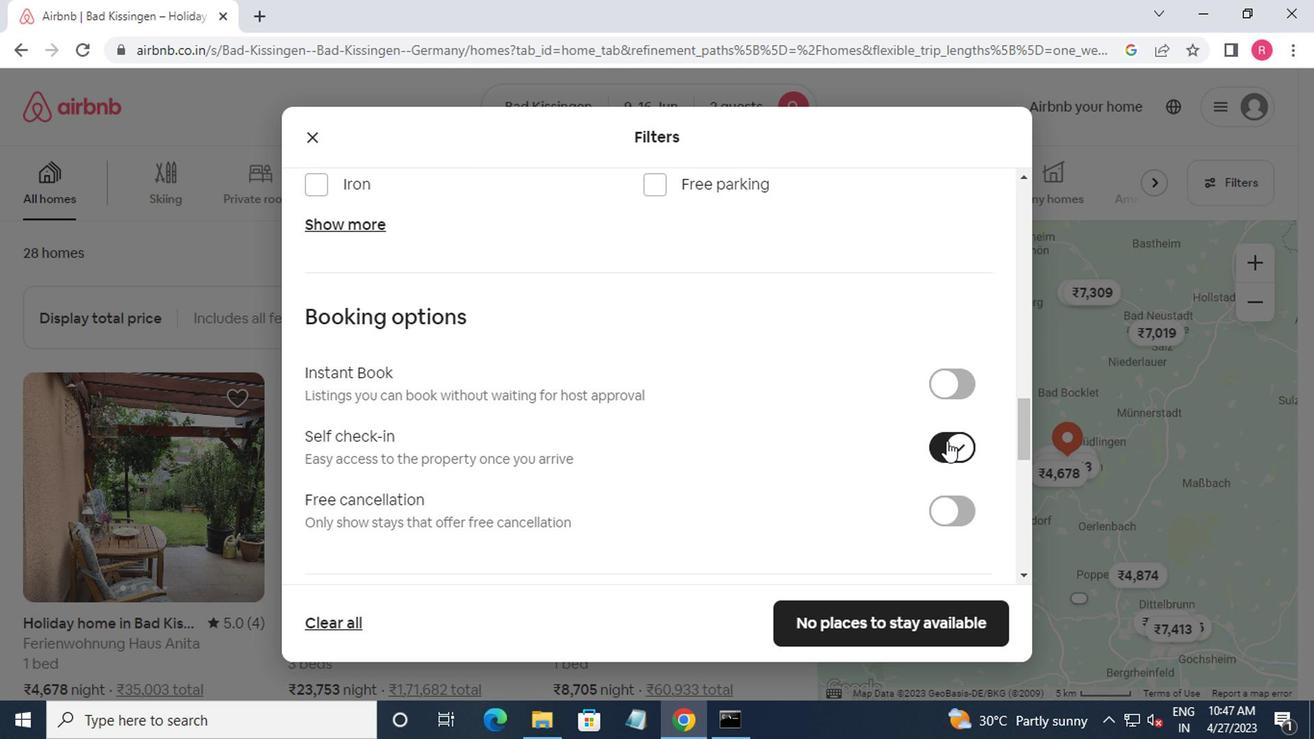 
Action: Mouse moved to (935, 445)
Screenshot: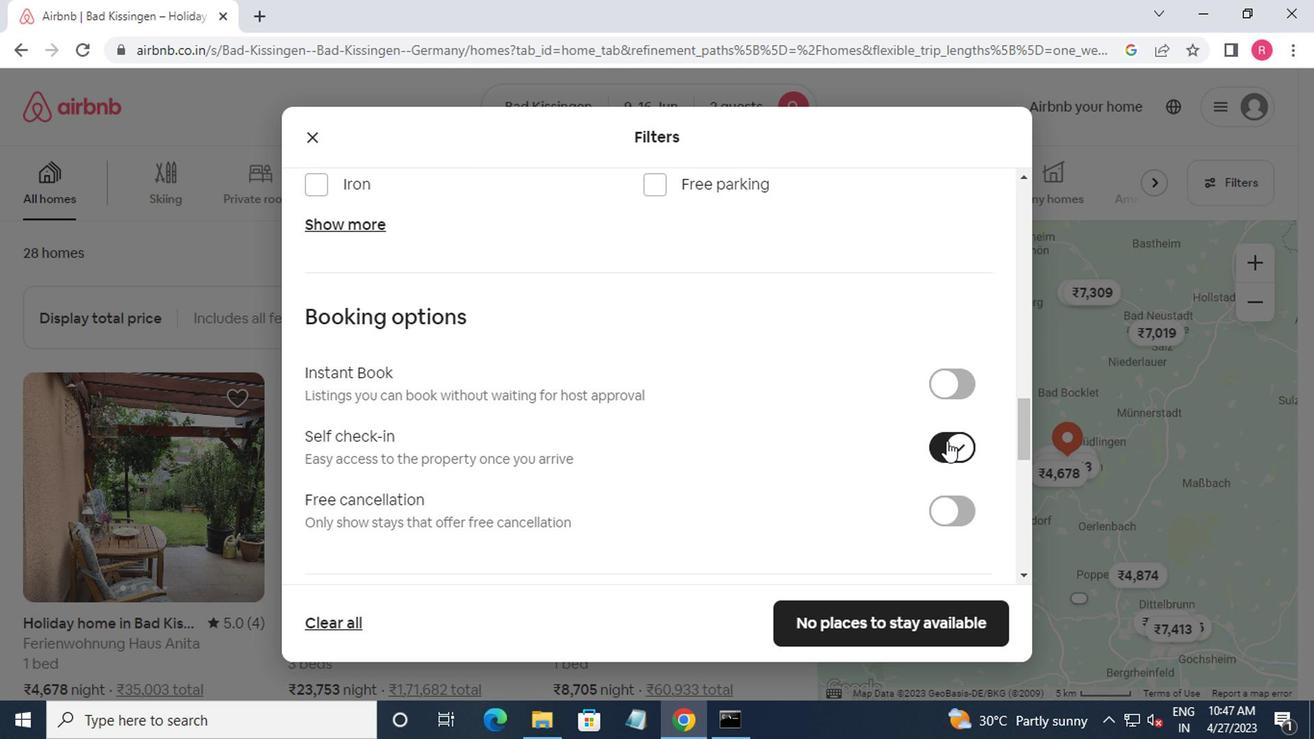 
Action: Mouse scrolled (935, 445) with delta (0, 0)
Screenshot: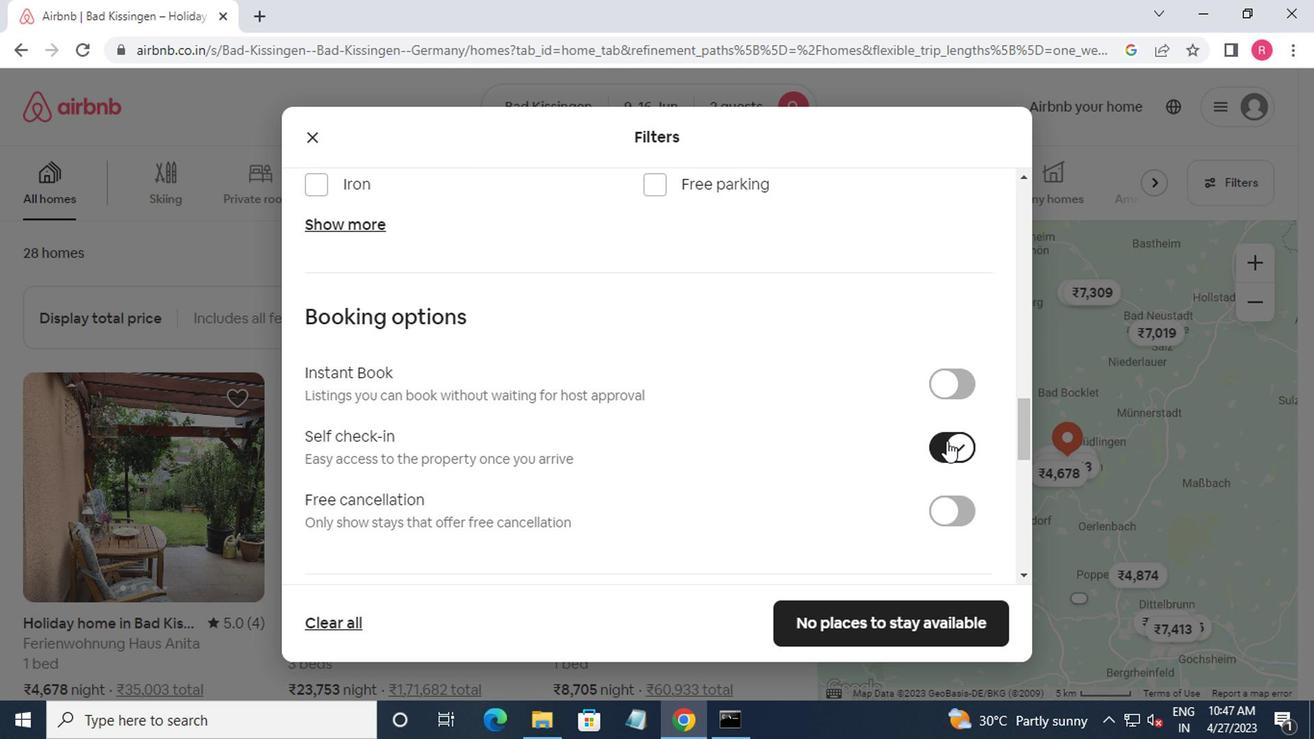 
Action: Mouse moved to (923, 450)
Screenshot: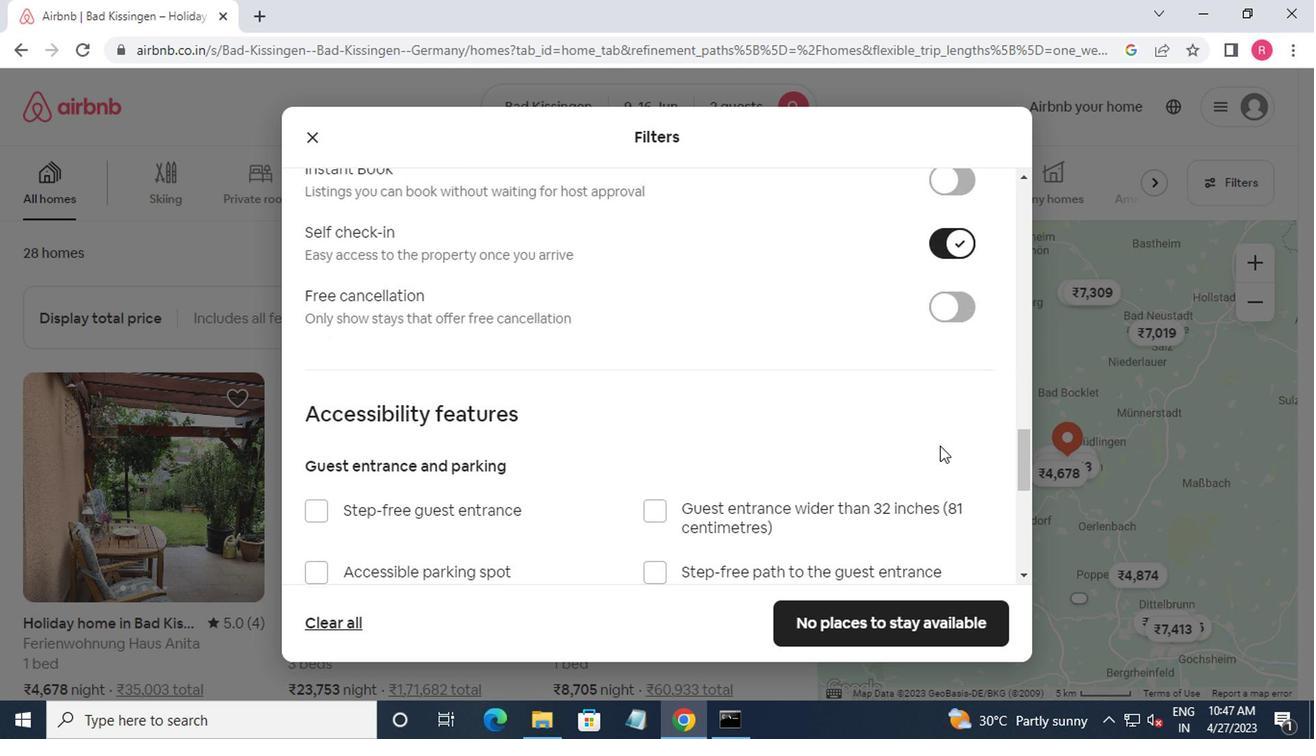 
Action: Mouse scrolled (923, 449) with delta (0, 0)
Screenshot: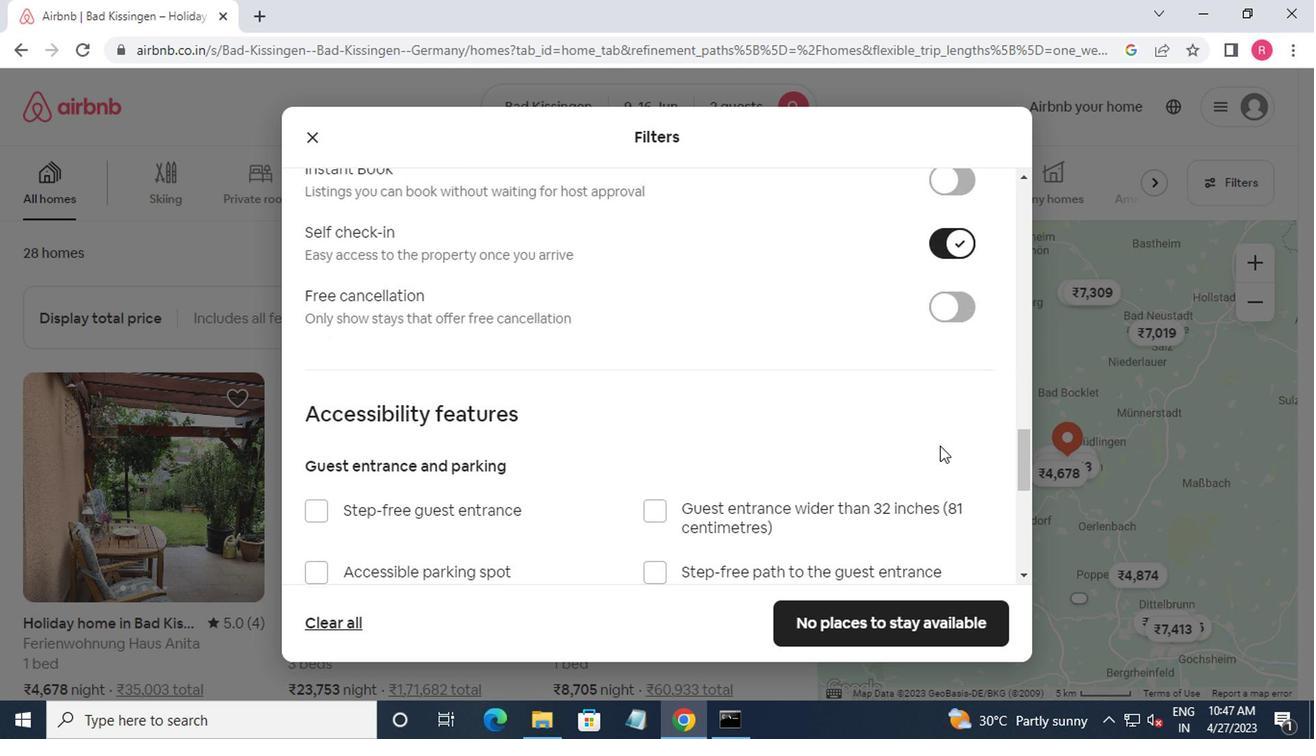 
Action: Mouse moved to (872, 453)
Screenshot: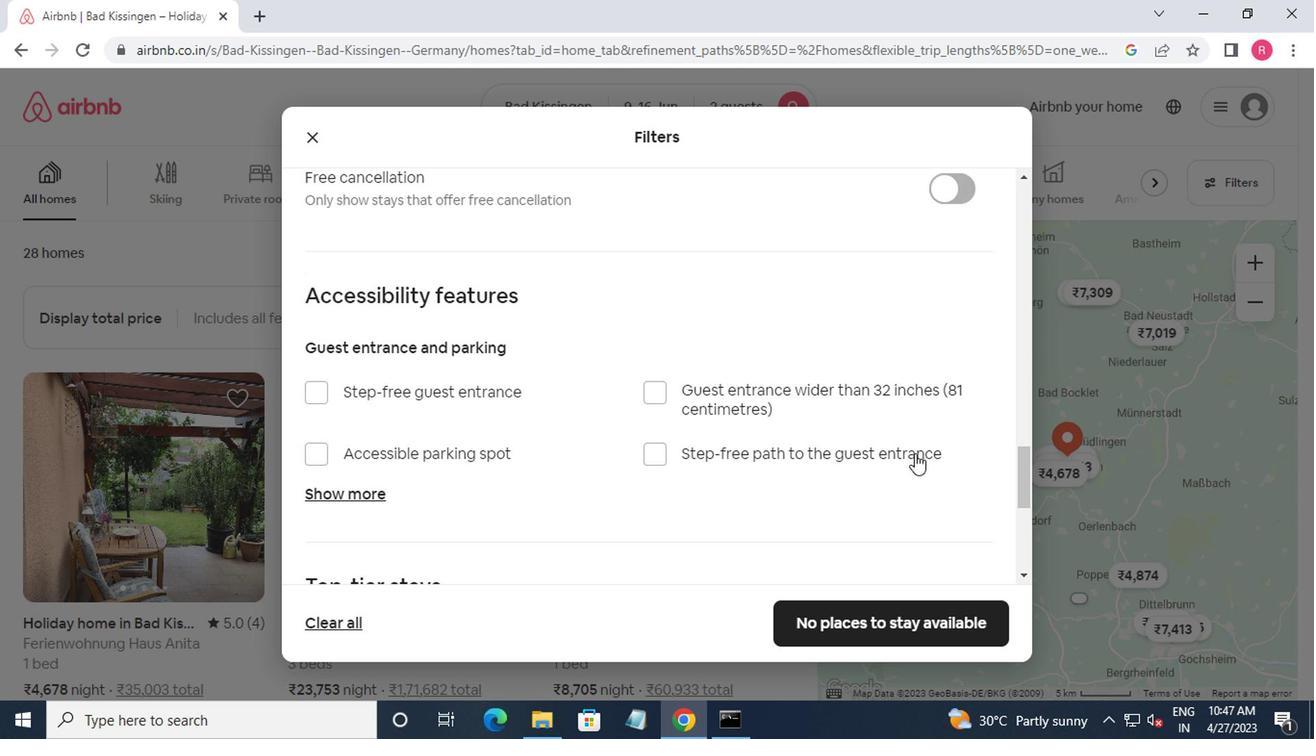 
Action: Mouse scrolled (872, 452) with delta (0, 0)
Screenshot: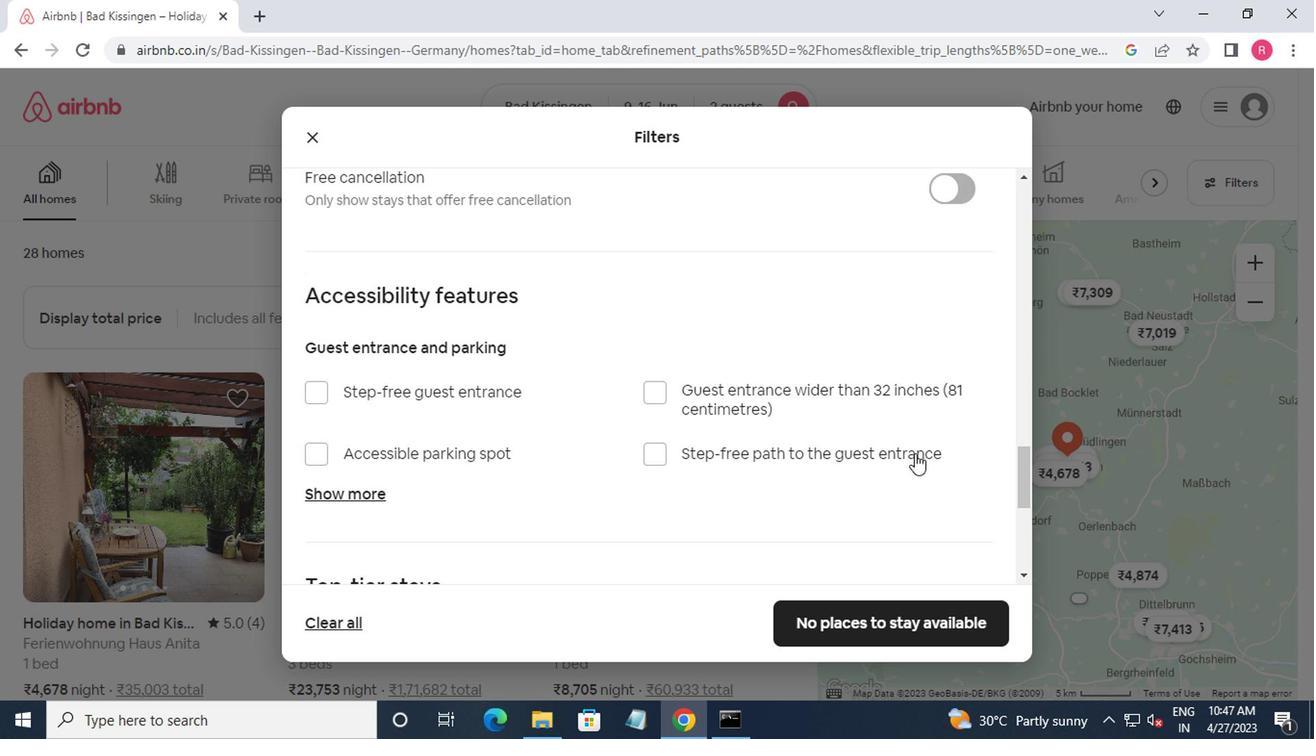
Action: Mouse moved to (701, 458)
Screenshot: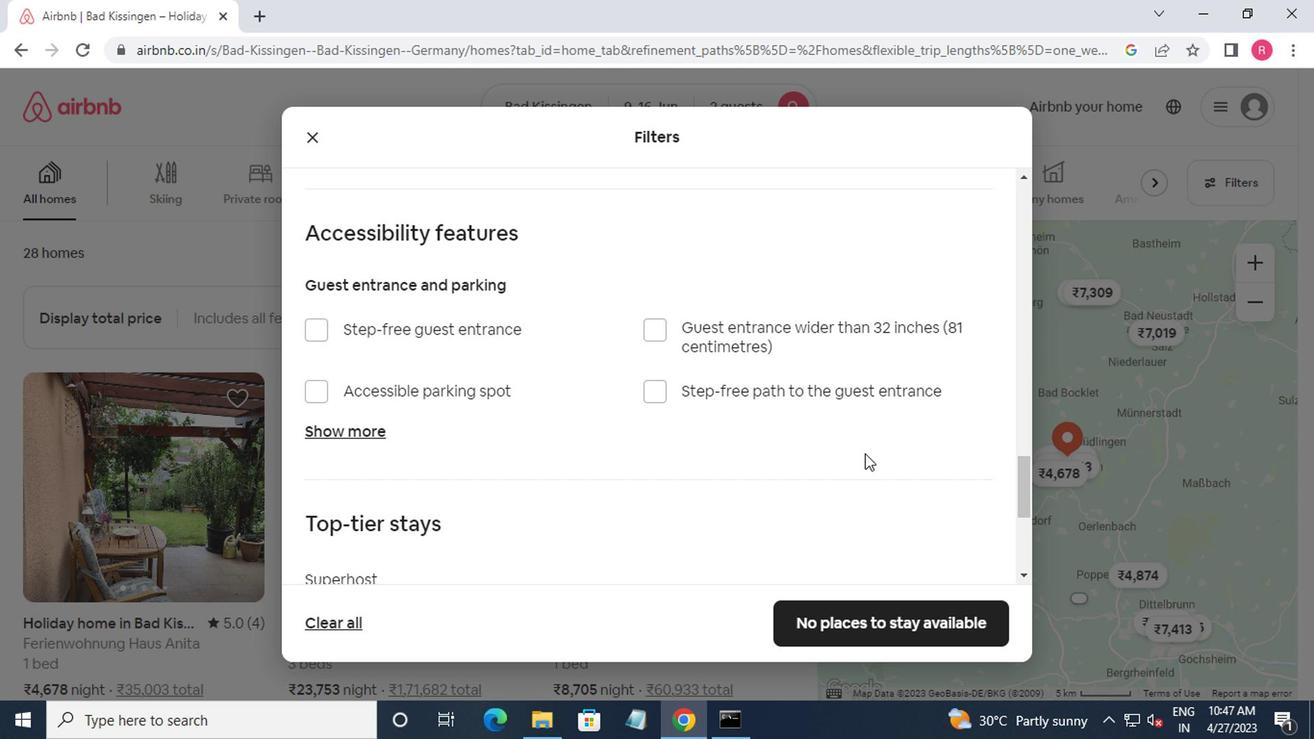 
Action: Mouse scrolled (701, 457) with delta (0, 0)
Screenshot: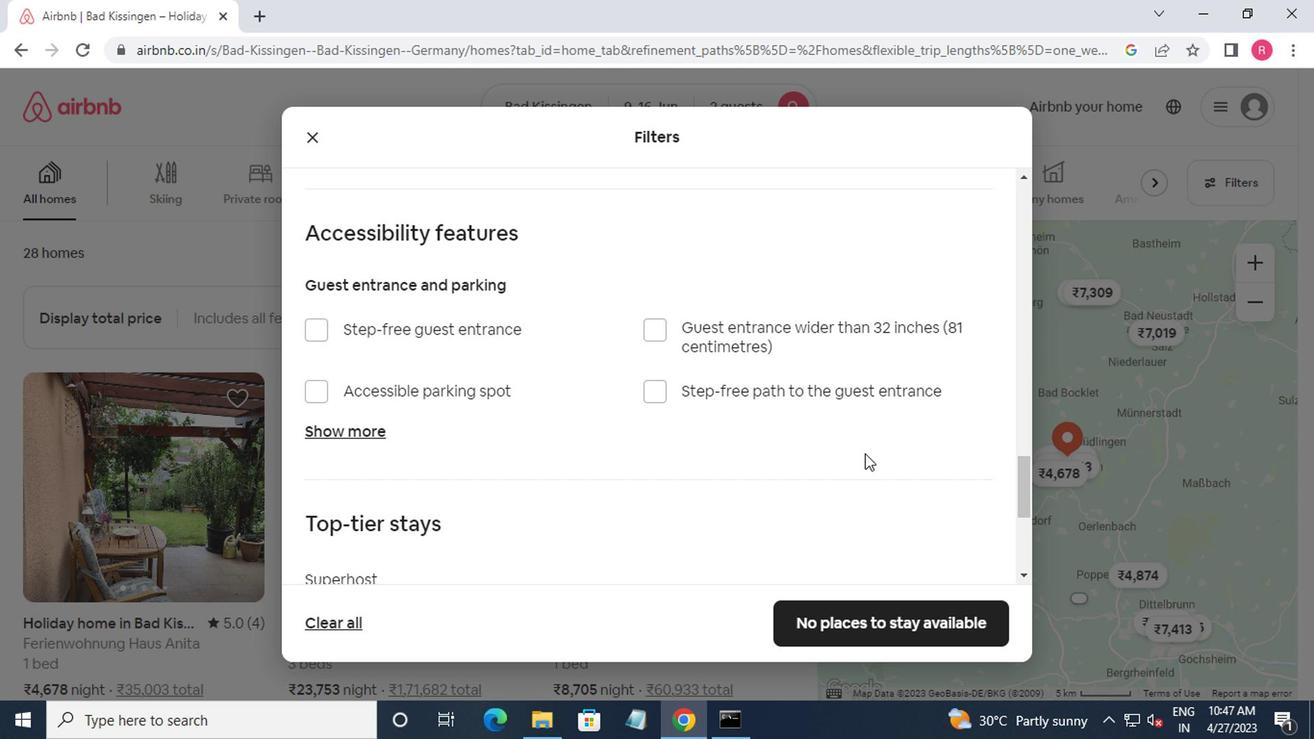
Action: Mouse moved to (679, 460)
Screenshot: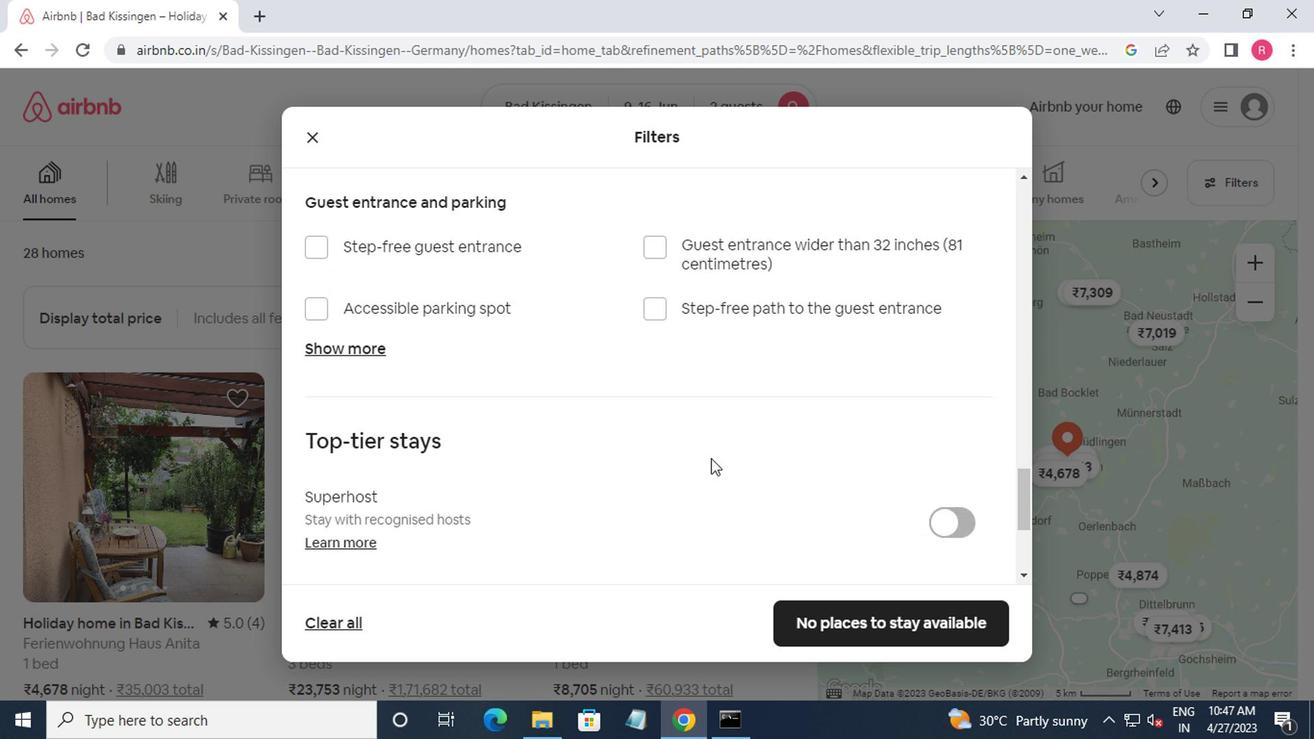 
Action: Mouse scrolled (679, 459) with delta (0, 0)
Screenshot: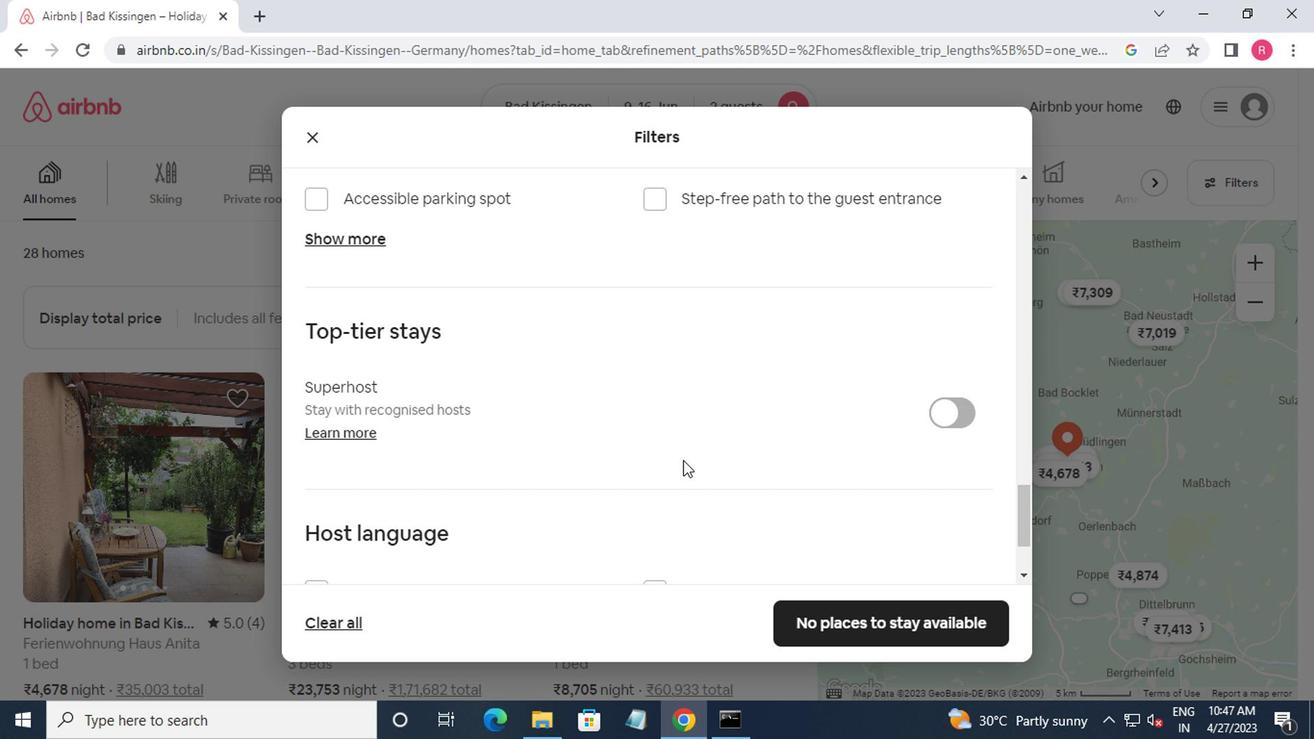 
Action: Mouse scrolled (679, 459) with delta (0, 0)
Screenshot: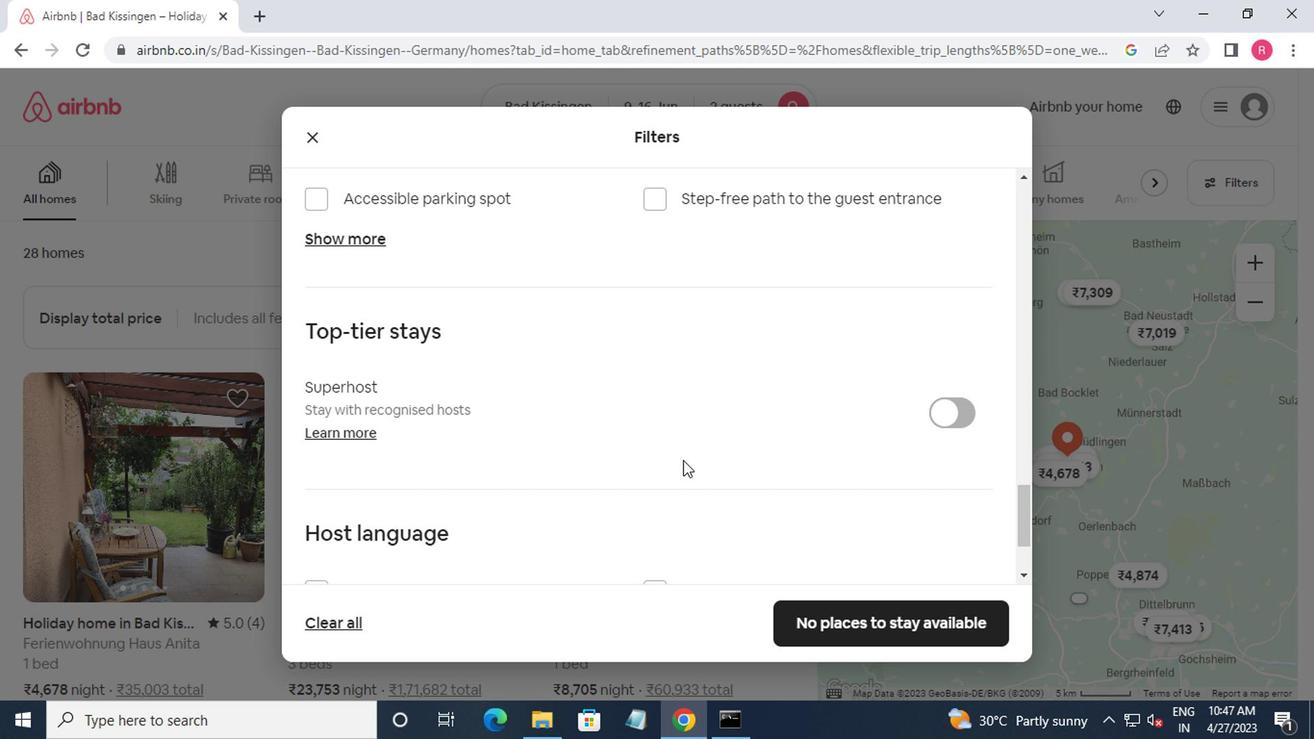 
Action: Mouse moved to (679, 460)
Screenshot: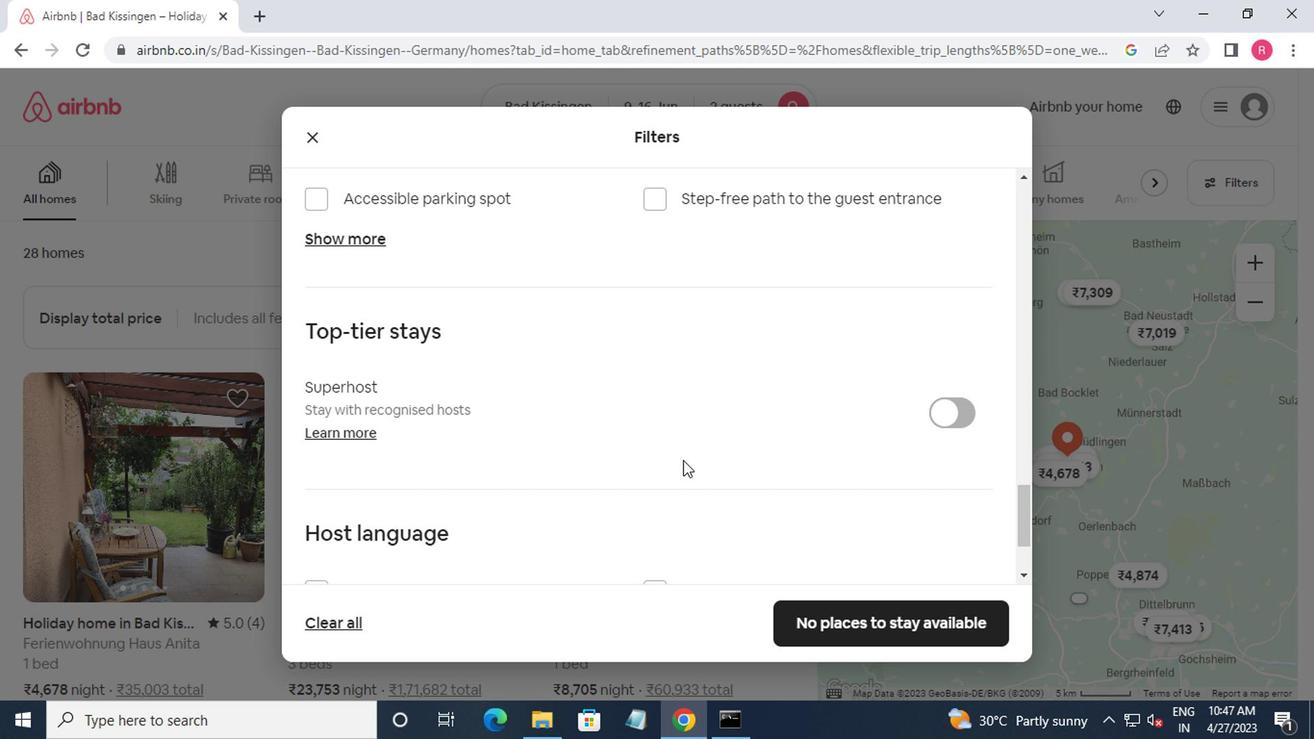 
Action: Mouse scrolled (679, 460) with delta (0, 0)
Screenshot: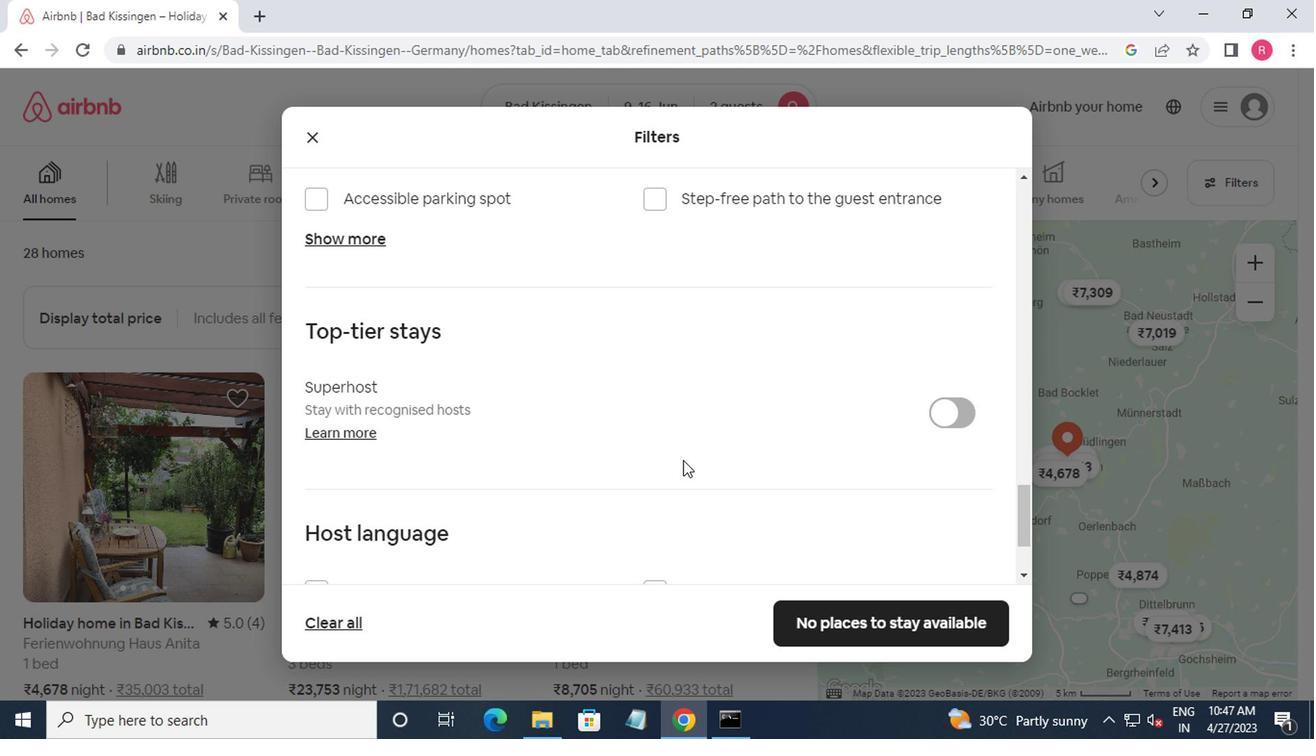 
Action: Mouse moved to (326, 448)
Screenshot: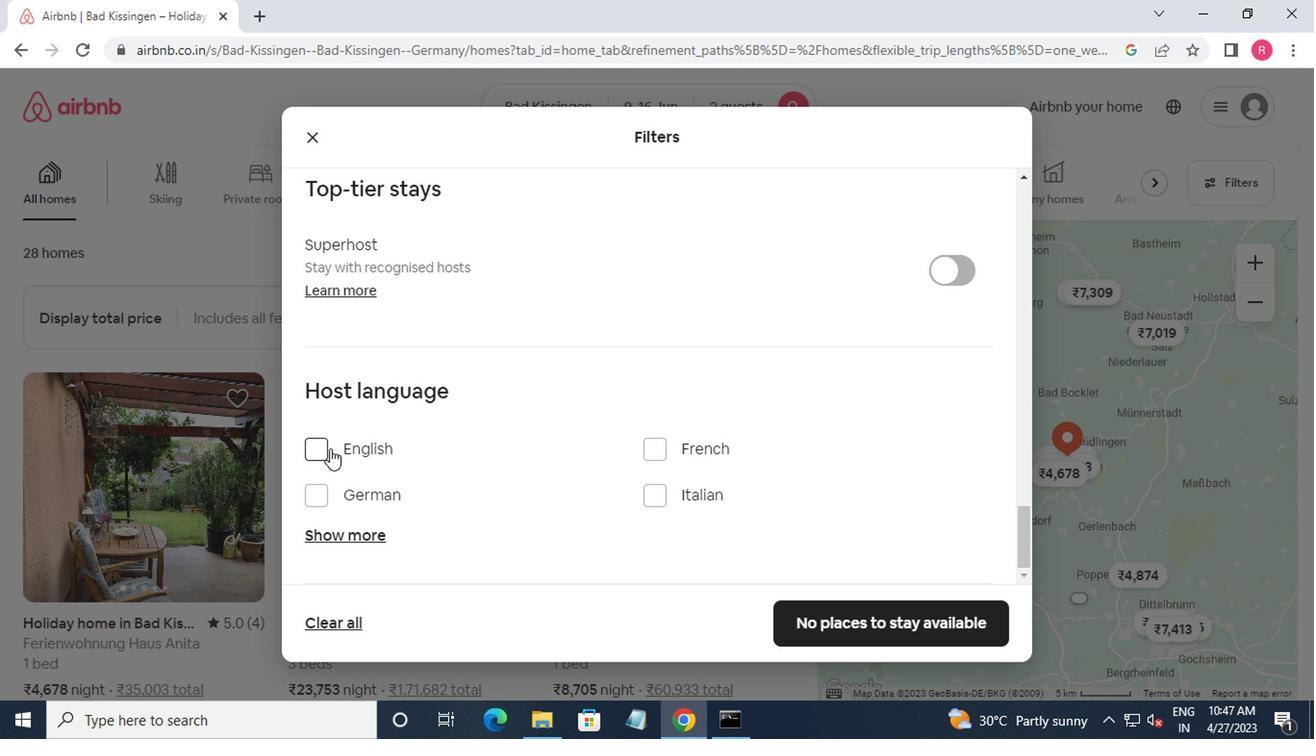 
Action: Mouse pressed left at (326, 448)
Screenshot: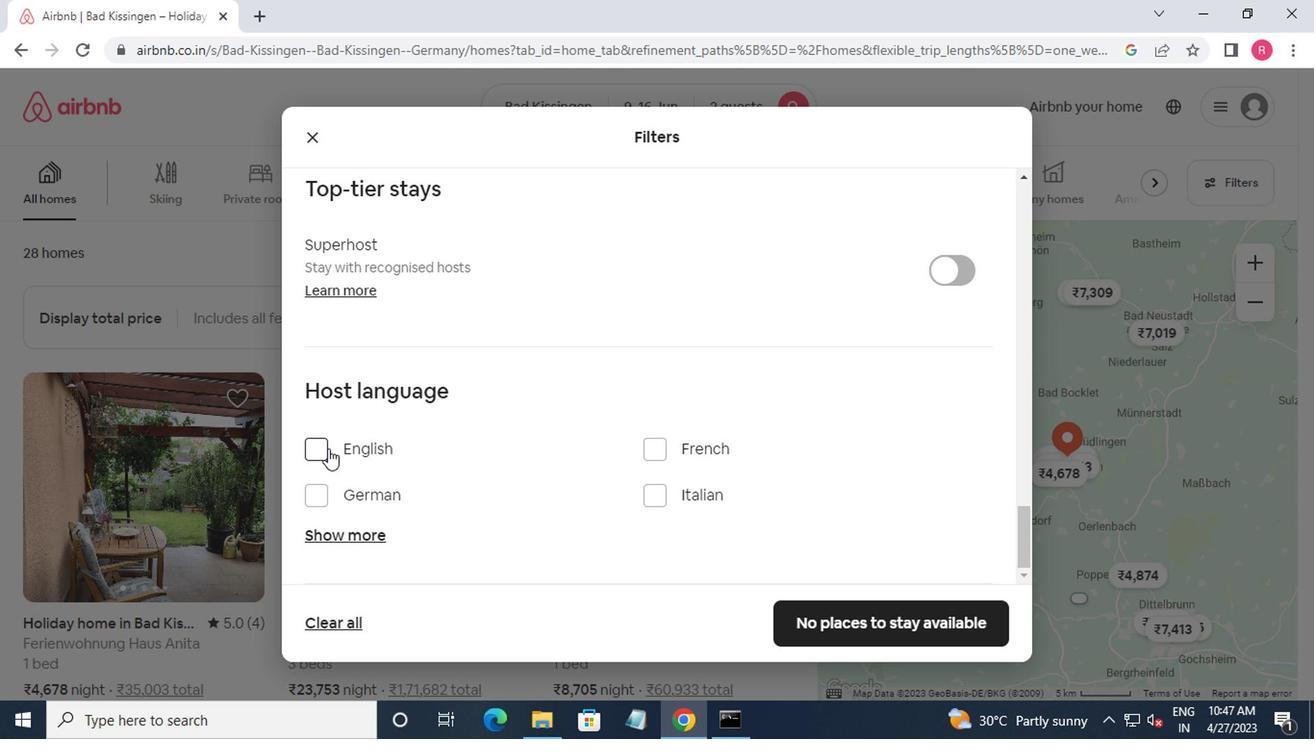 
Action: Mouse moved to (801, 611)
Screenshot: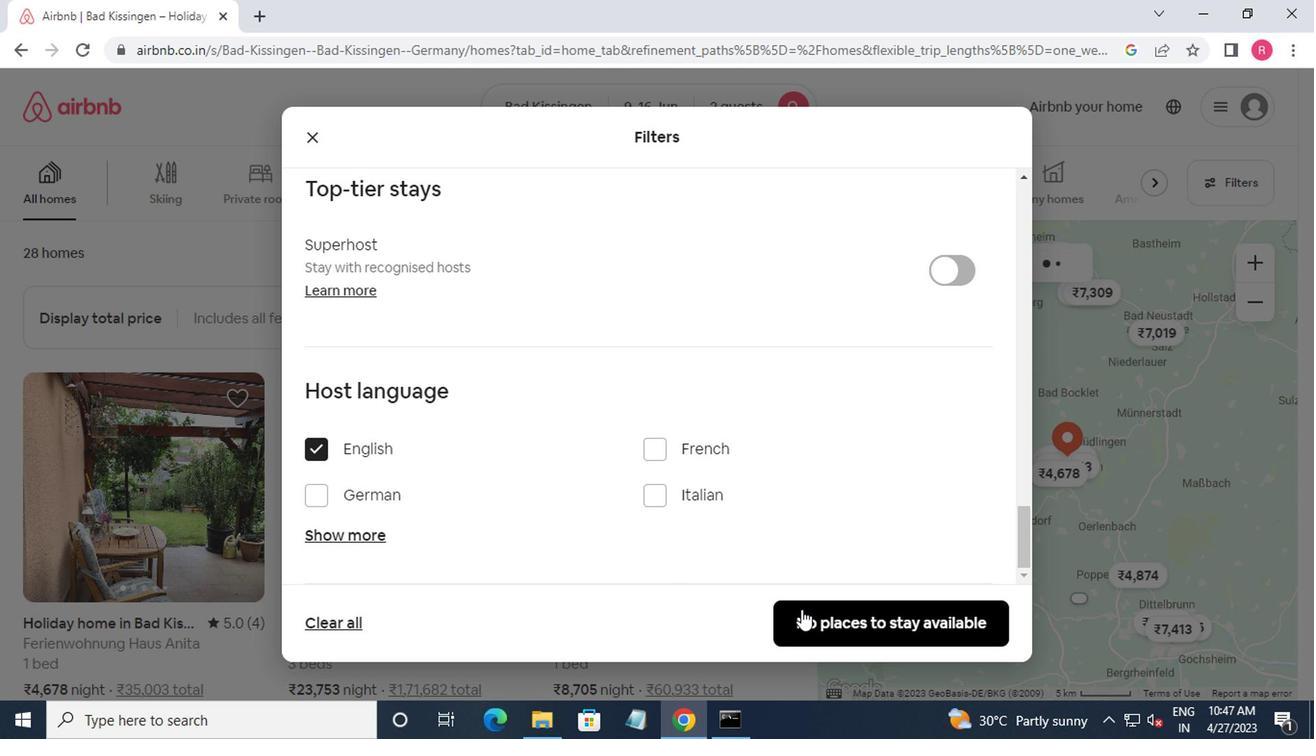 
Action: Mouse pressed left at (801, 611)
Screenshot: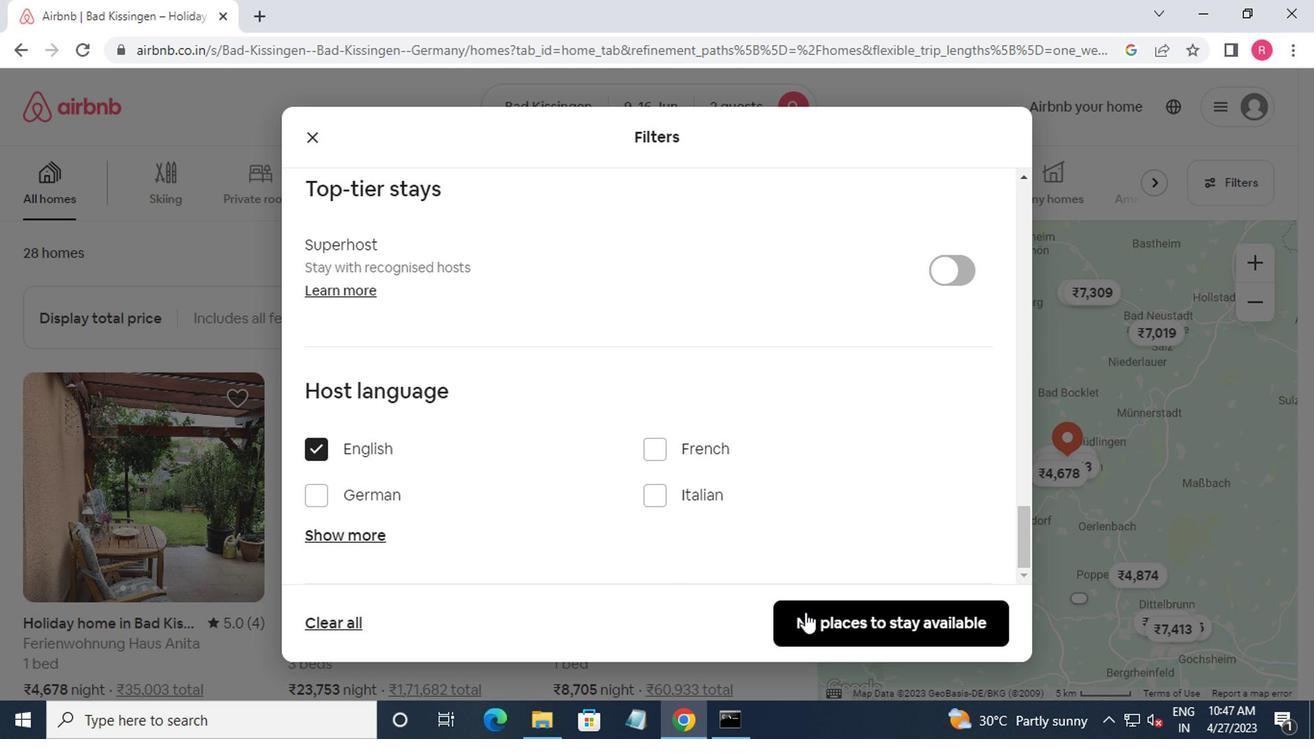
Action: Mouse moved to (793, 610)
Screenshot: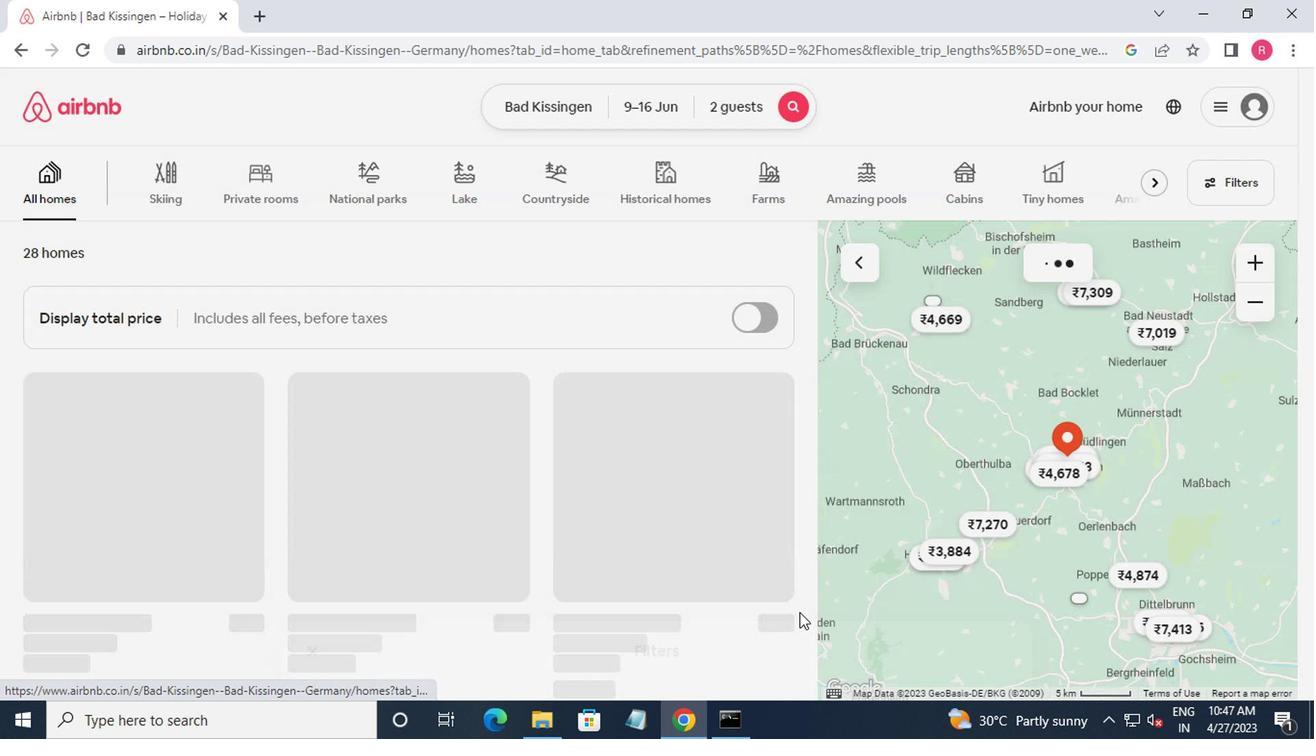 
